 Task: Look for space in Wiesbaden, Germany from 24th August, 2023 to 10th September, 2023 for 6 adults, 2 children in price range Rs.12000 to Rs.15000. Place can be entire place or shared room with 6 bedrooms having 6 beds and 6 bathrooms. Property type can be house, flat, guest house. Amenities needed are: wifi, TV, free parkinig on premises, gym, breakfast. Booking option can be shelf check-in. Required host language is English.
Action: Mouse moved to (604, 124)
Screenshot: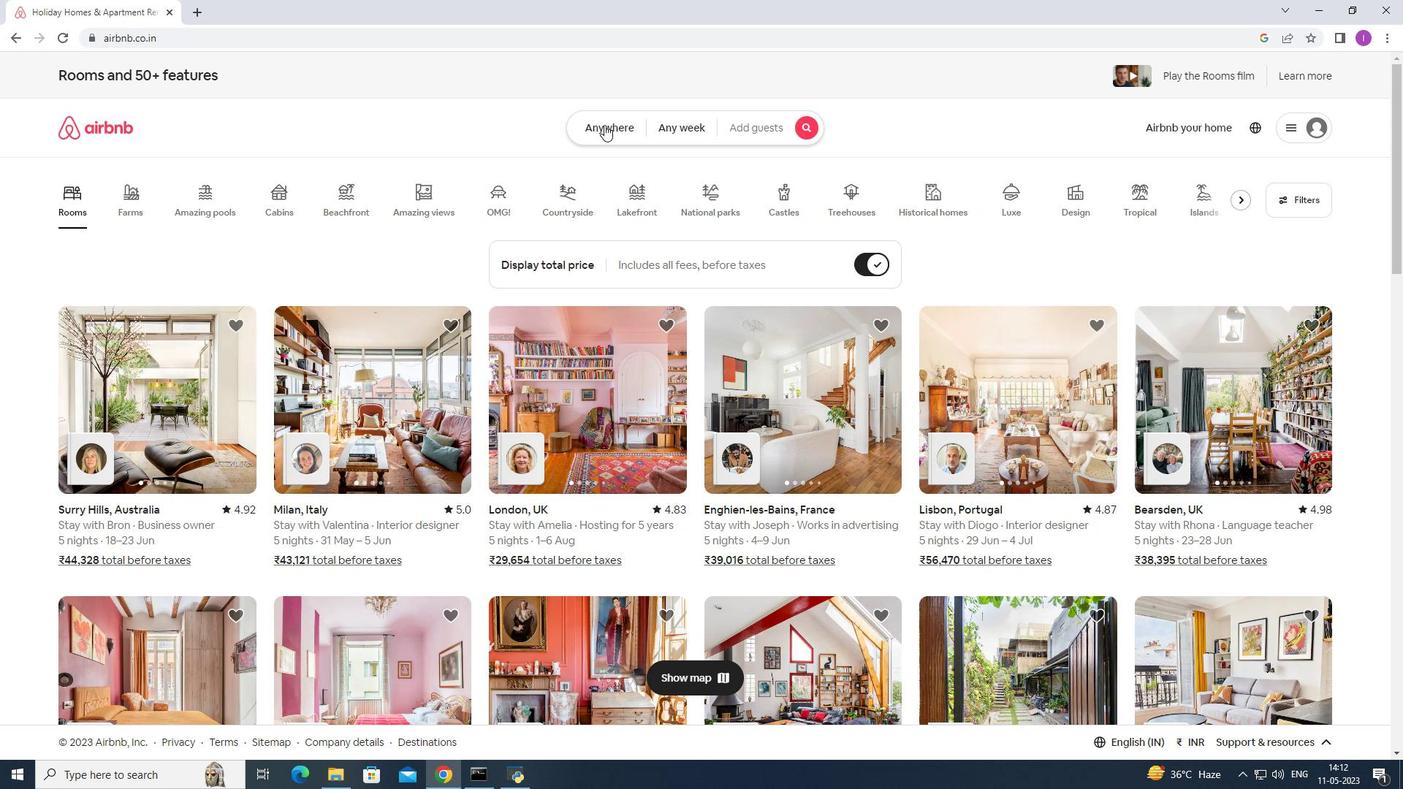 
Action: Mouse pressed left at (604, 124)
Screenshot: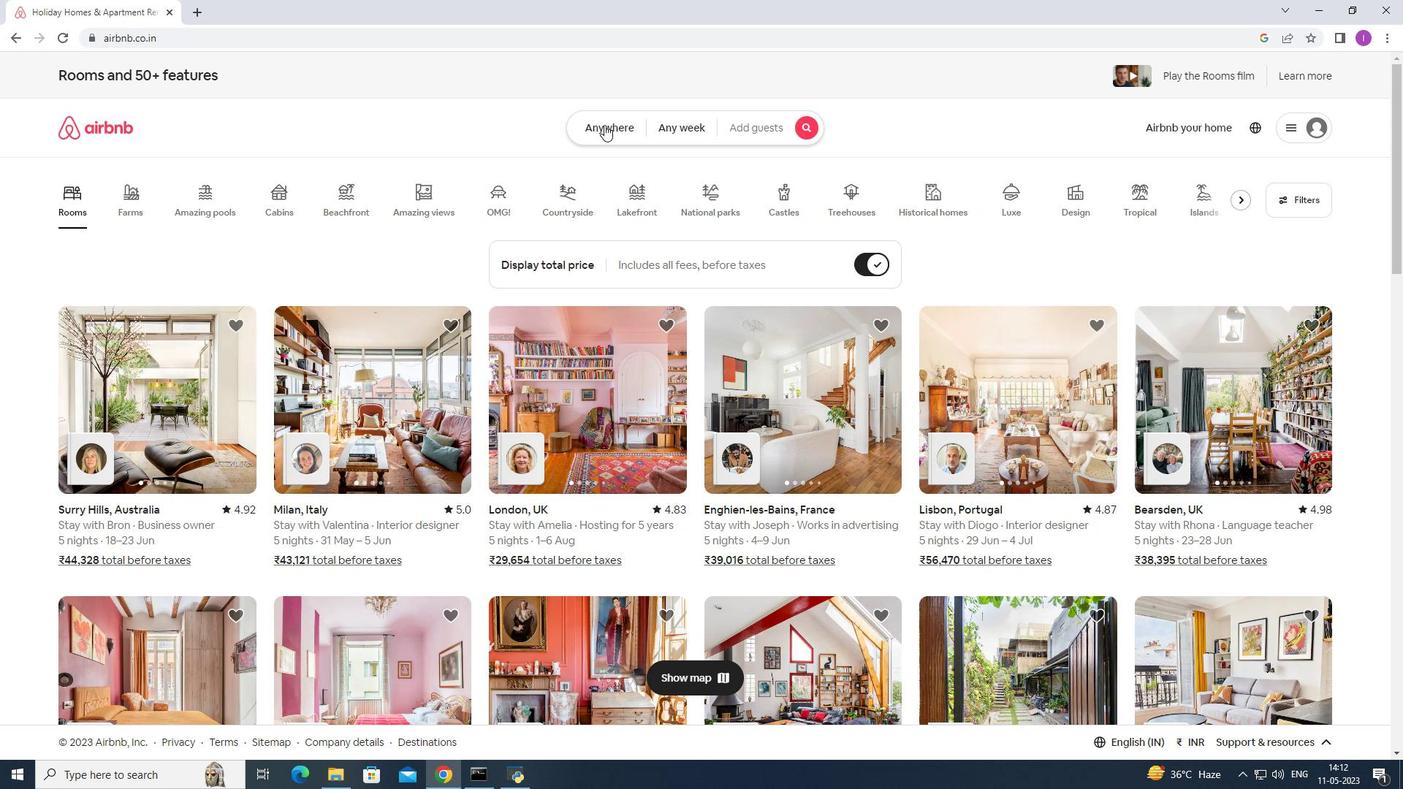 
Action: Mouse moved to (483, 189)
Screenshot: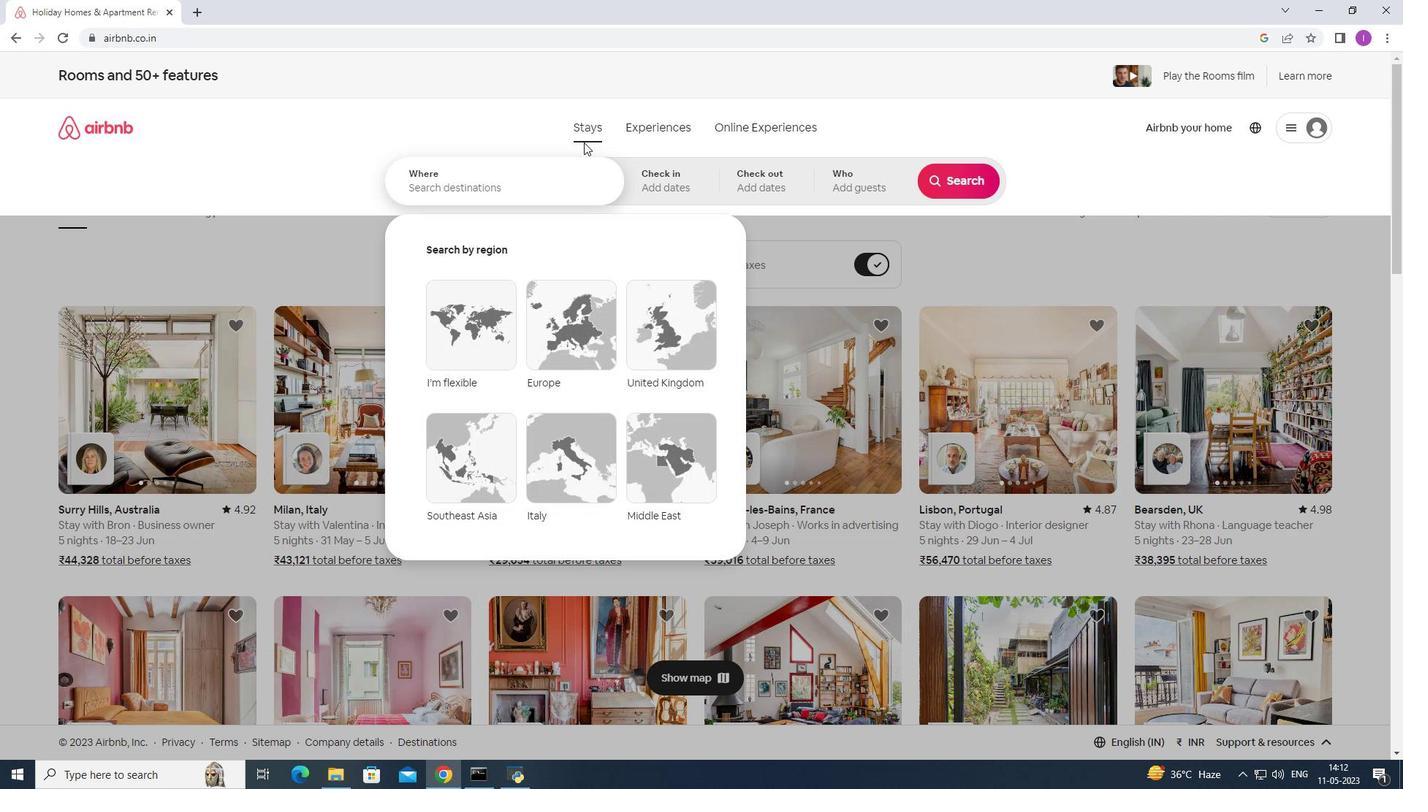 
Action: Mouse pressed left at (483, 189)
Screenshot: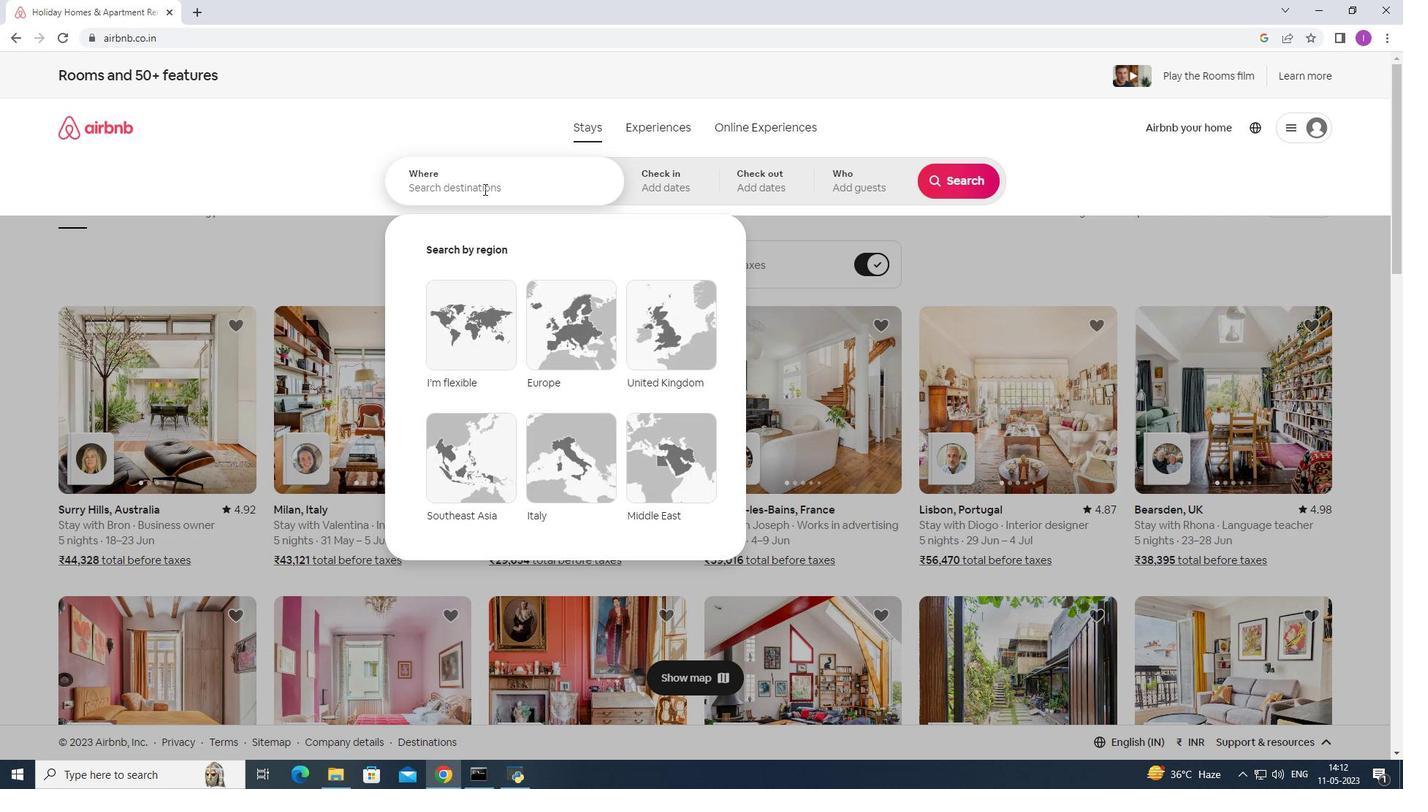 
Action: Mouse moved to (485, 198)
Screenshot: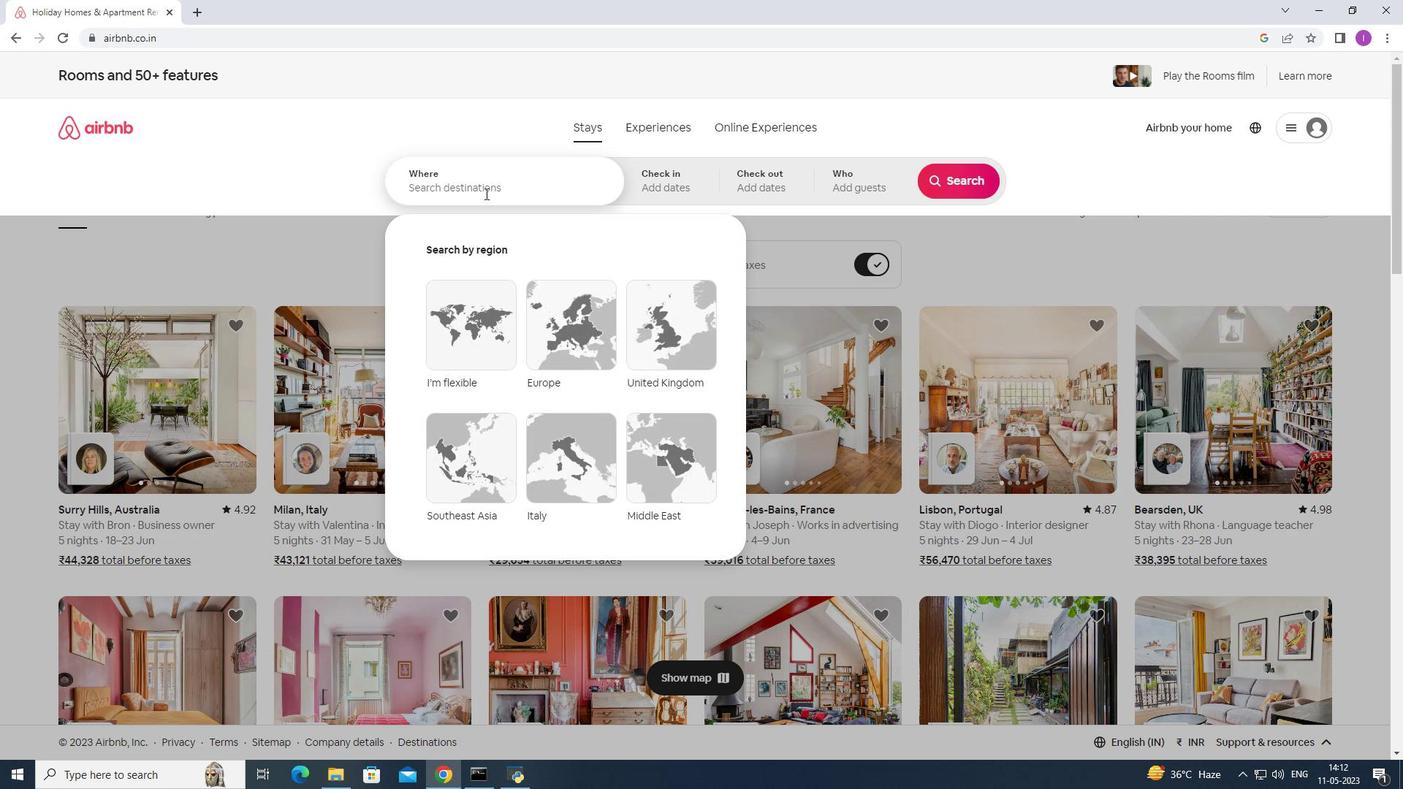 
Action: Key pressed <Key.shift>Wiesbaden,<Key.shift><Key.shift><Key.shift><Key.shift><Key.shift><Key.shift><Key.shift><Key.shift><Key.shift><Key.shift><Key.shift><Key.shift><Key.shift><Key.shift><Key.shift><Key.shift>Germany
Screenshot: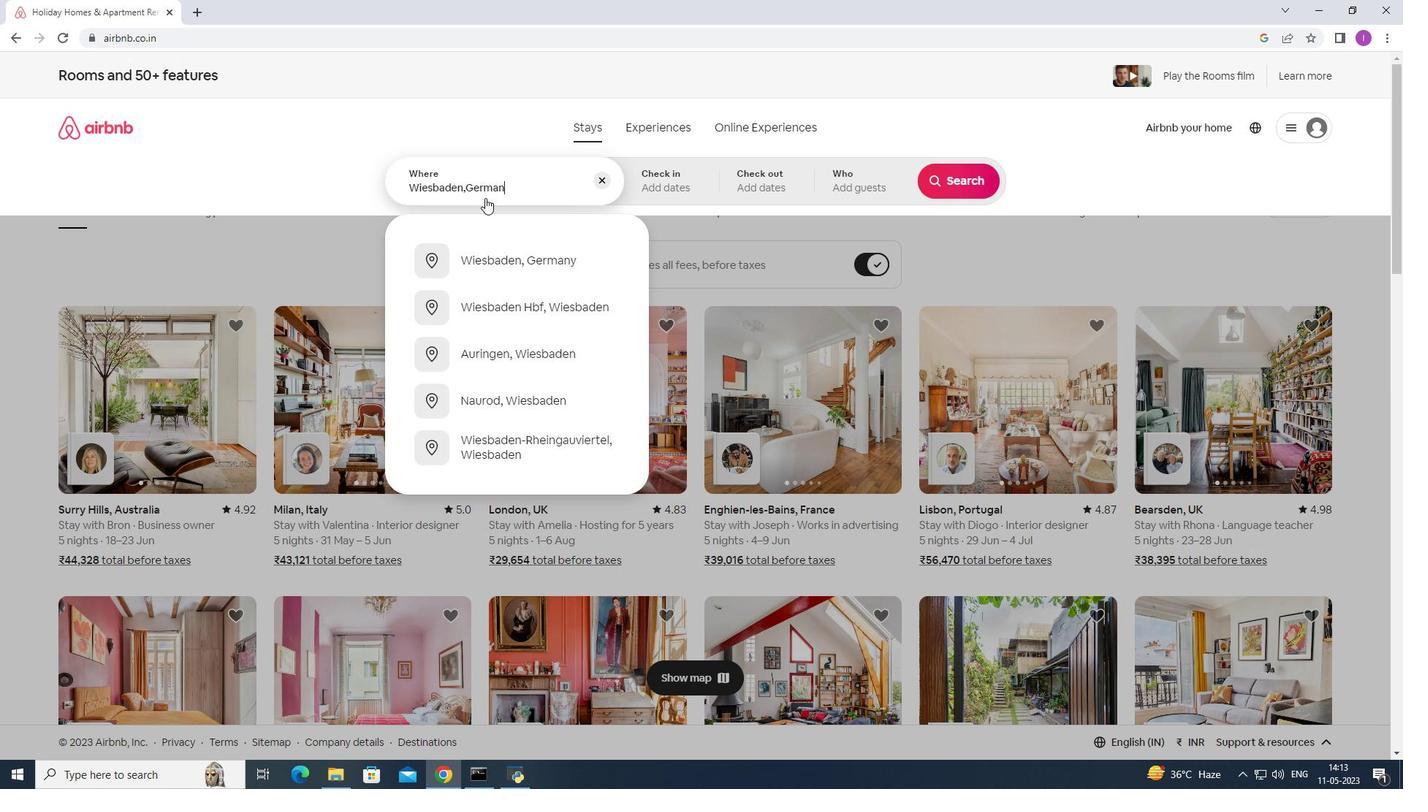 
Action: Mouse moved to (517, 257)
Screenshot: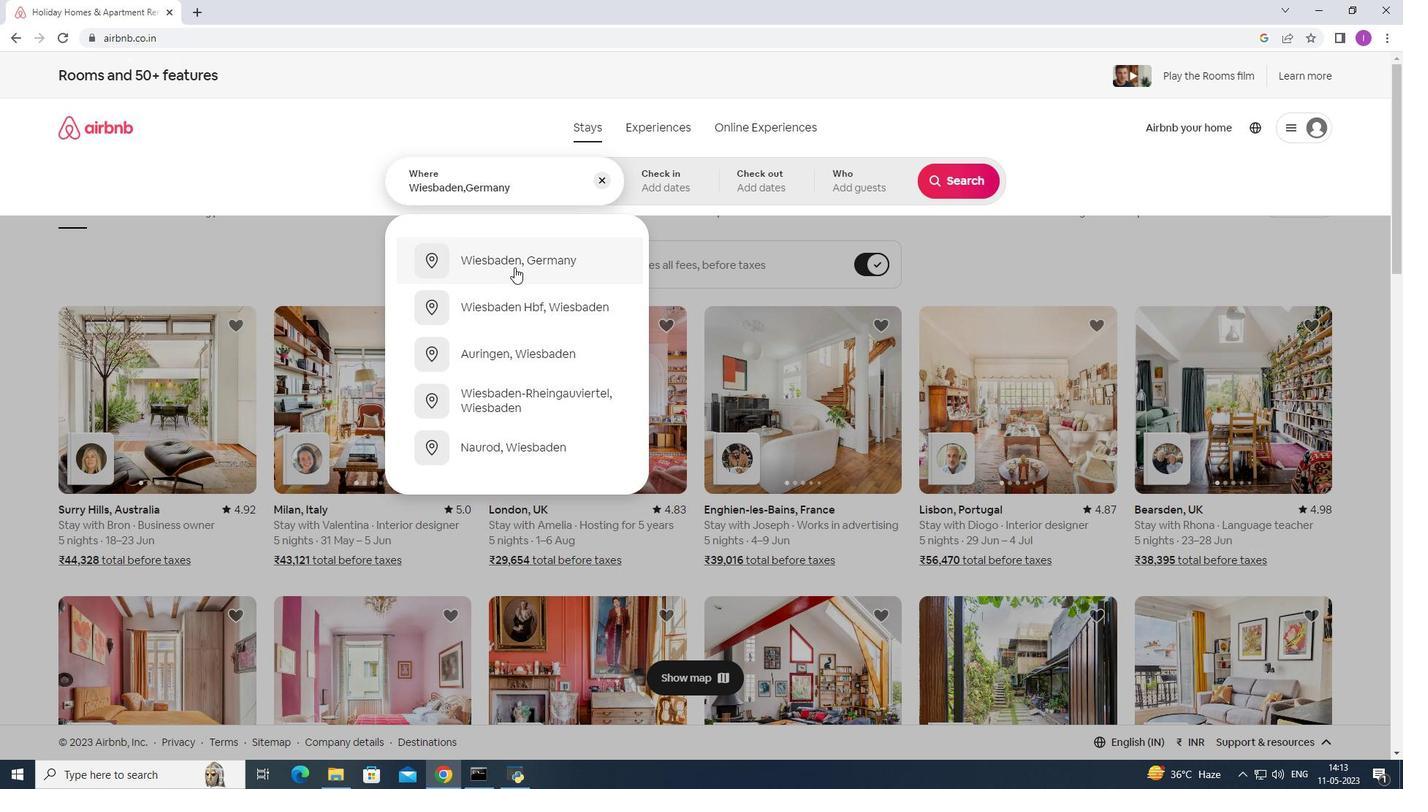 
Action: Mouse pressed left at (517, 257)
Screenshot: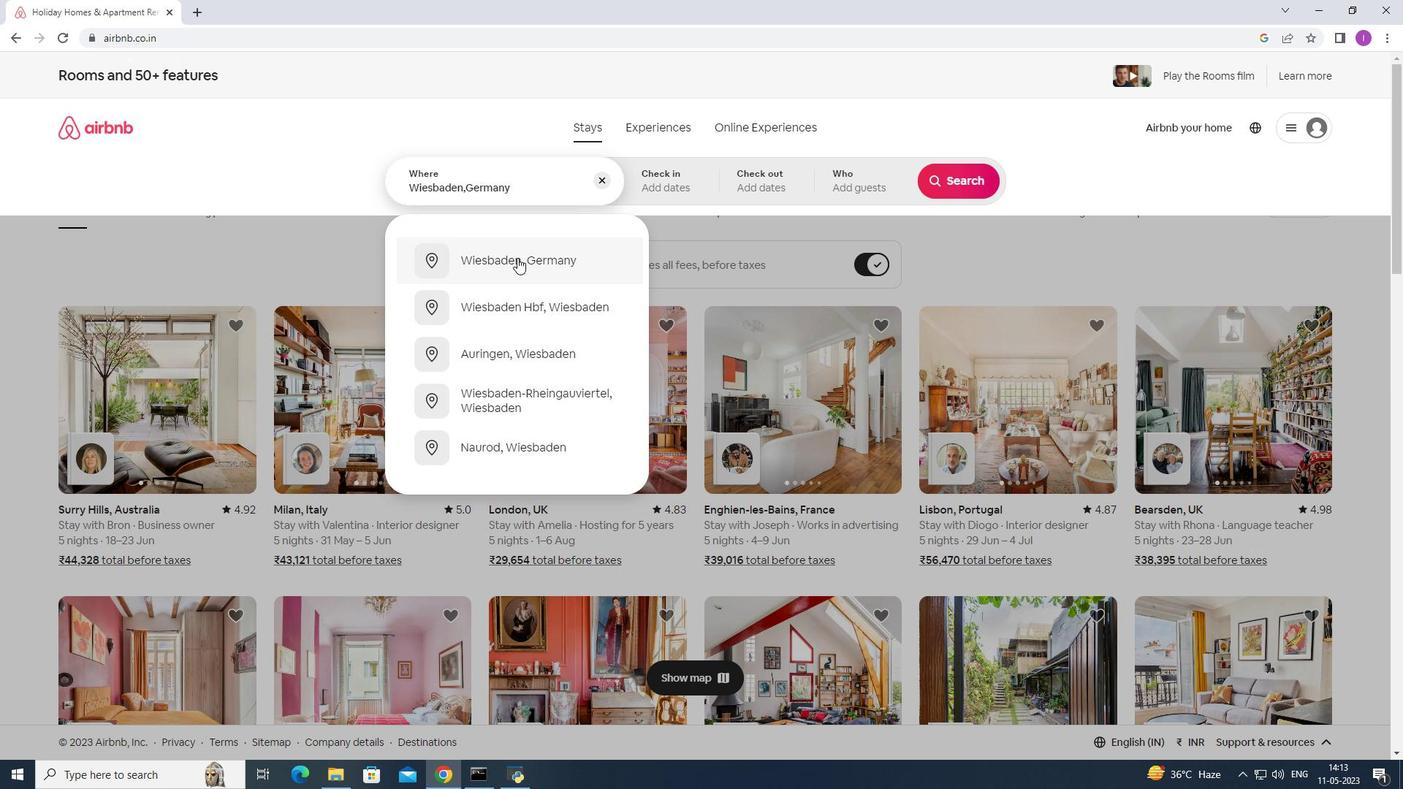 
Action: Mouse moved to (955, 296)
Screenshot: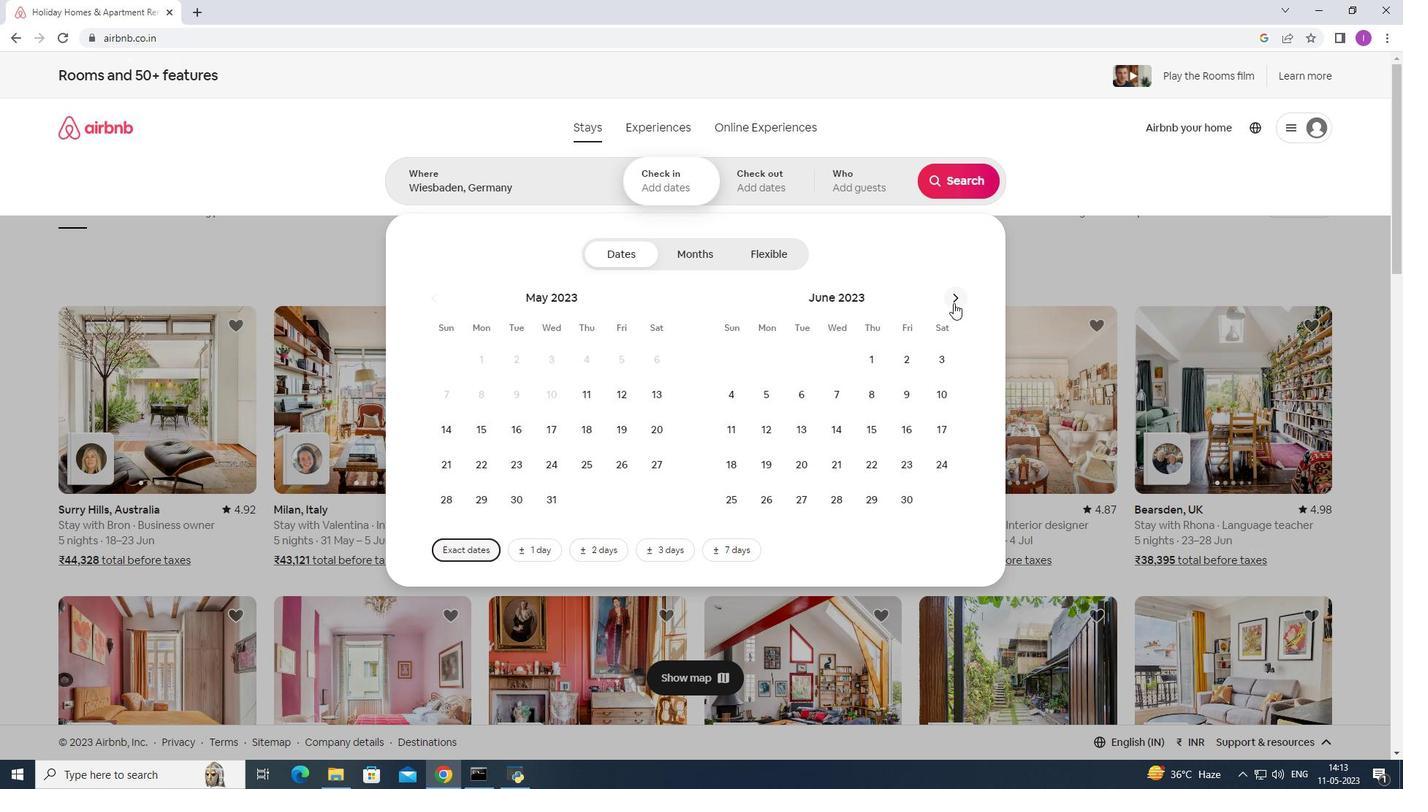 
Action: Mouse pressed left at (955, 296)
Screenshot: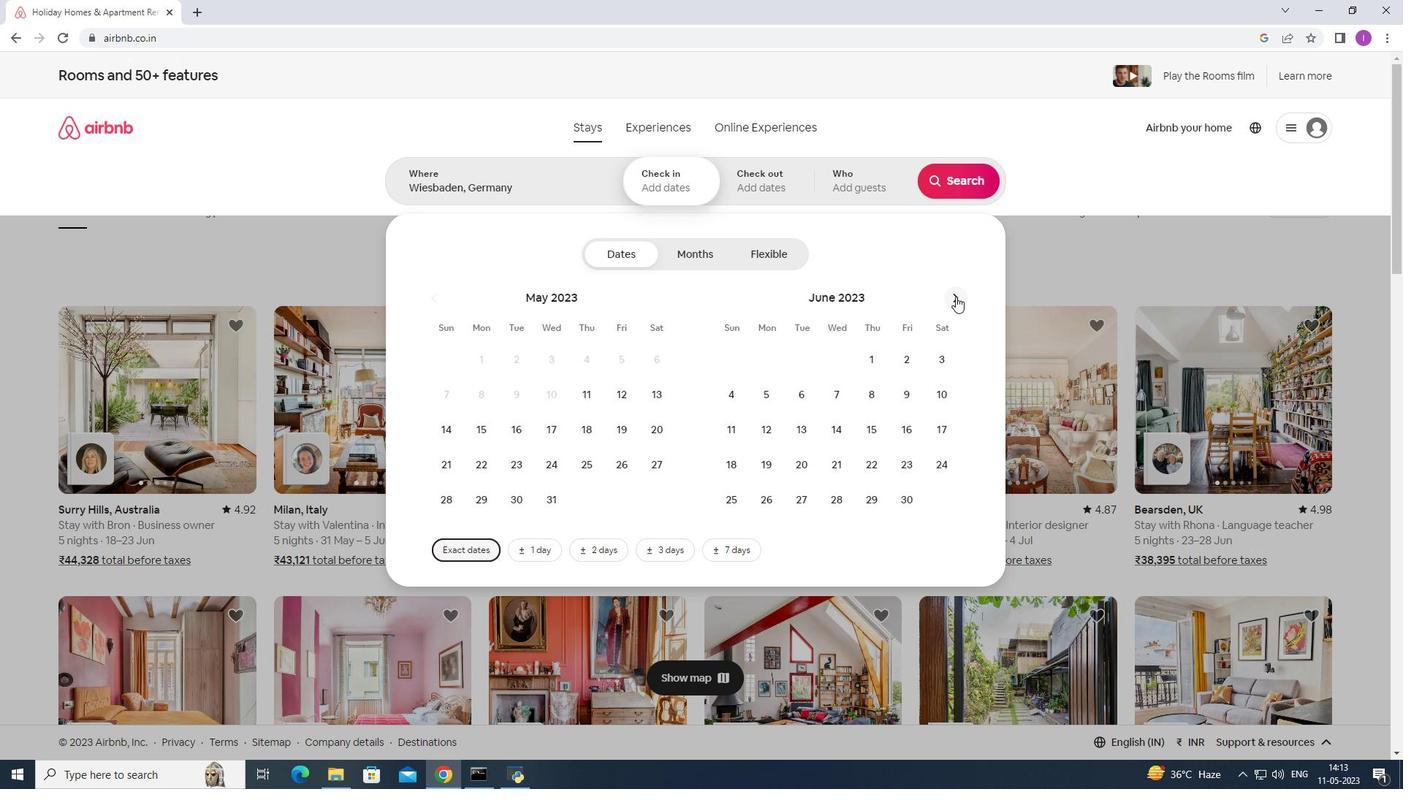 
Action: Mouse moved to (960, 295)
Screenshot: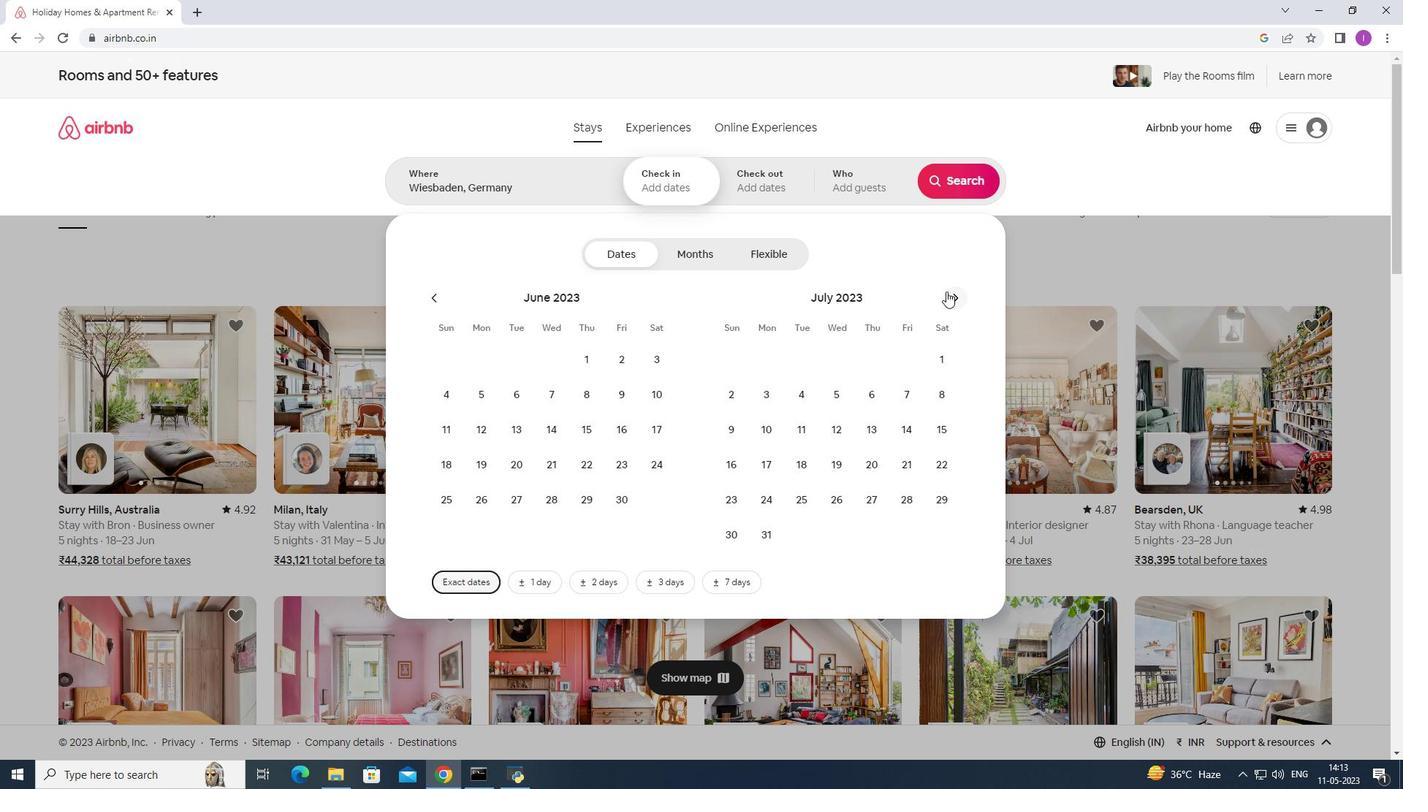 
Action: Mouse pressed left at (960, 295)
Screenshot: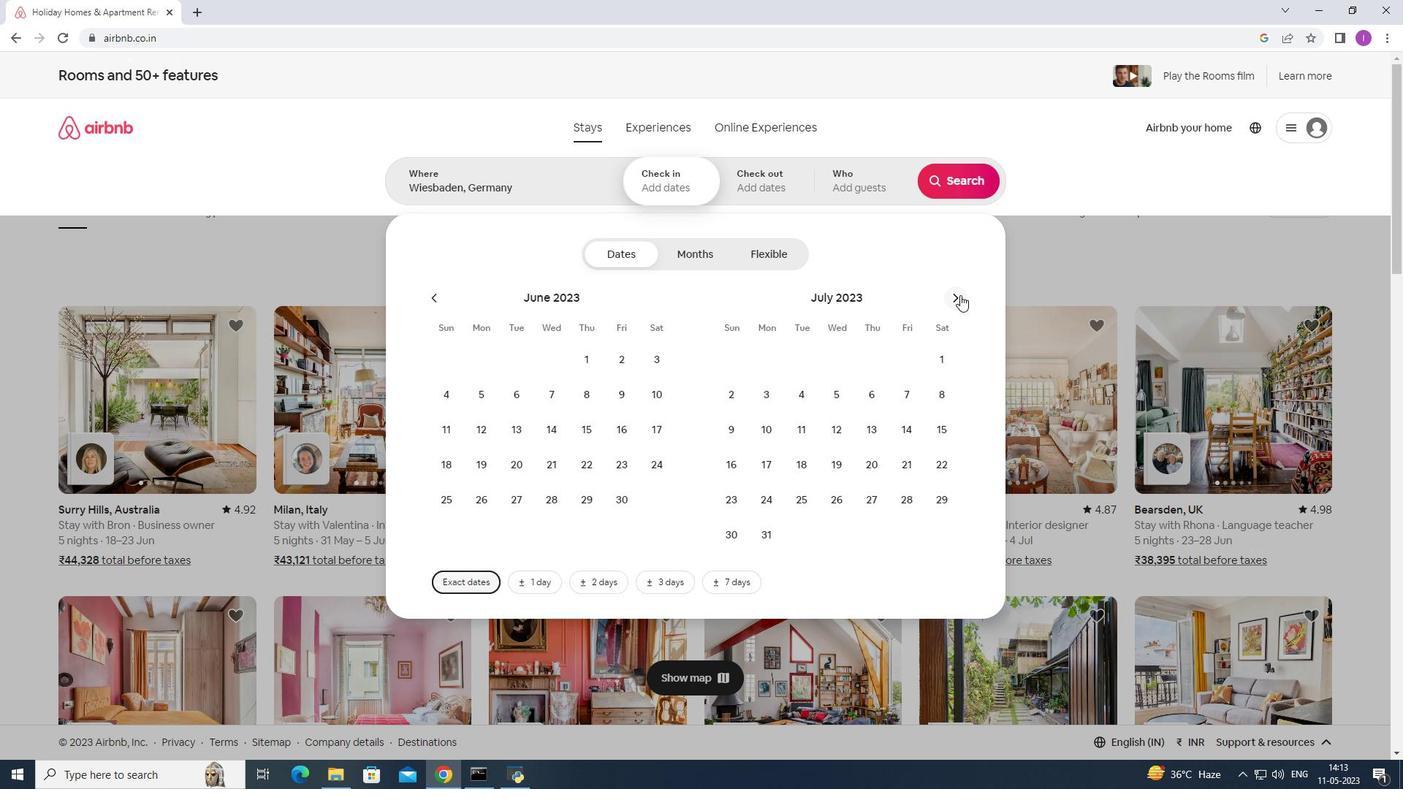 
Action: Mouse moved to (960, 297)
Screenshot: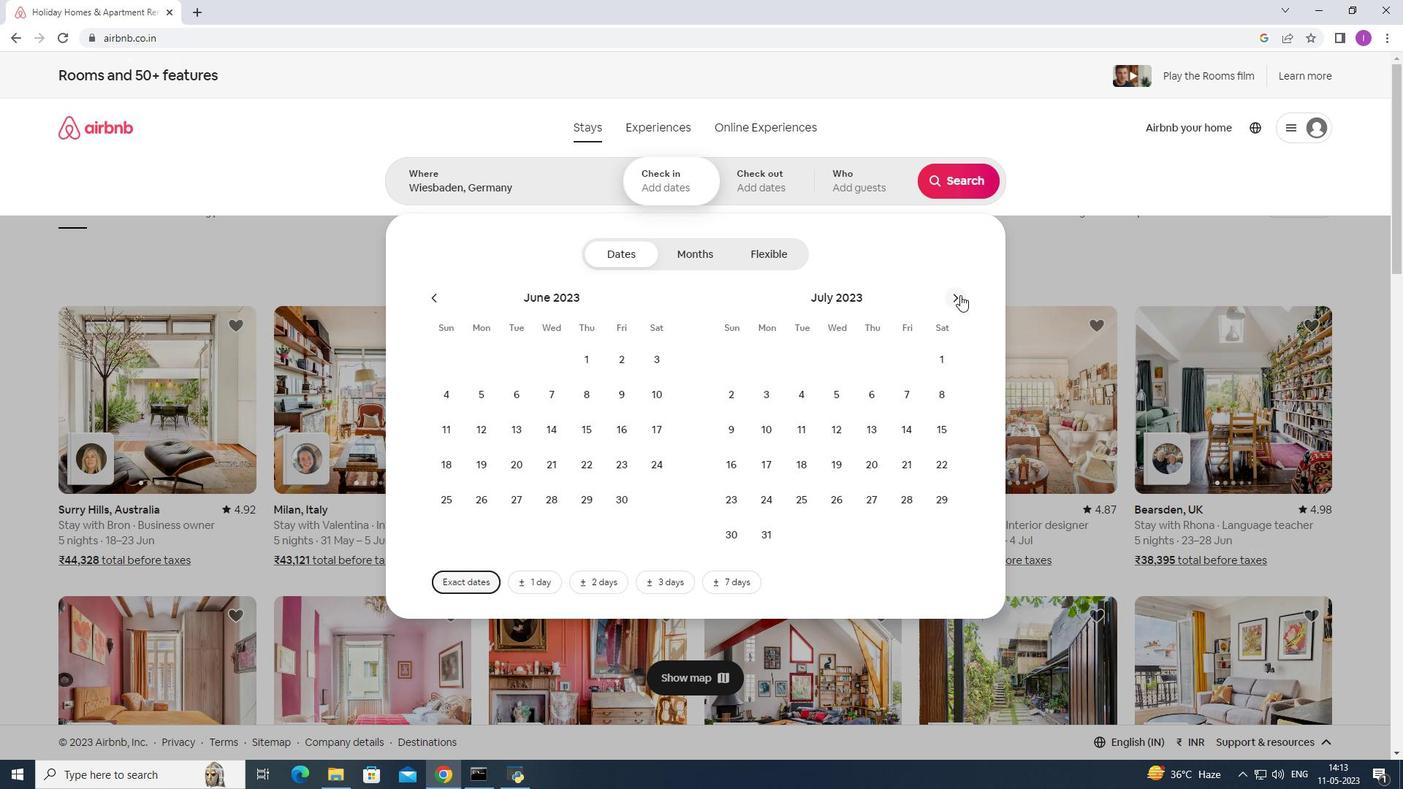 
Action: Mouse pressed left at (960, 297)
Screenshot: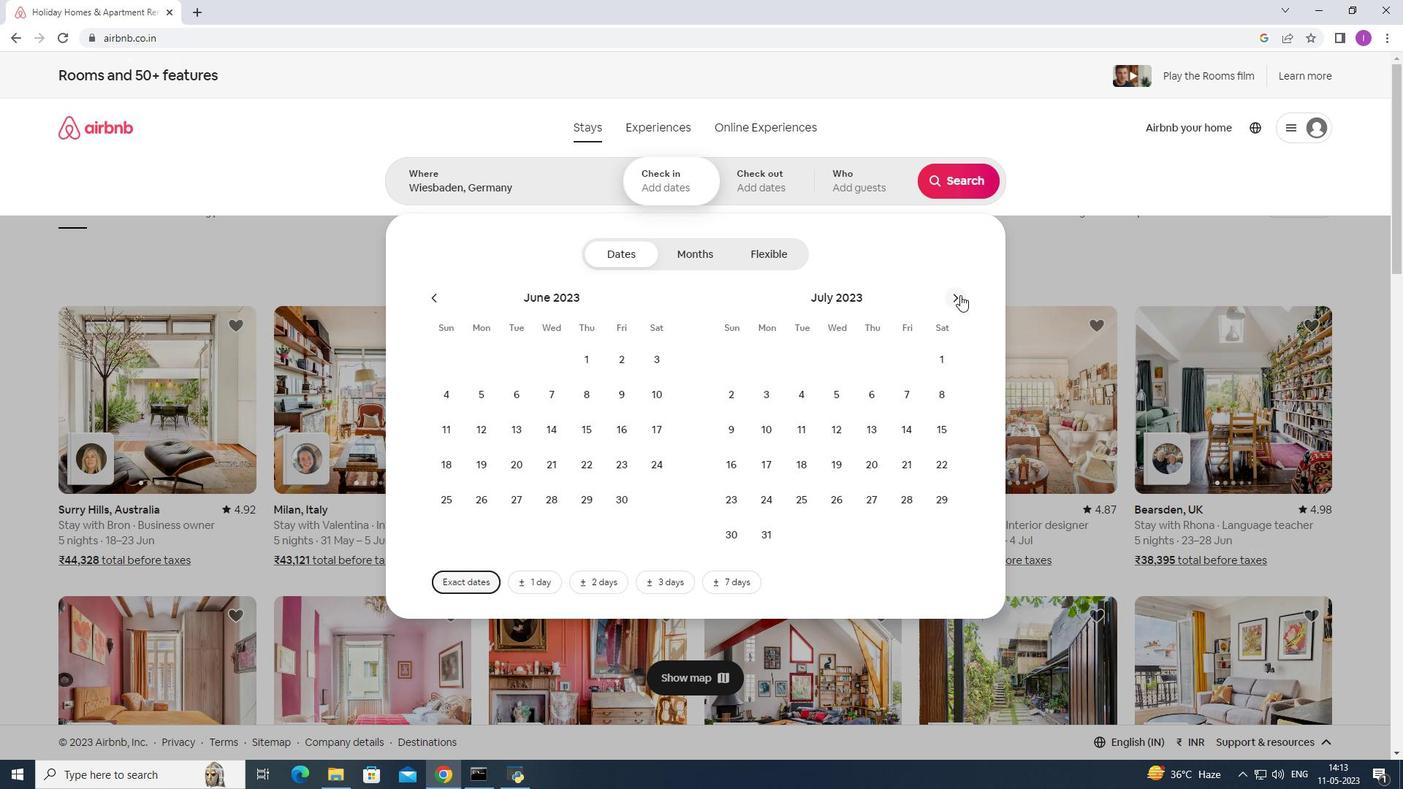 
Action: Mouse moved to (586, 468)
Screenshot: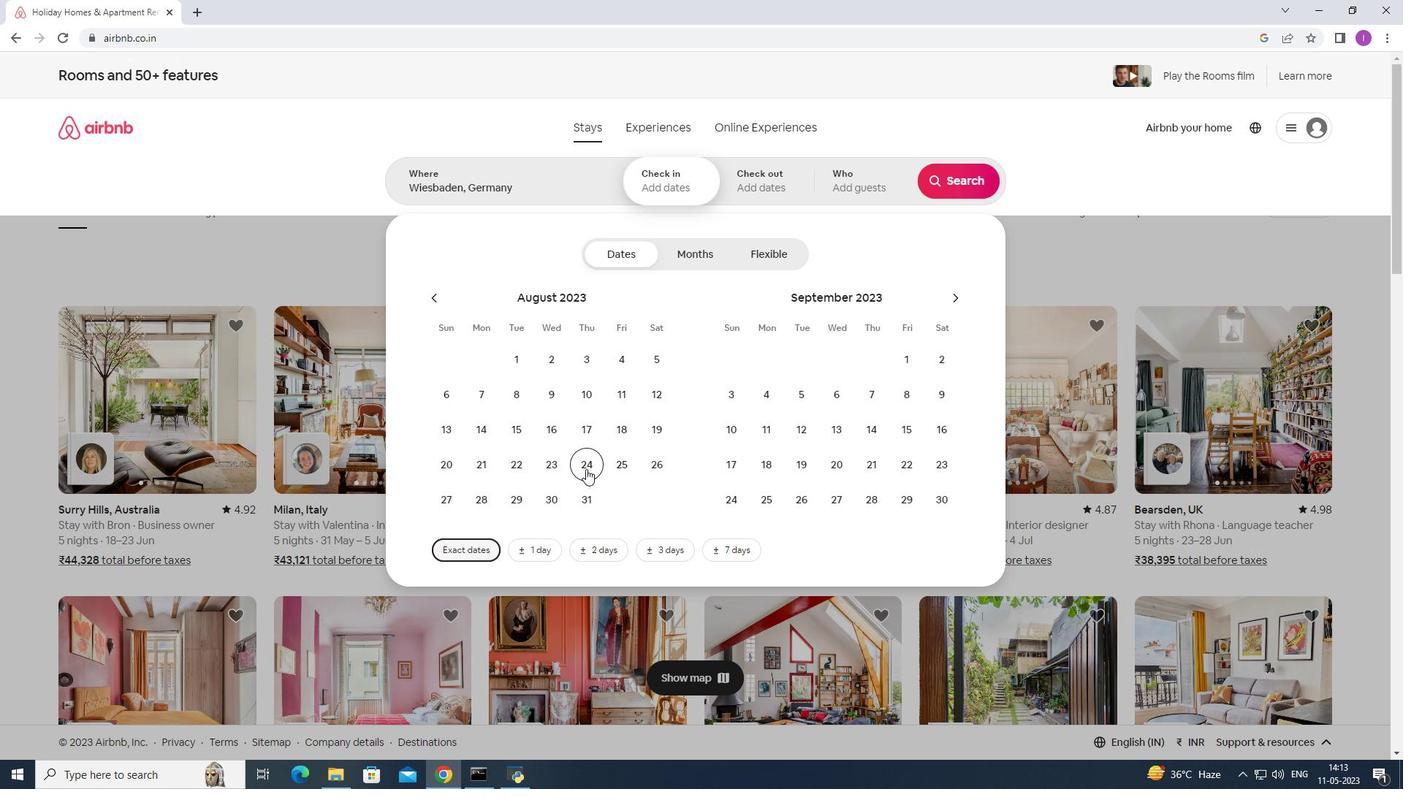 
Action: Mouse pressed left at (586, 468)
Screenshot: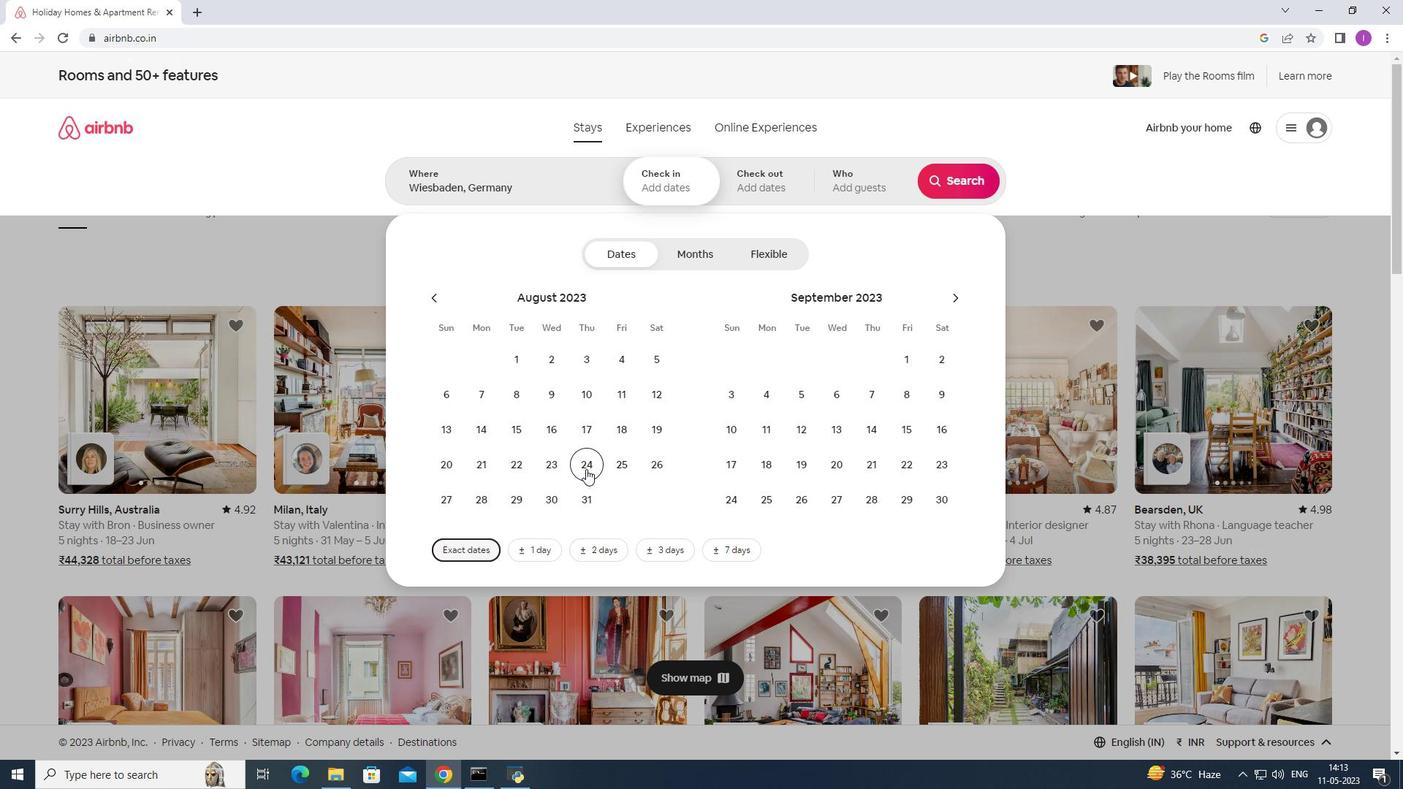 
Action: Mouse moved to (728, 431)
Screenshot: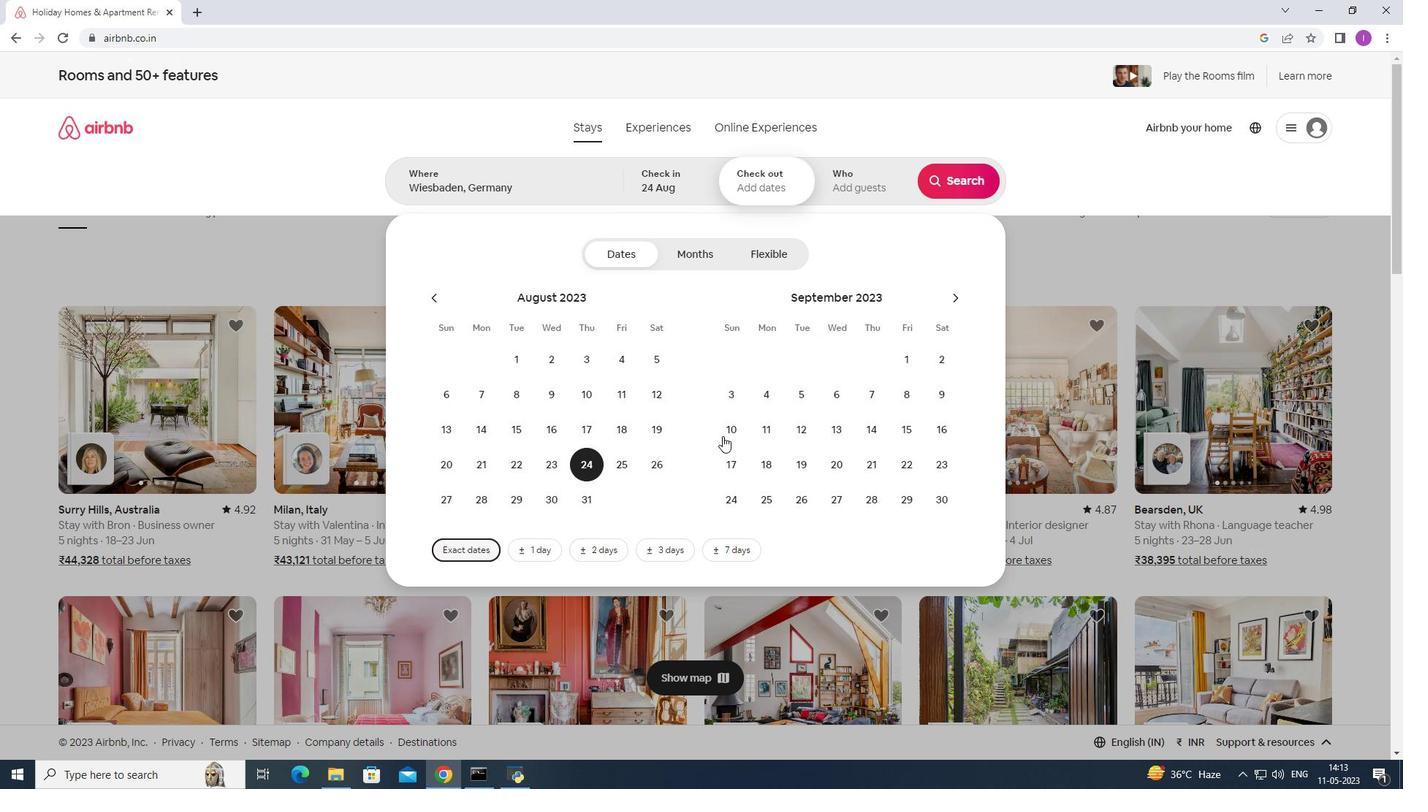 
Action: Mouse pressed left at (728, 431)
Screenshot: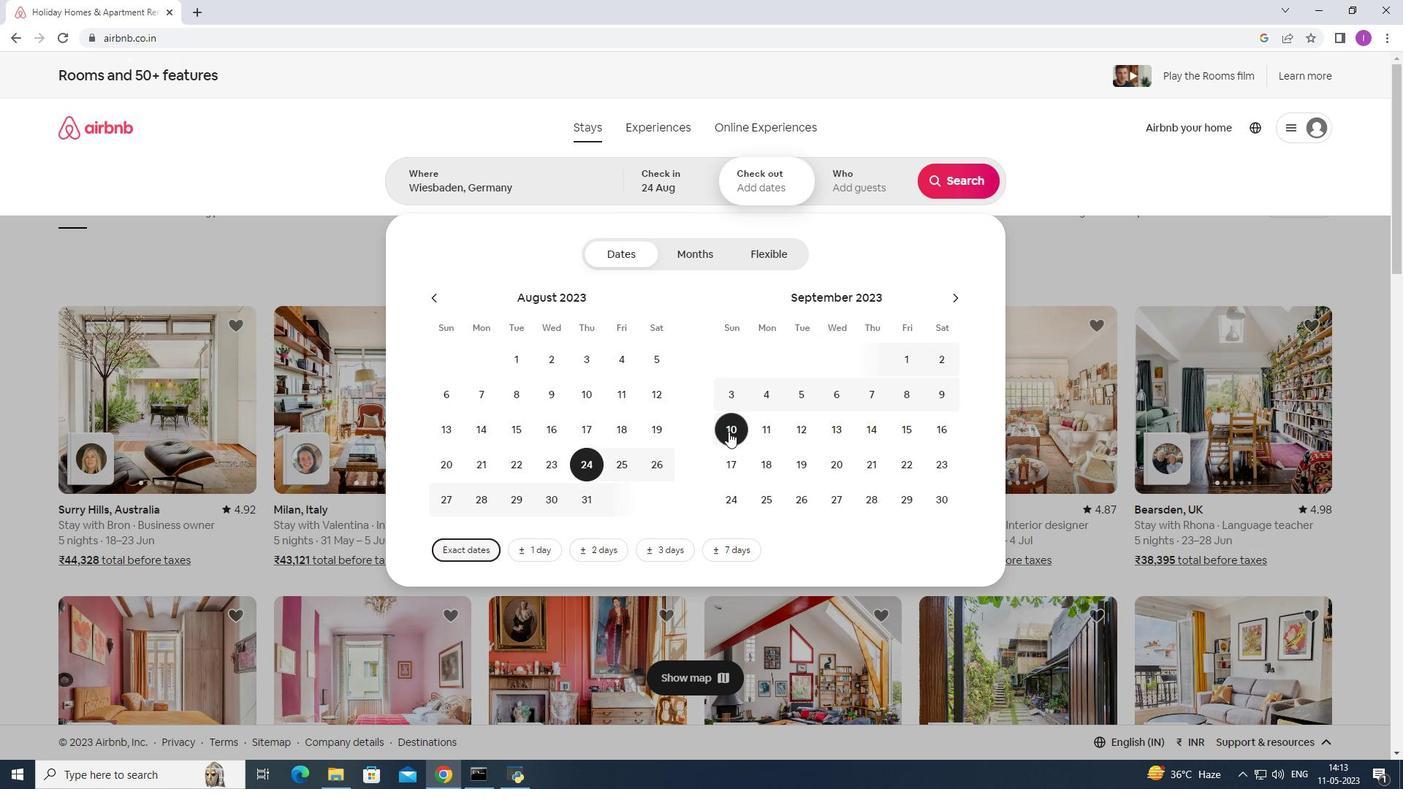 
Action: Mouse moved to (835, 192)
Screenshot: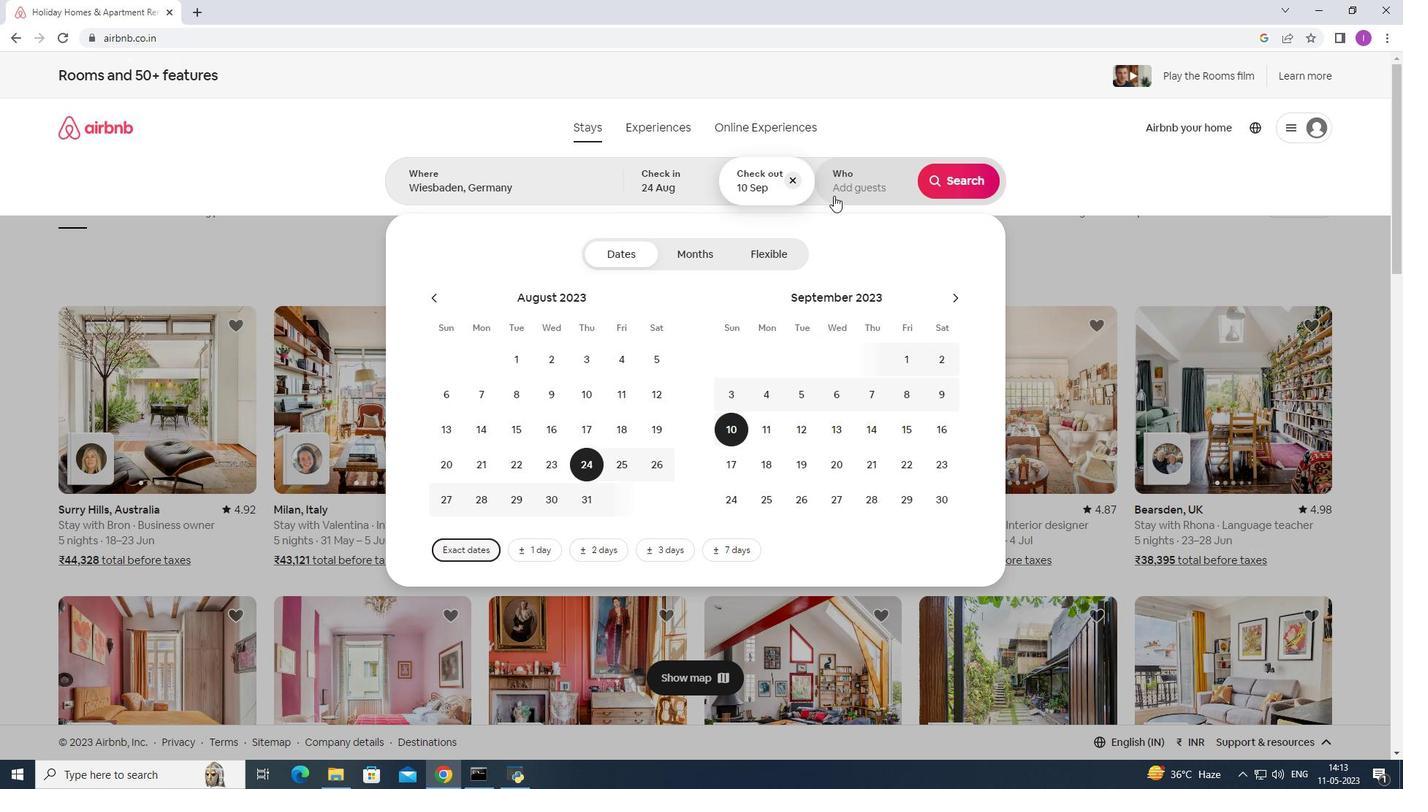 
Action: Mouse pressed left at (835, 192)
Screenshot: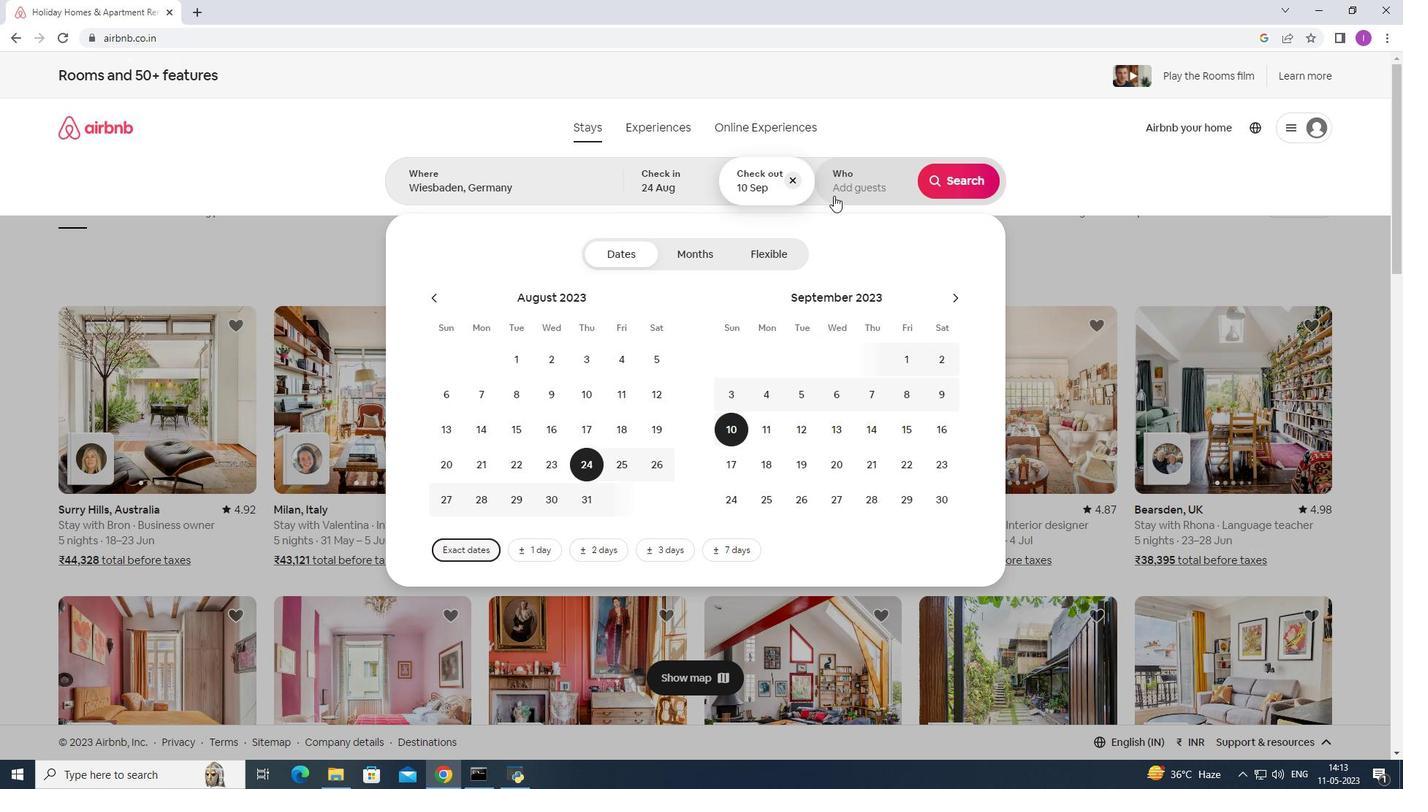 
Action: Mouse moved to (966, 252)
Screenshot: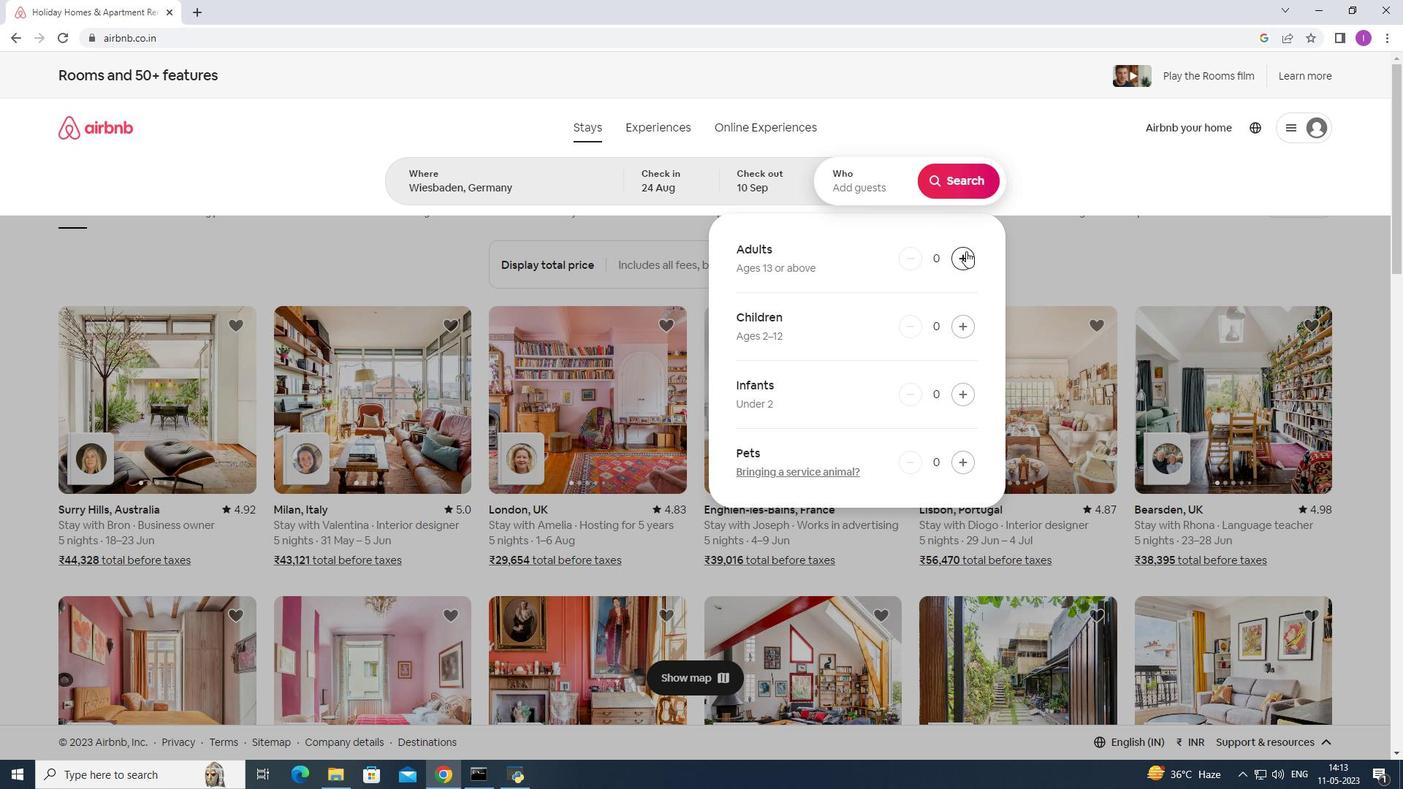 
Action: Mouse pressed left at (966, 252)
Screenshot: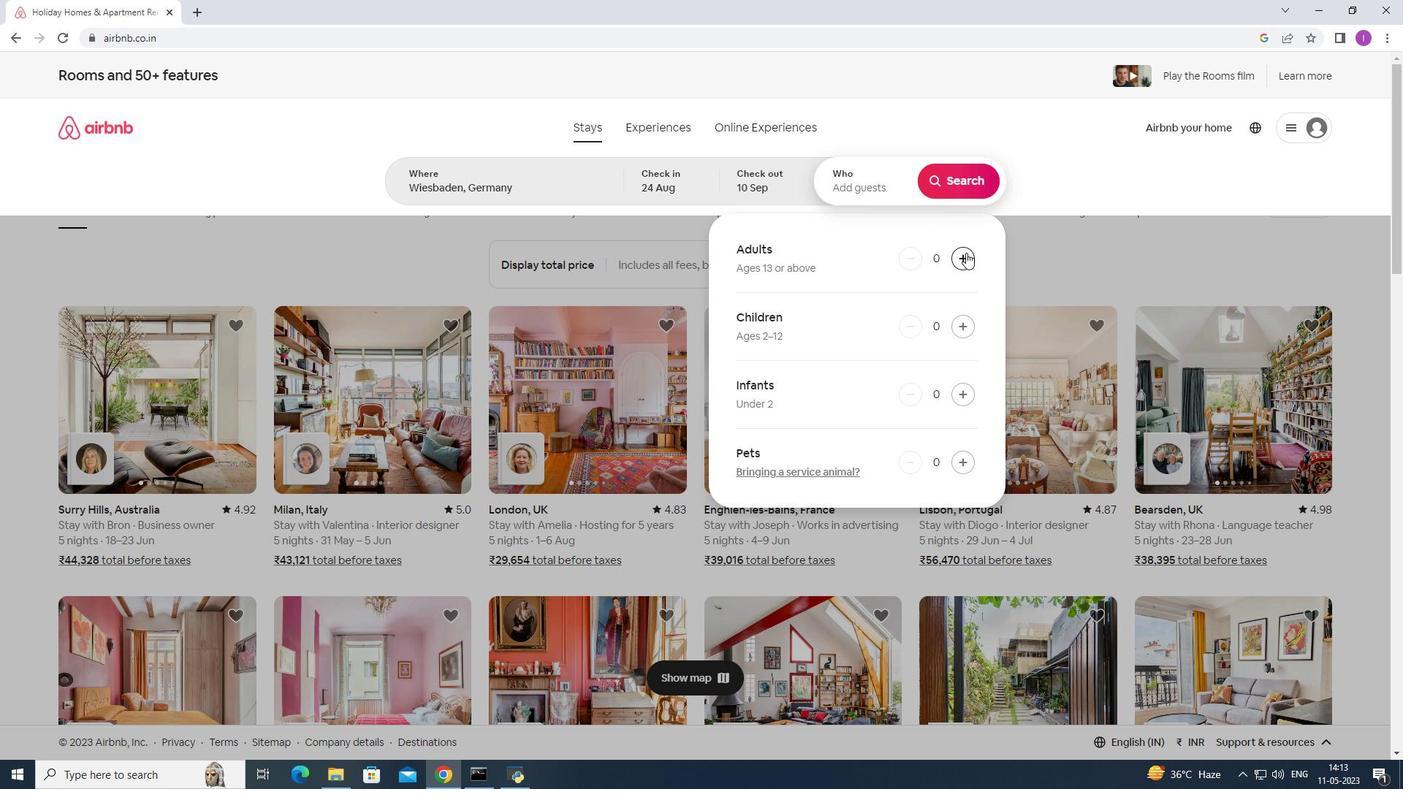 
Action: Mouse pressed left at (966, 252)
Screenshot: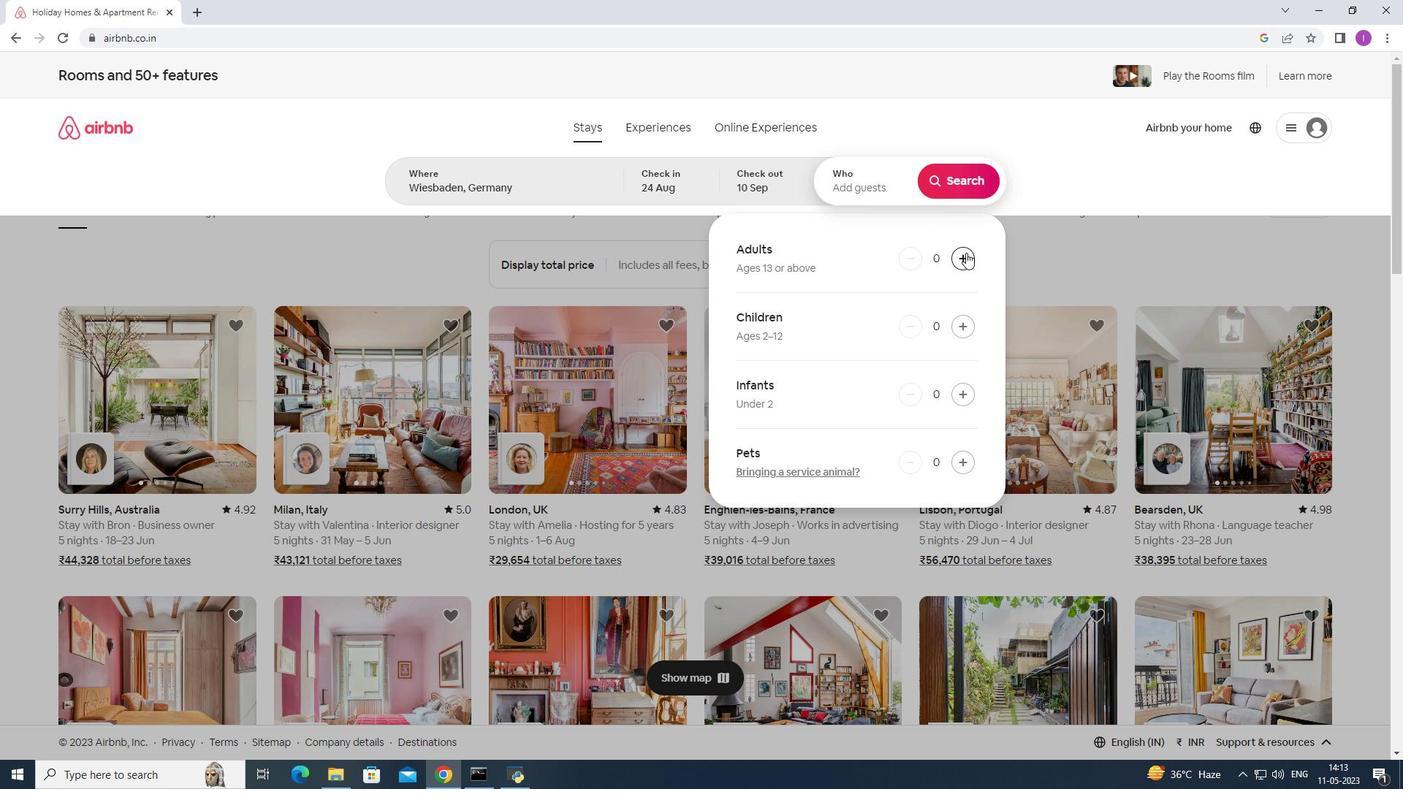 
Action: Mouse pressed left at (966, 252)
Screenshot: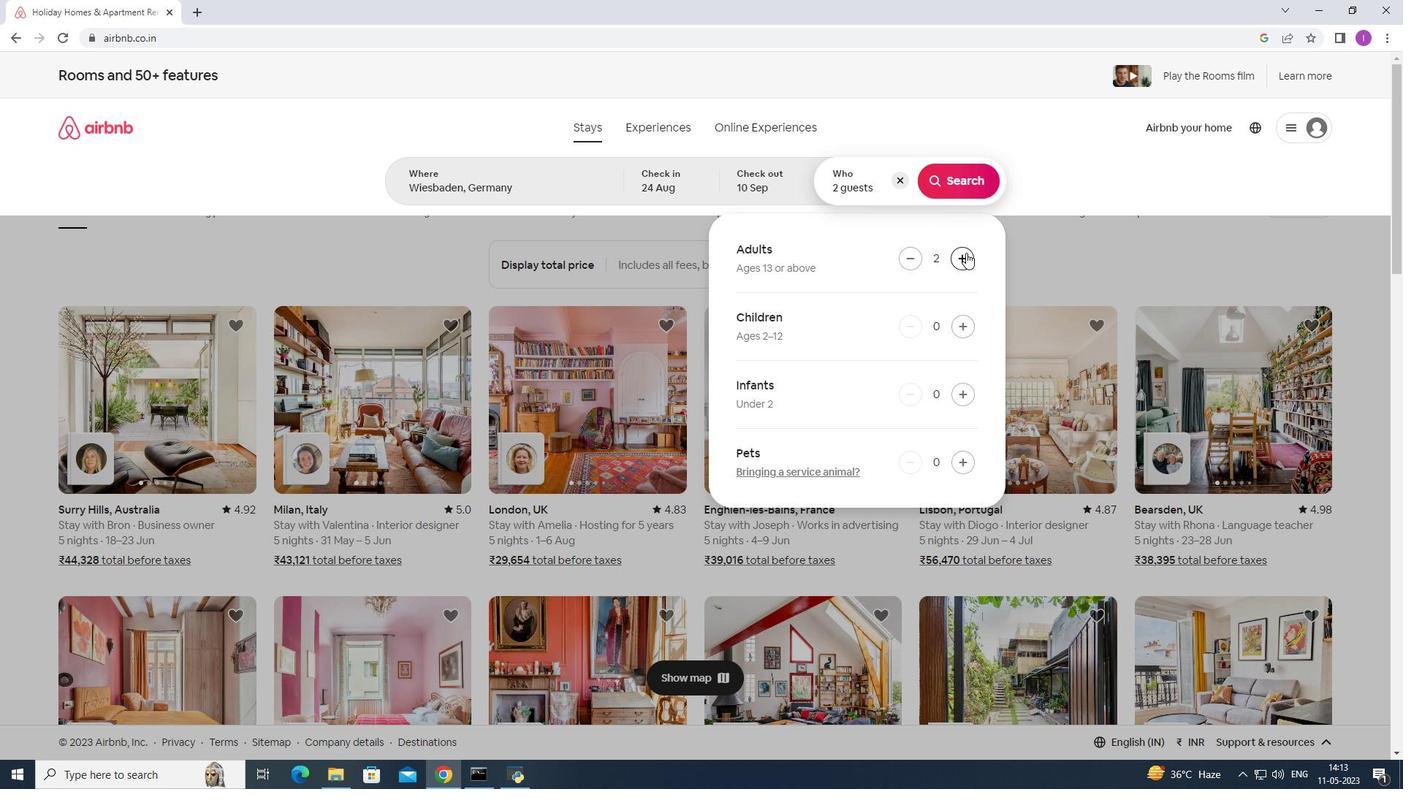 
Action: Mouse moved to (965, 261)
Screenshot: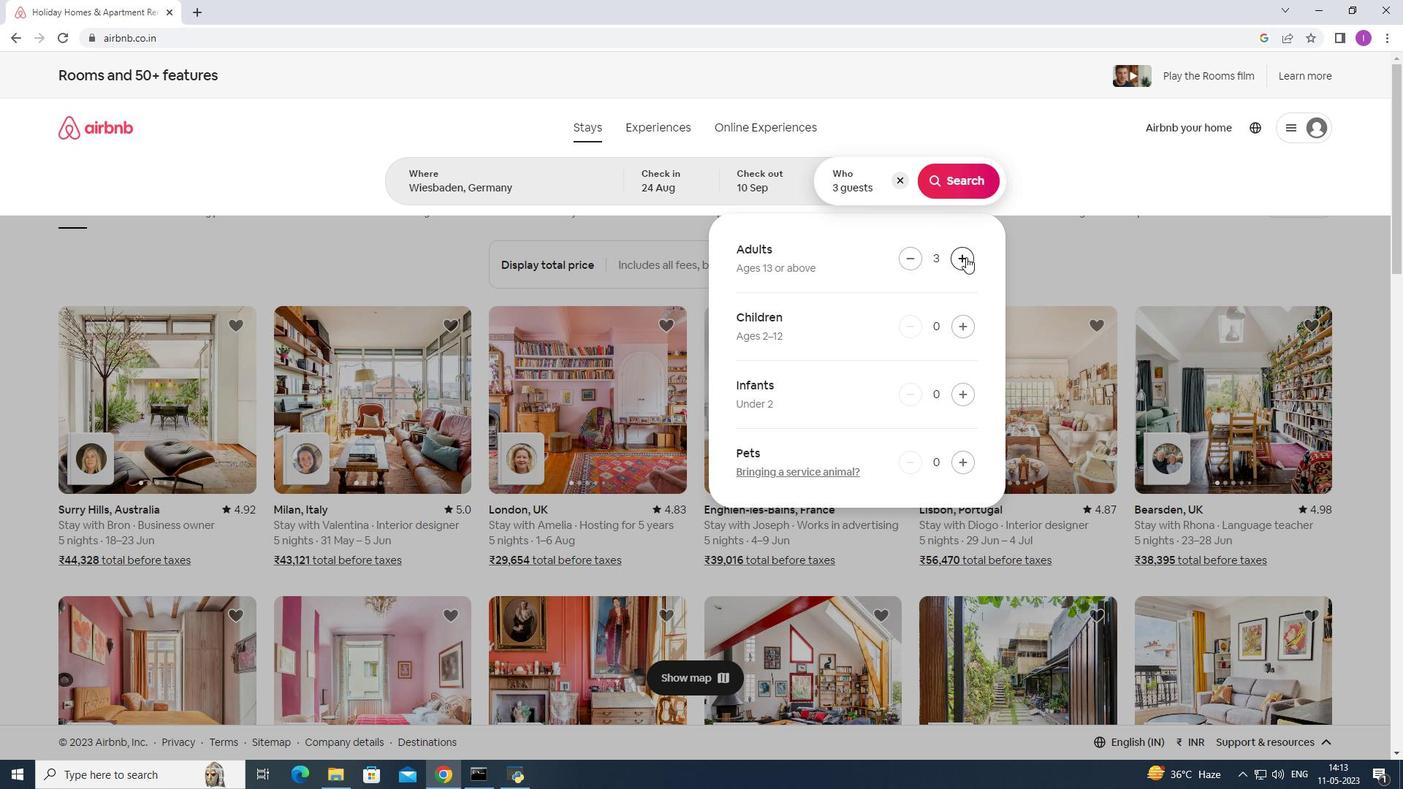 
Action: Mouse pressed left at (965, 261)
Screenshot: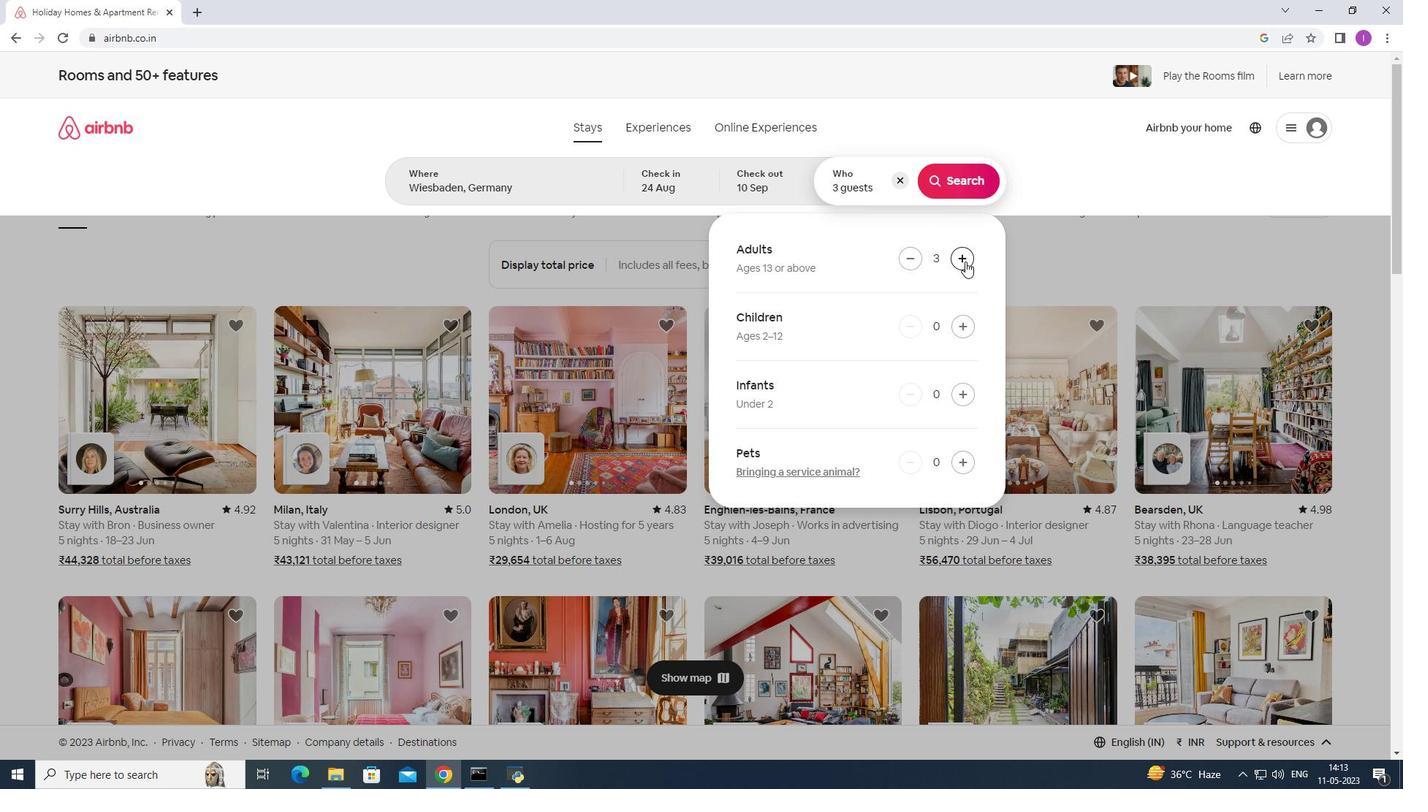 
Action: Mouse pressed left at (965, 261)
Screenshot: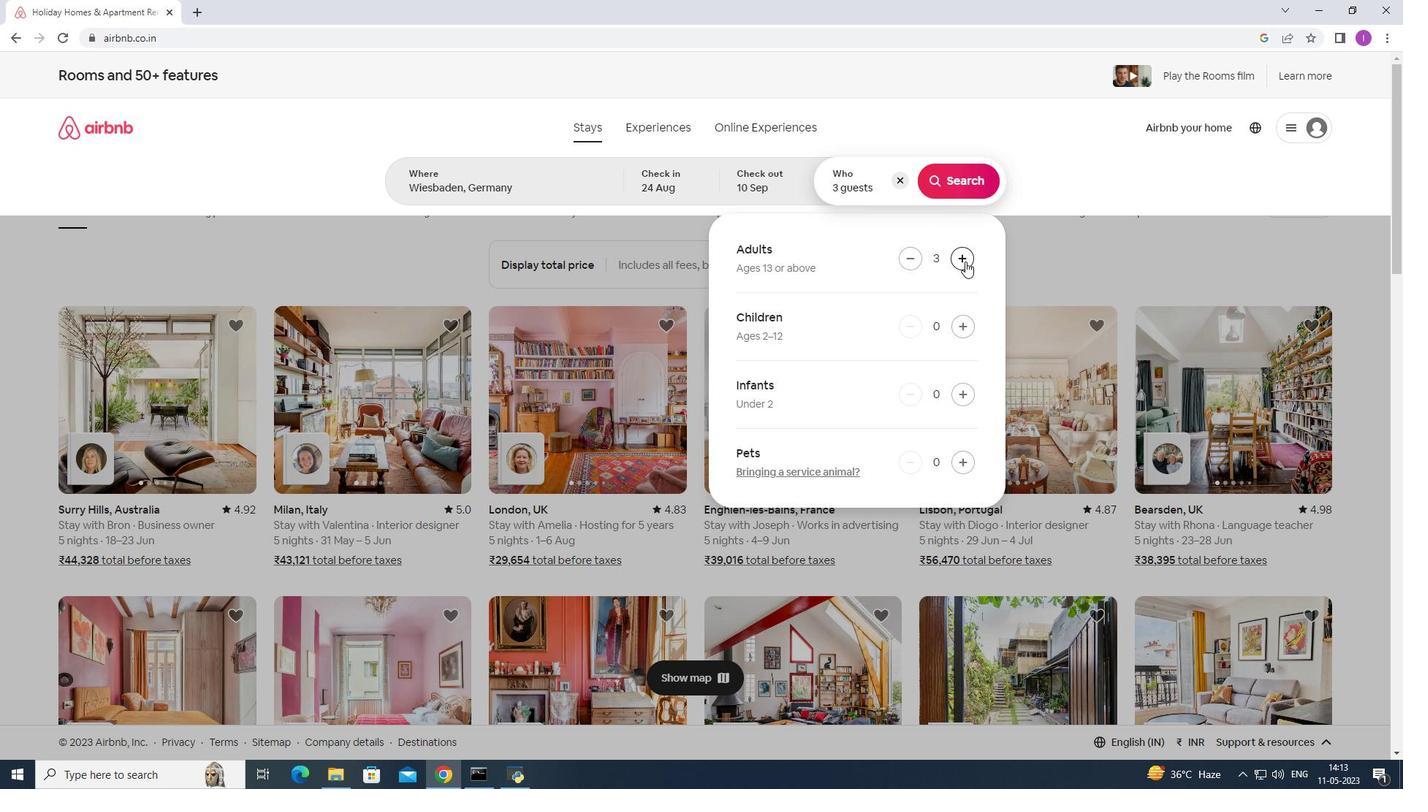 
Action: Mouse pressed left at (965, 261)
Screenshot: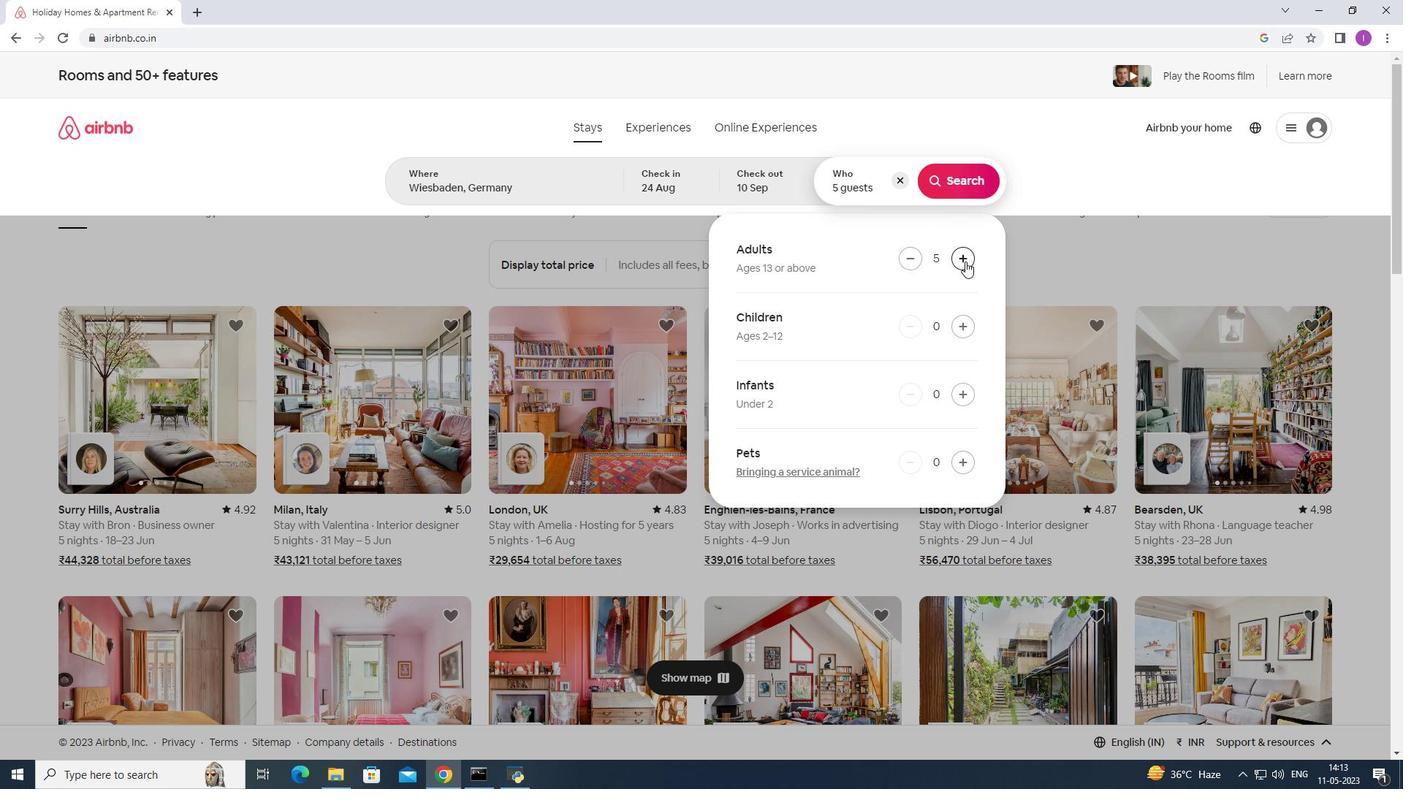 
Action: Mouse moved to (955, 326)
Screenshot: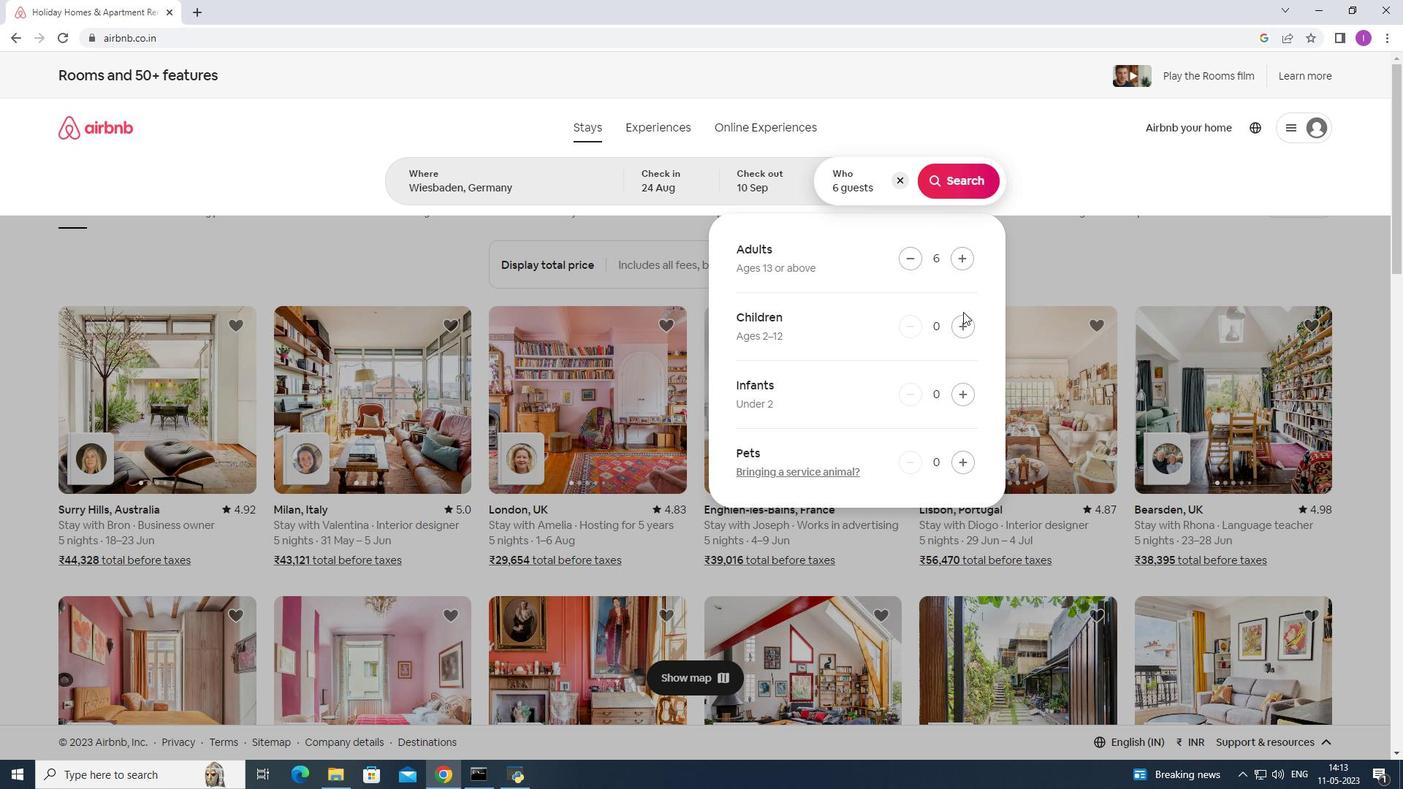 
Action: Mouse pressed left at (955, 326)
Screenshot: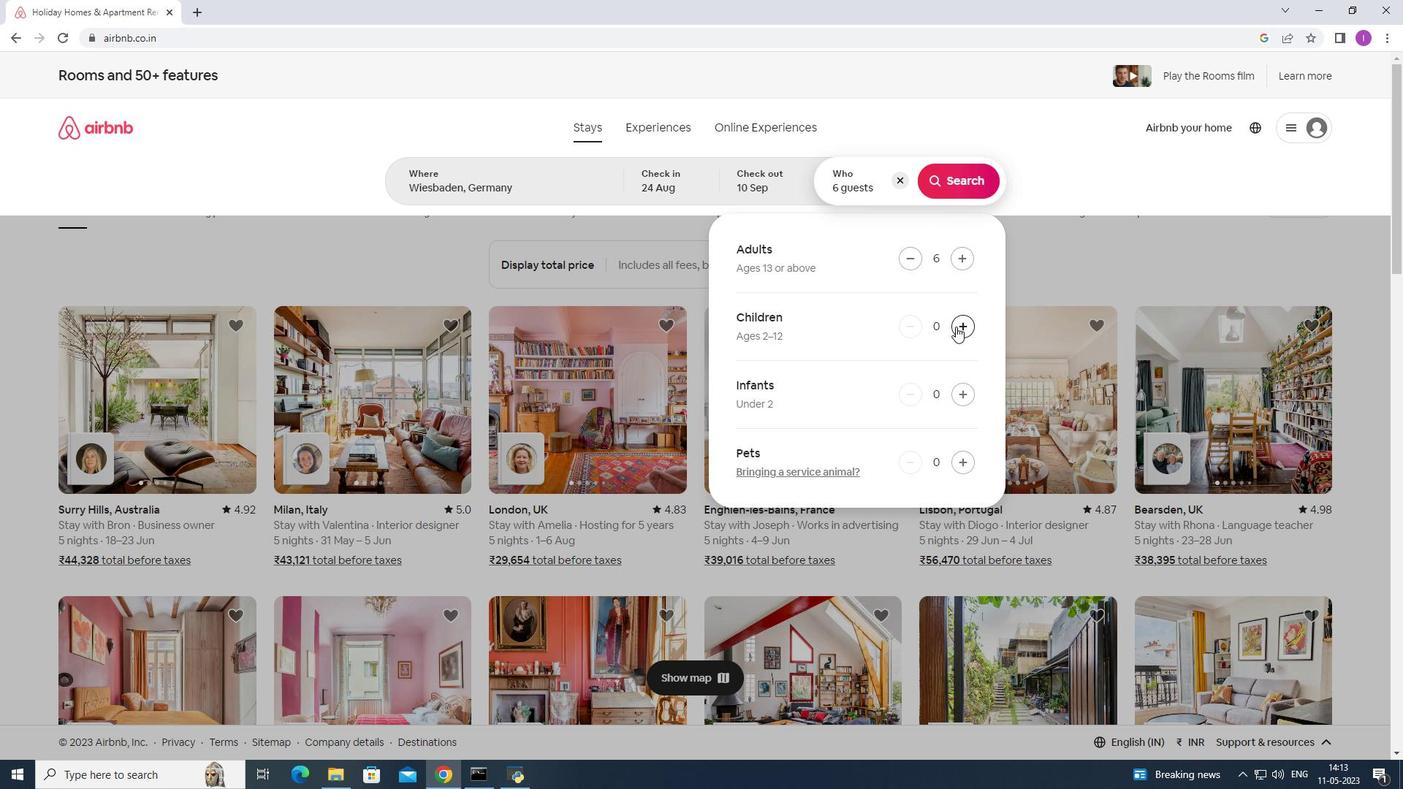 
Action: Mouse pressed left at (955, 326)
Screenshot: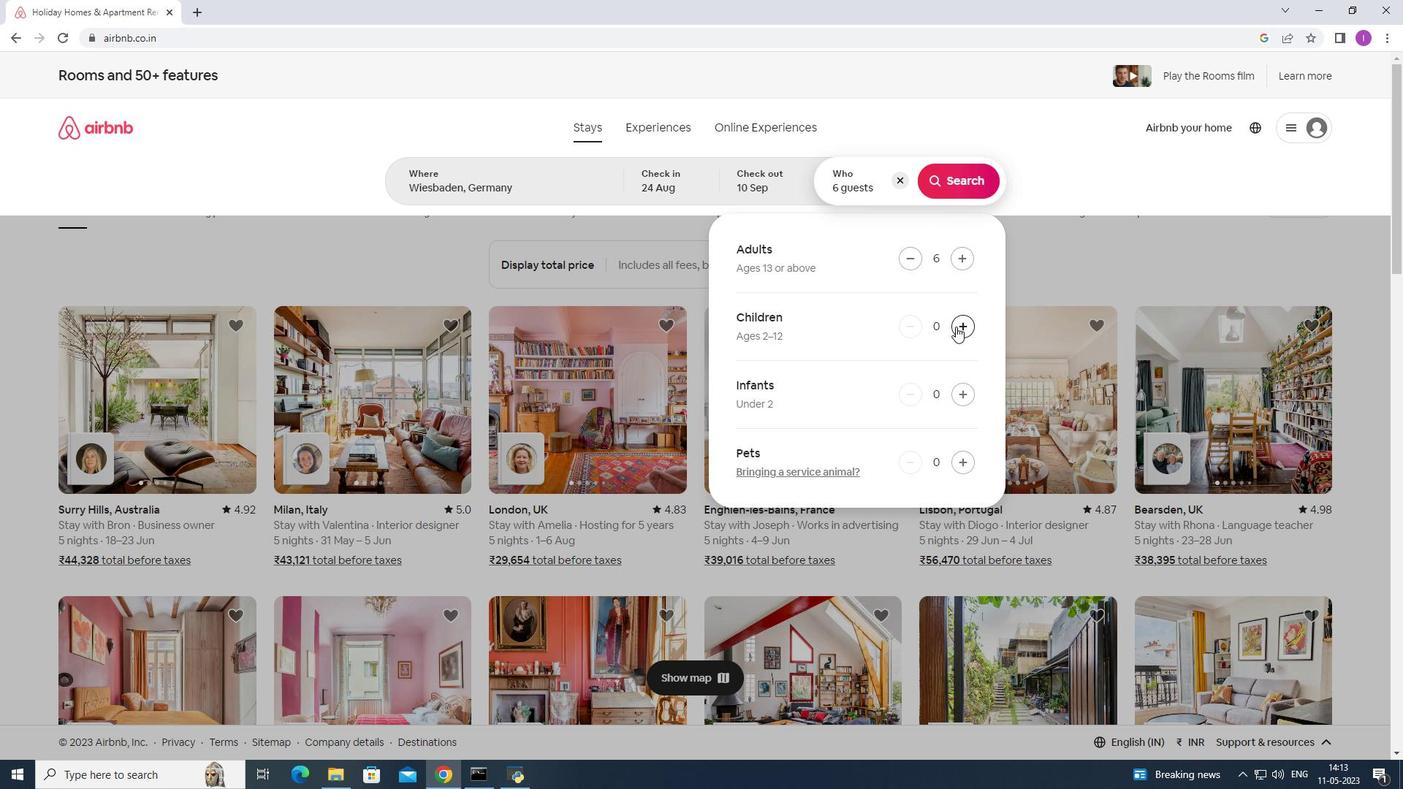 
Action: Mouse moved to (953, 186)
Screenshot: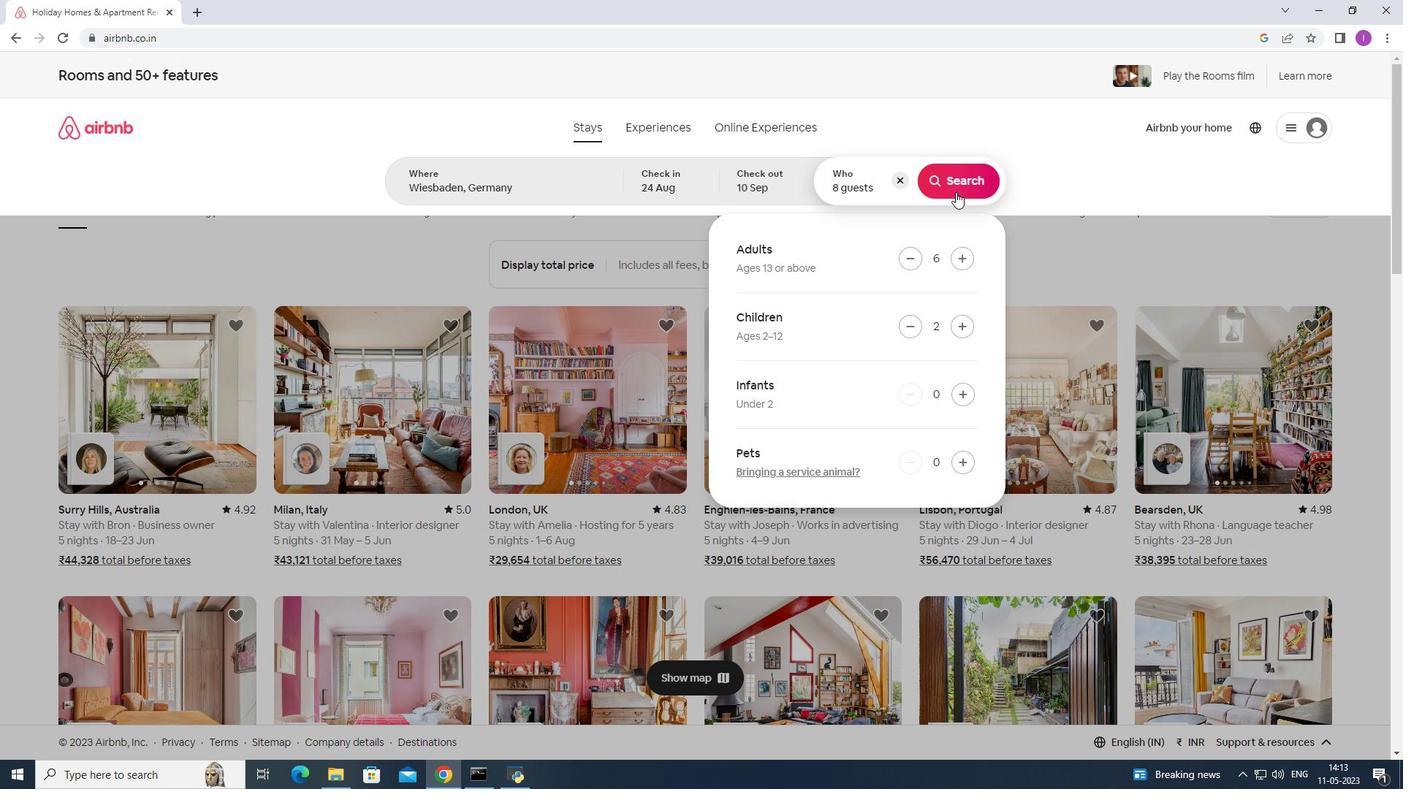 
Action: Mouse pressed left at (953, 186)
Screenshot: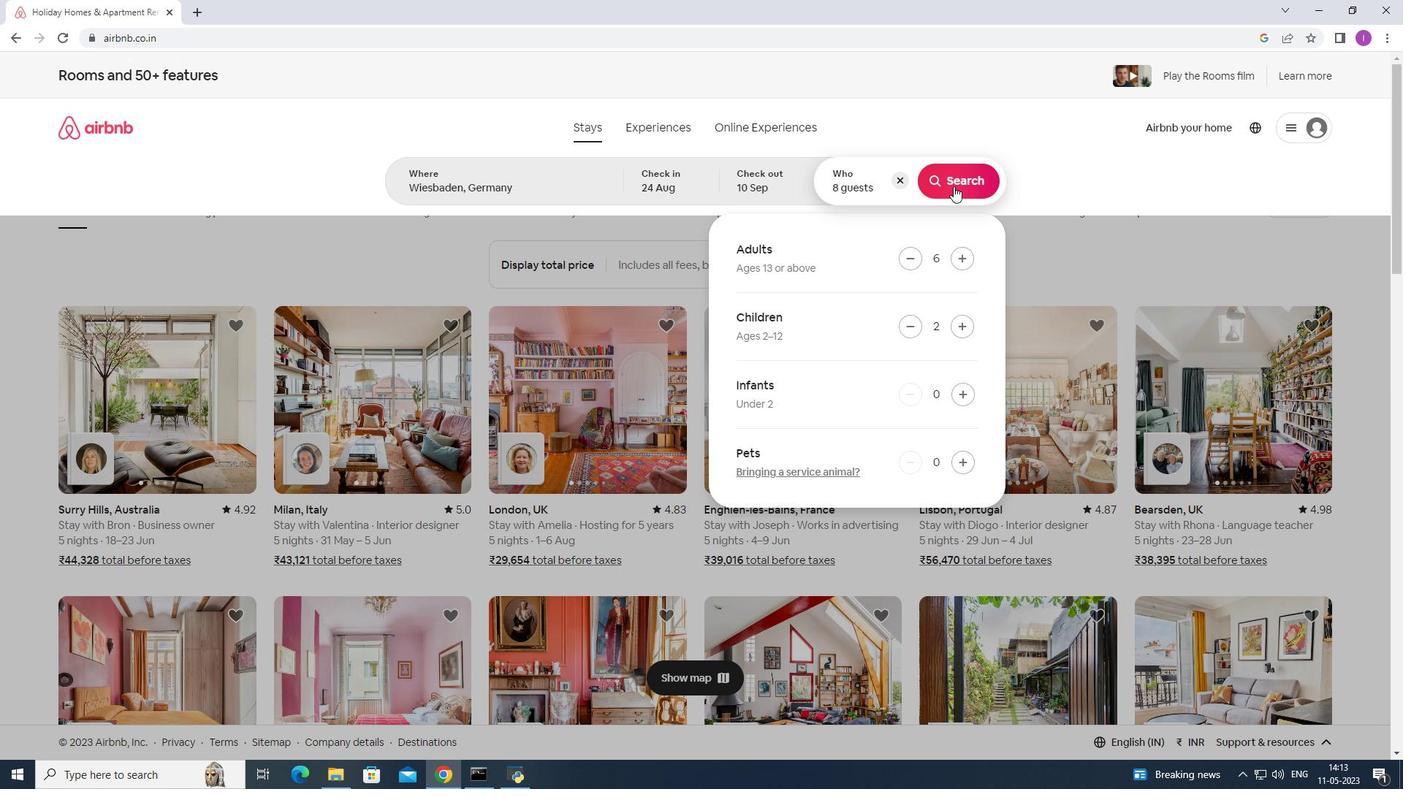
Action: Mouse moved to (1337, 131)
Screenshot: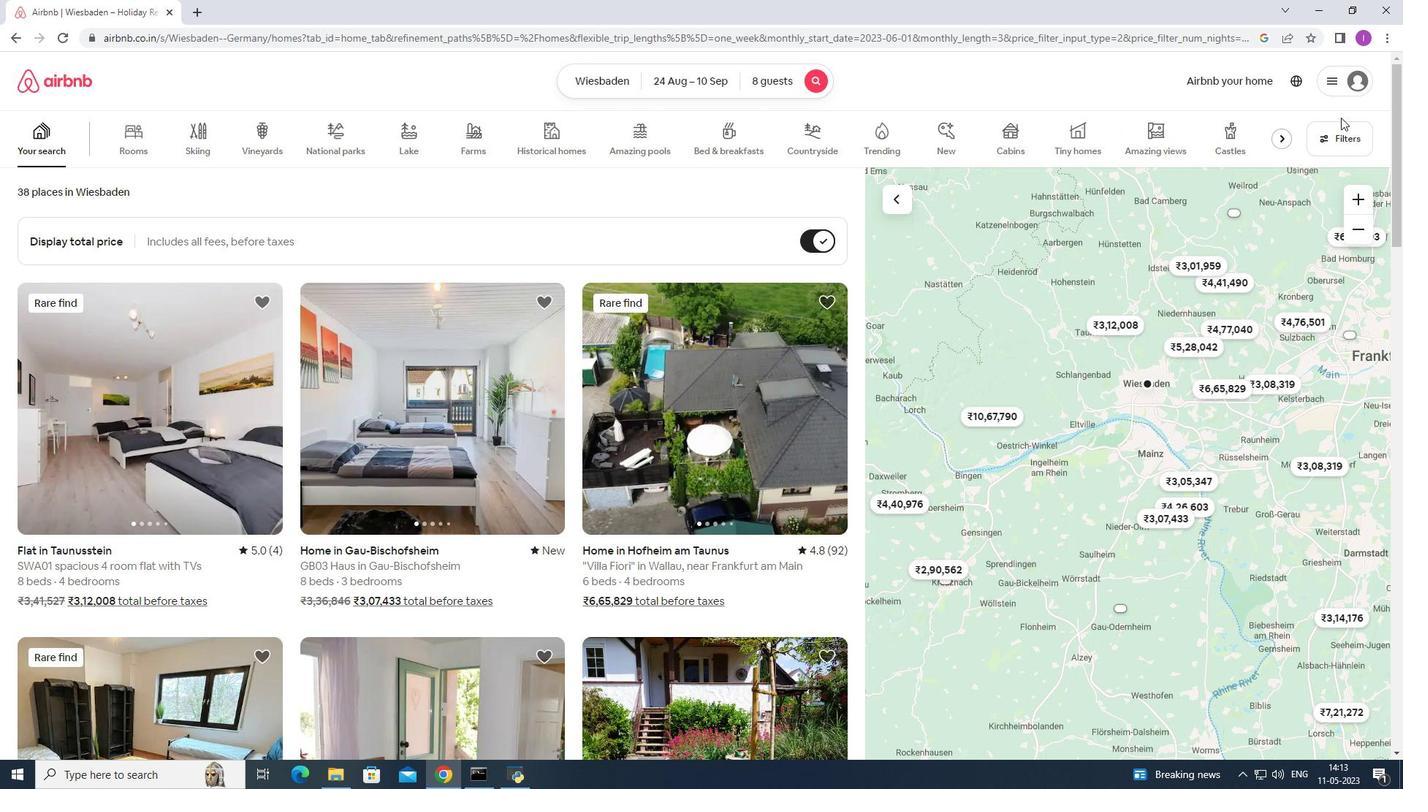 
Action: Mouse pressed left at (1337, 131)
Screenshot: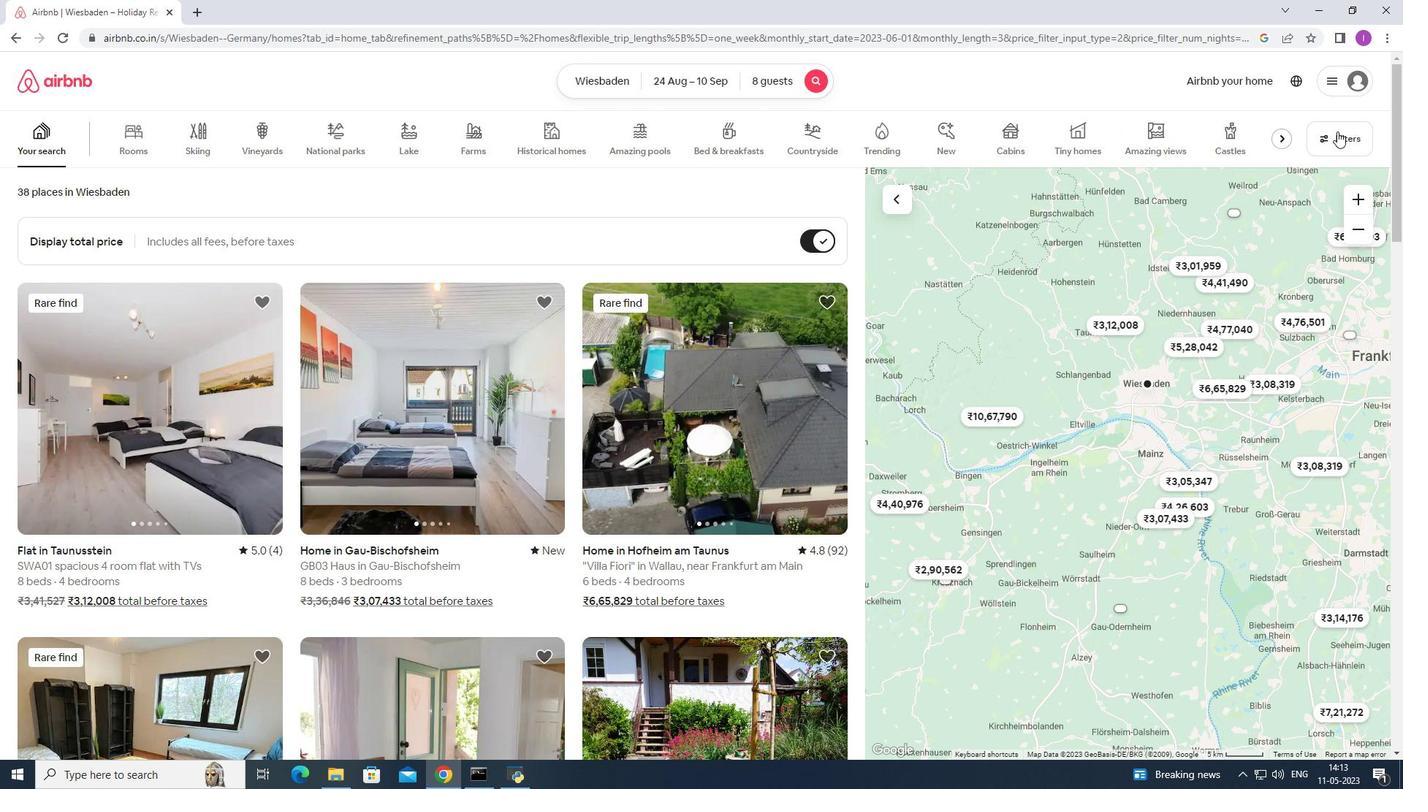 
Action: Mouse moved to (803, 497)
Screenshot: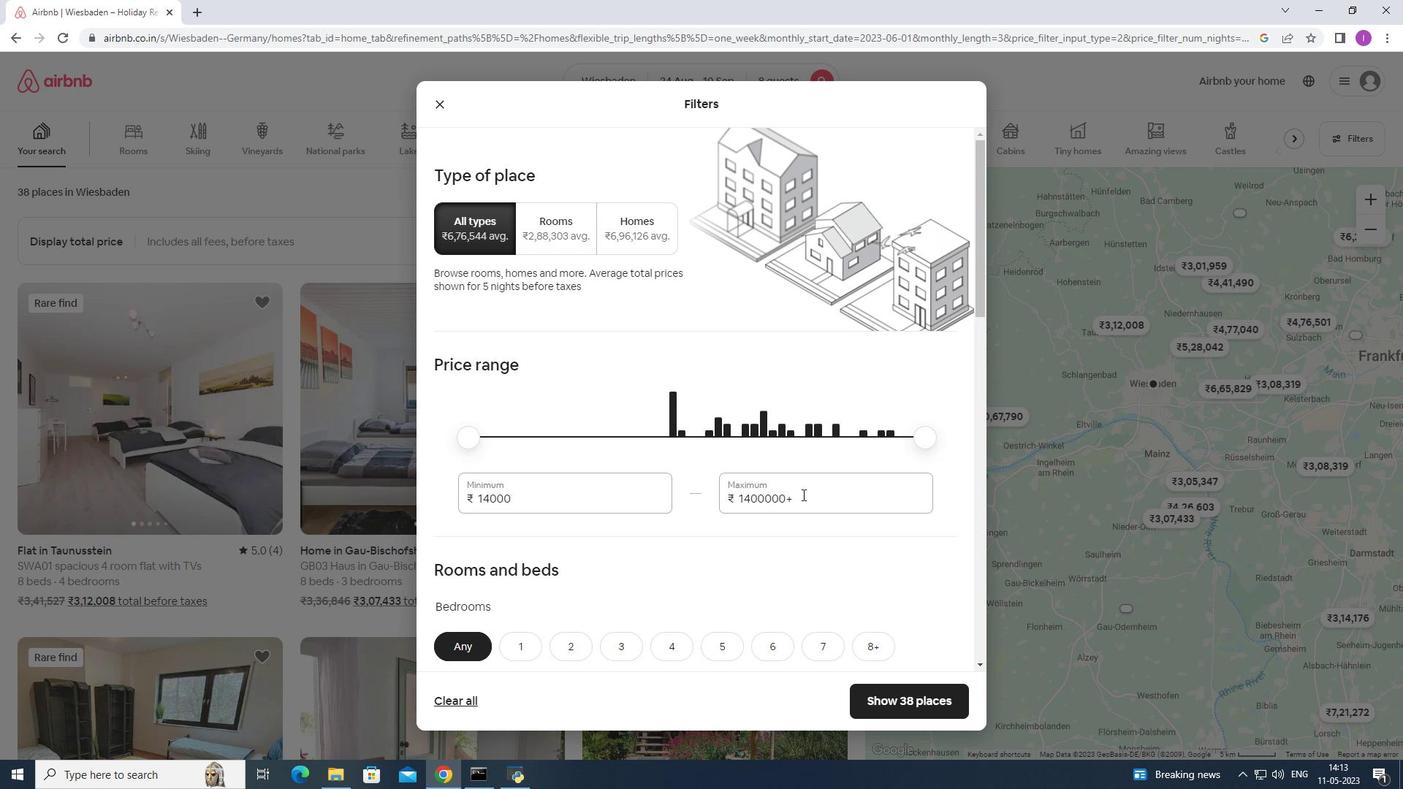 
Action: Mouse pressed left at (803, 497)
Screenshot: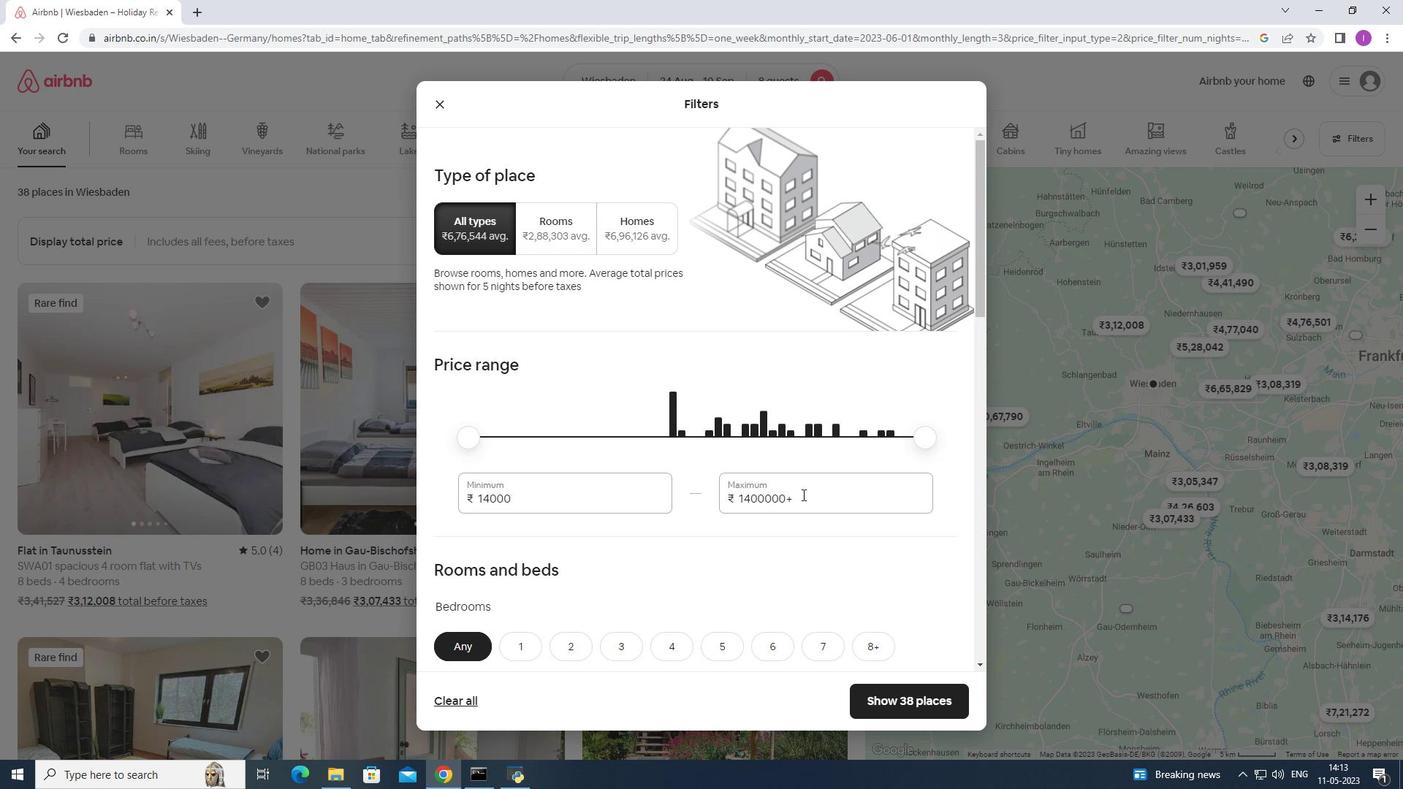 
Action: Mouse moved to (720, 492)
Screenshot: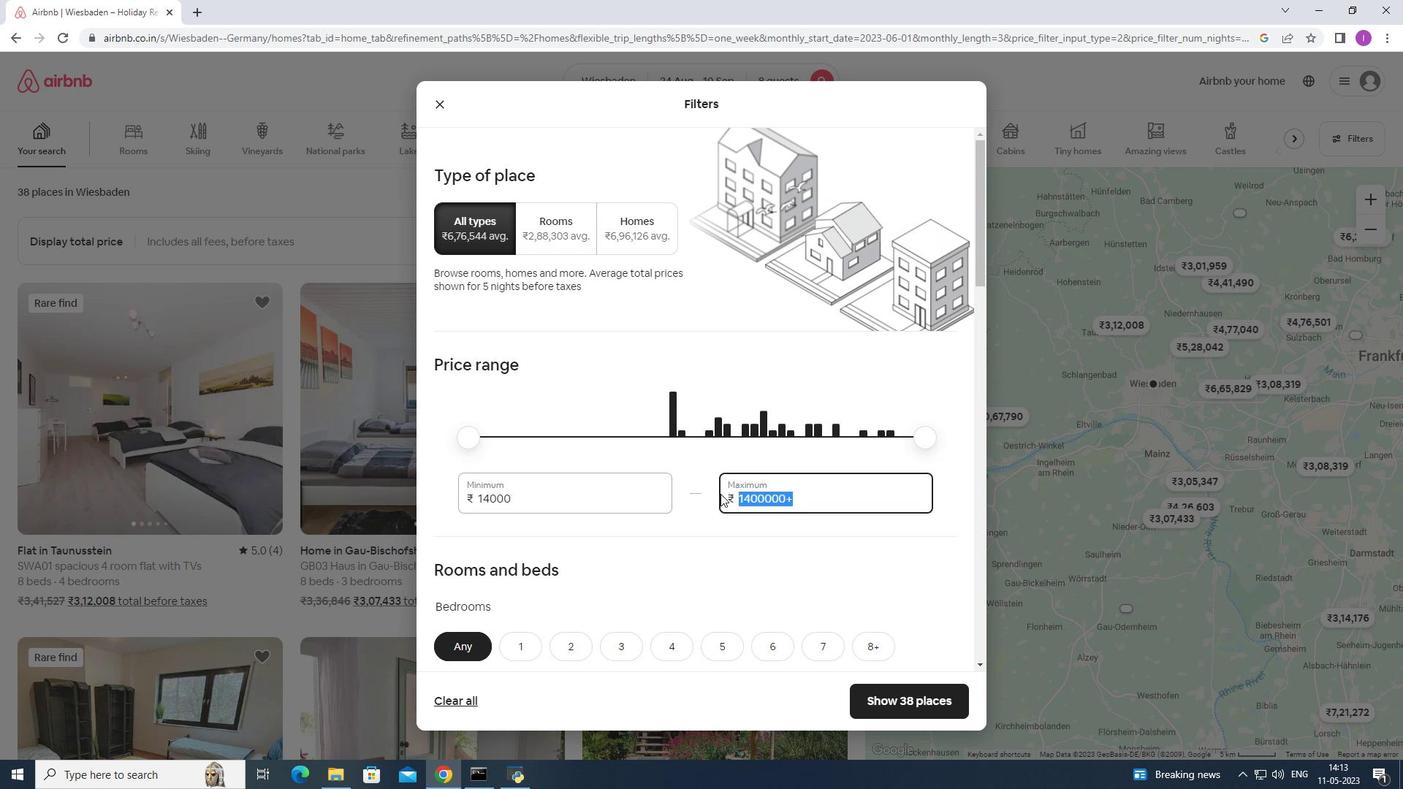 
Action: Key pressed 150
Screenshot: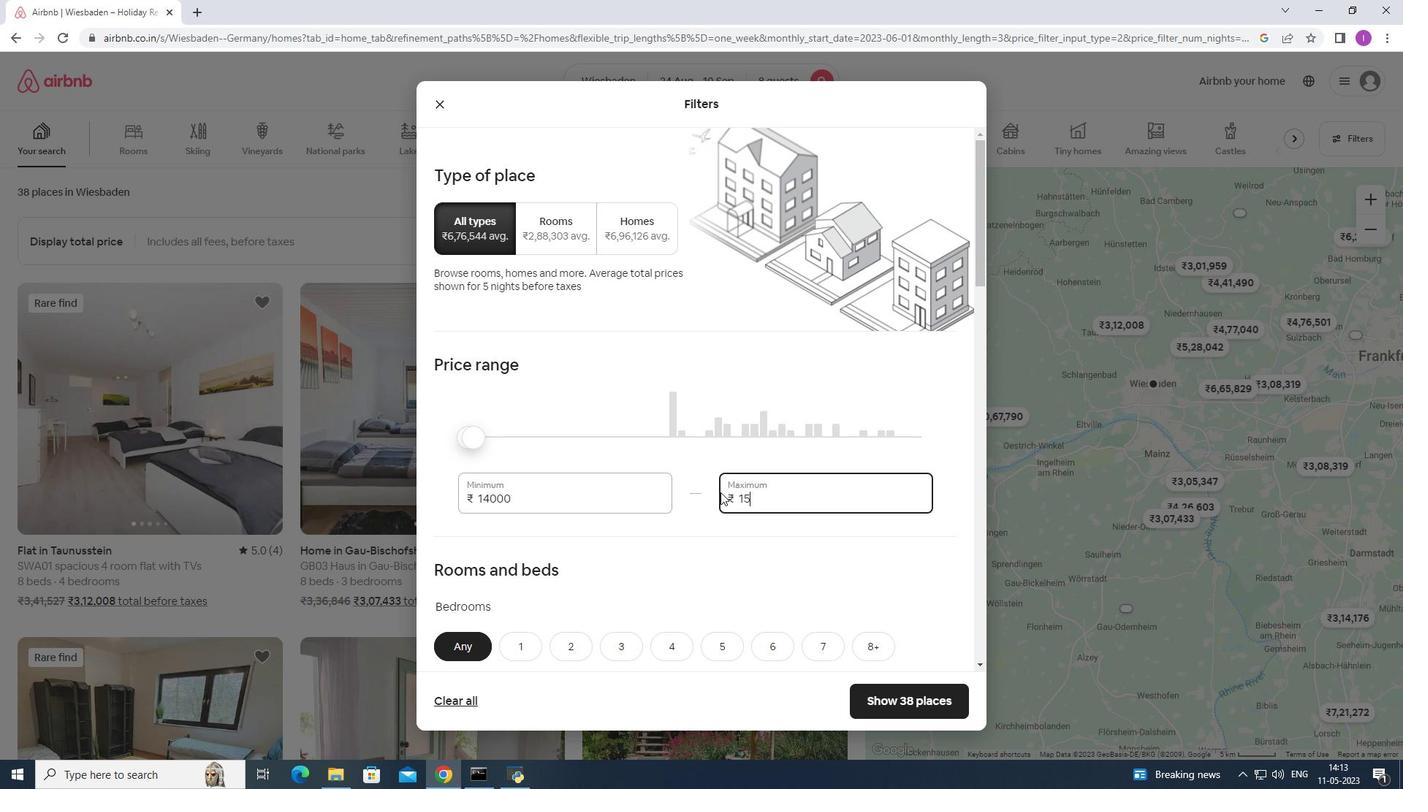 
Action: Mouse moved to (720, 490)
Screenshot: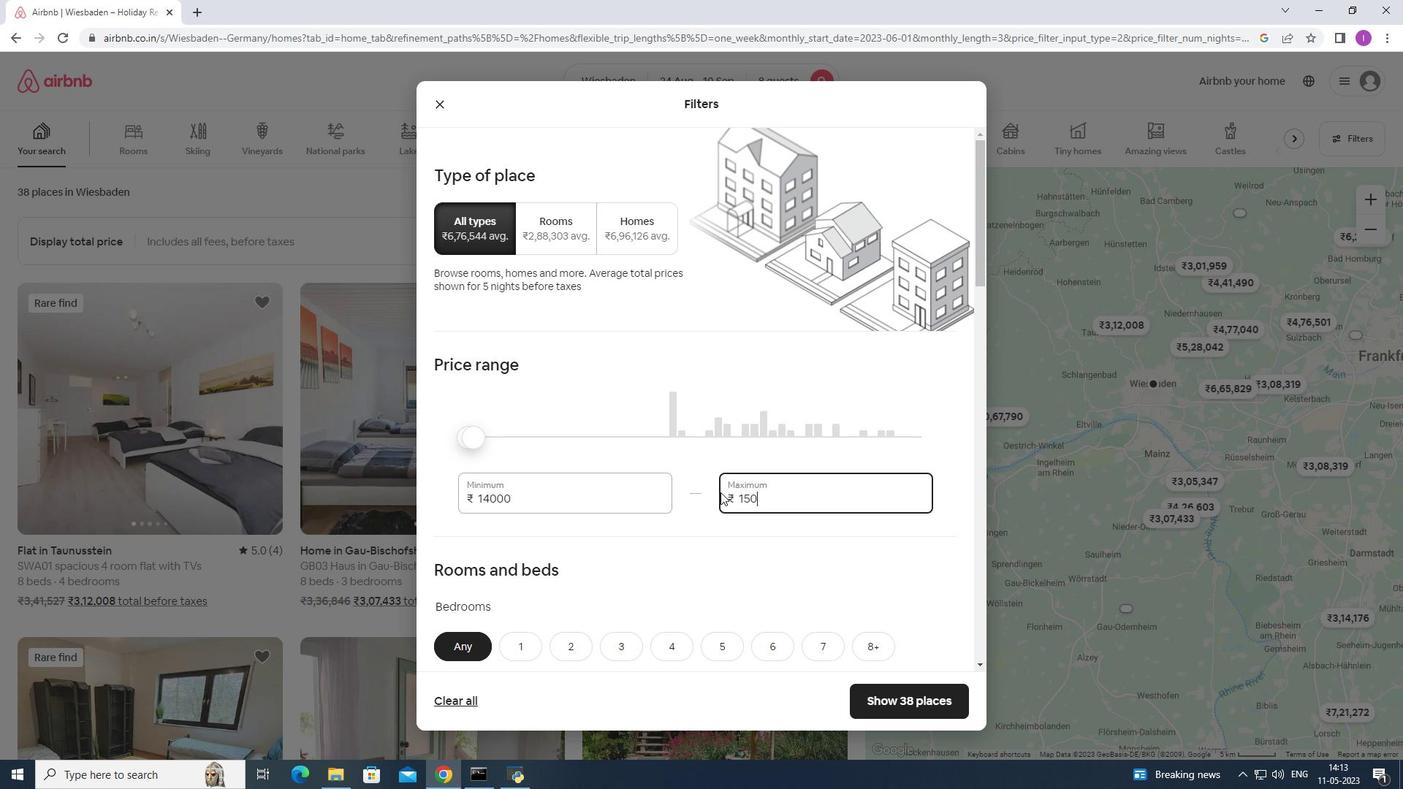 
Action: Key pressed 00
Screenshot: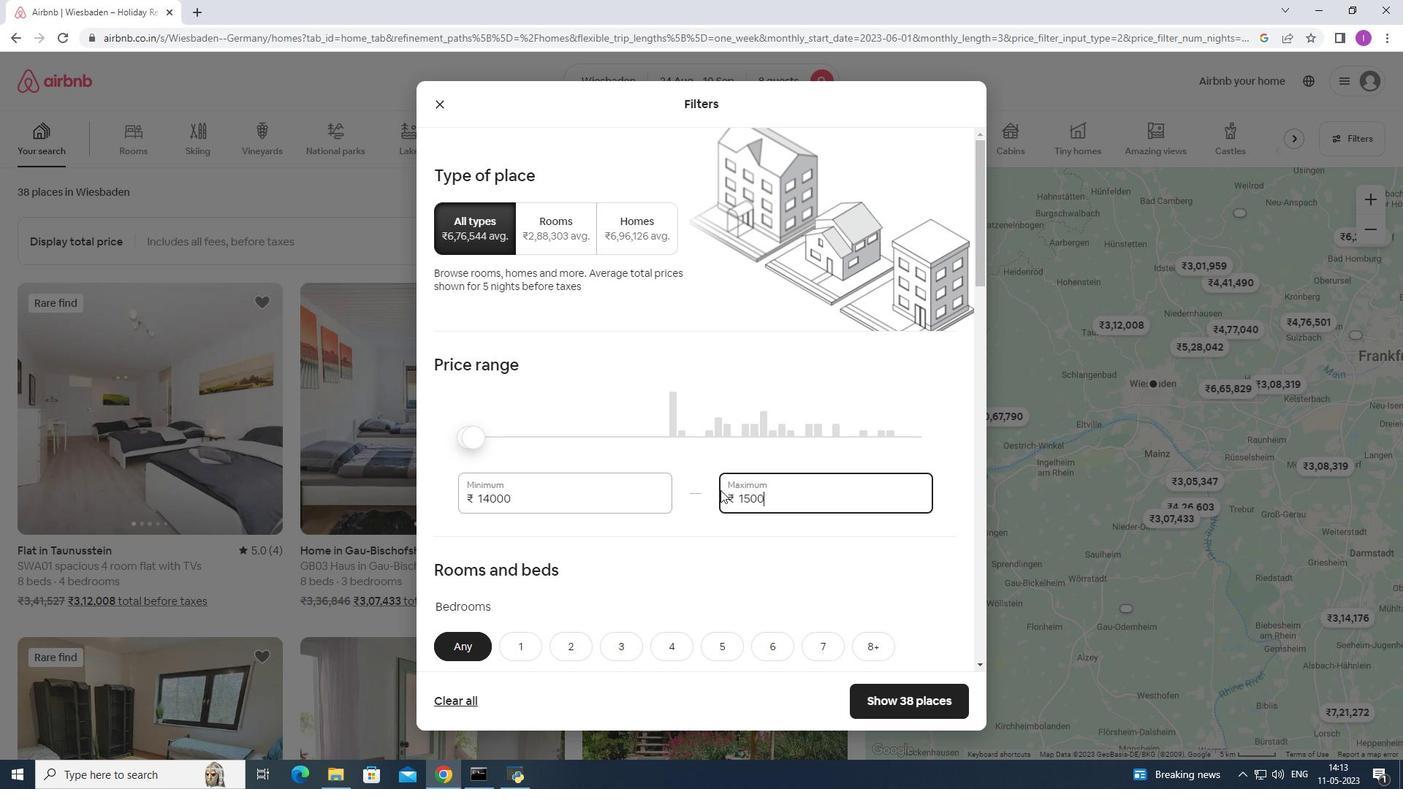 
Action: Mouse moved to (520, 503)
Screenshot: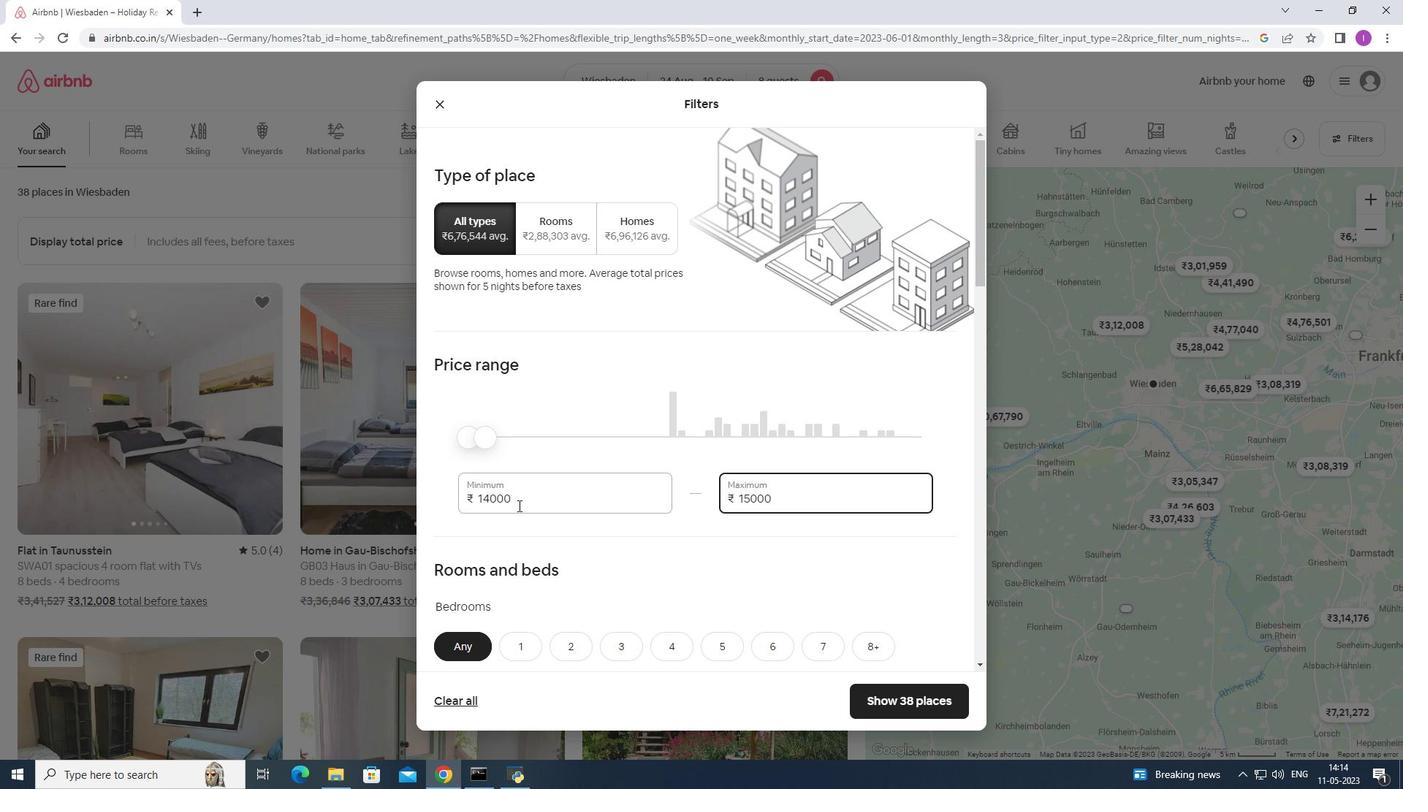 
Action: Mouse pressed left at (520, 503)
Screenshot: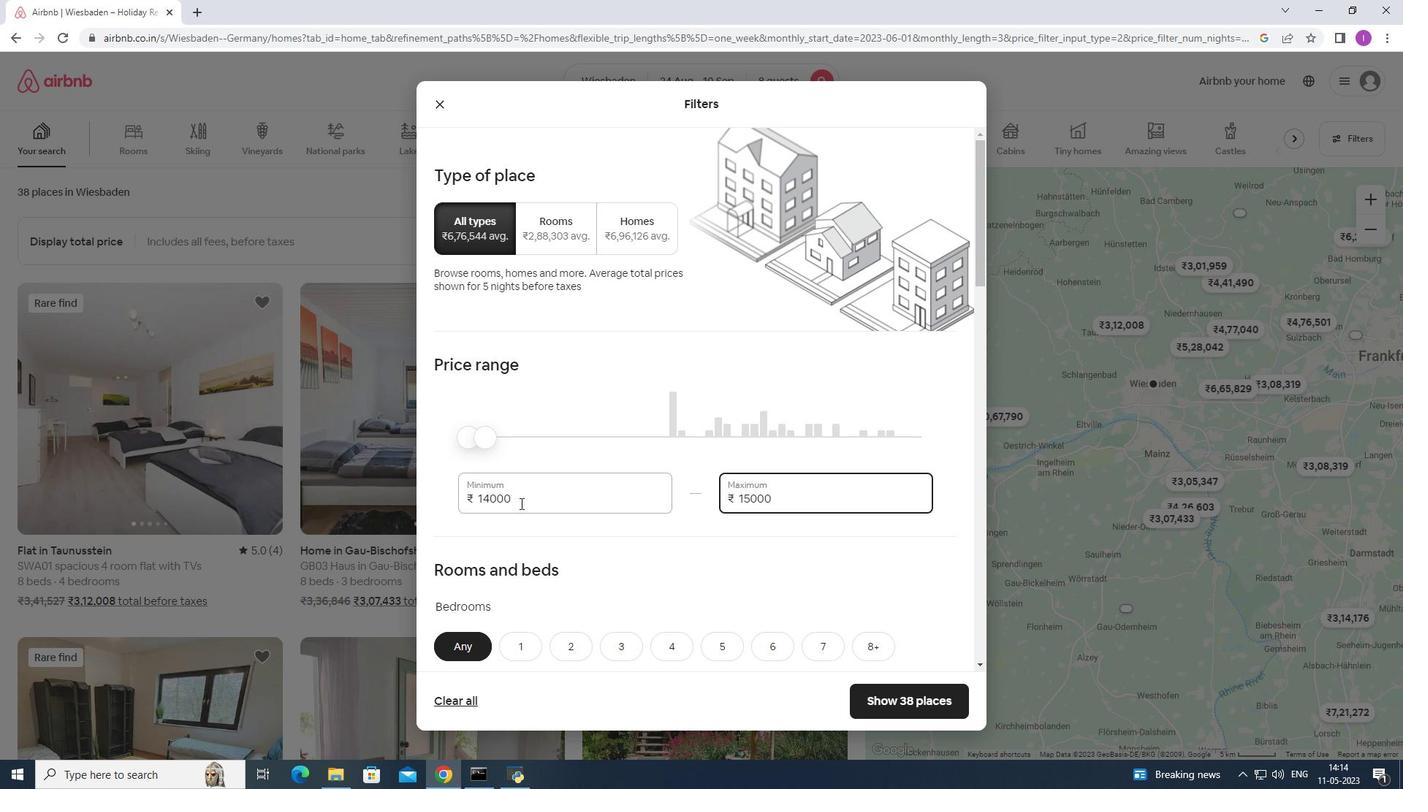 
Action: Mouse moved to (472, 494)
Screenshot: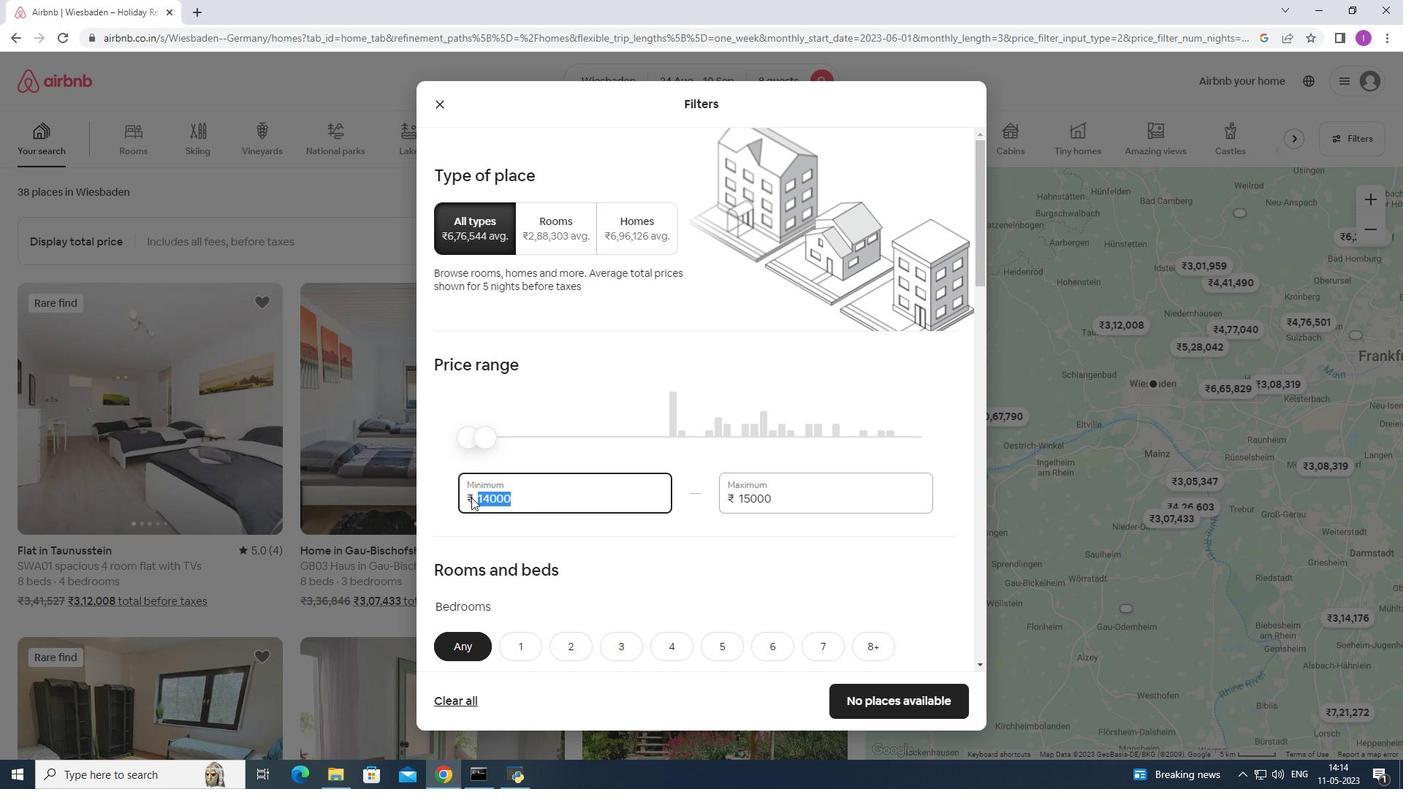 
Action: Key pressed 12
Screenshot: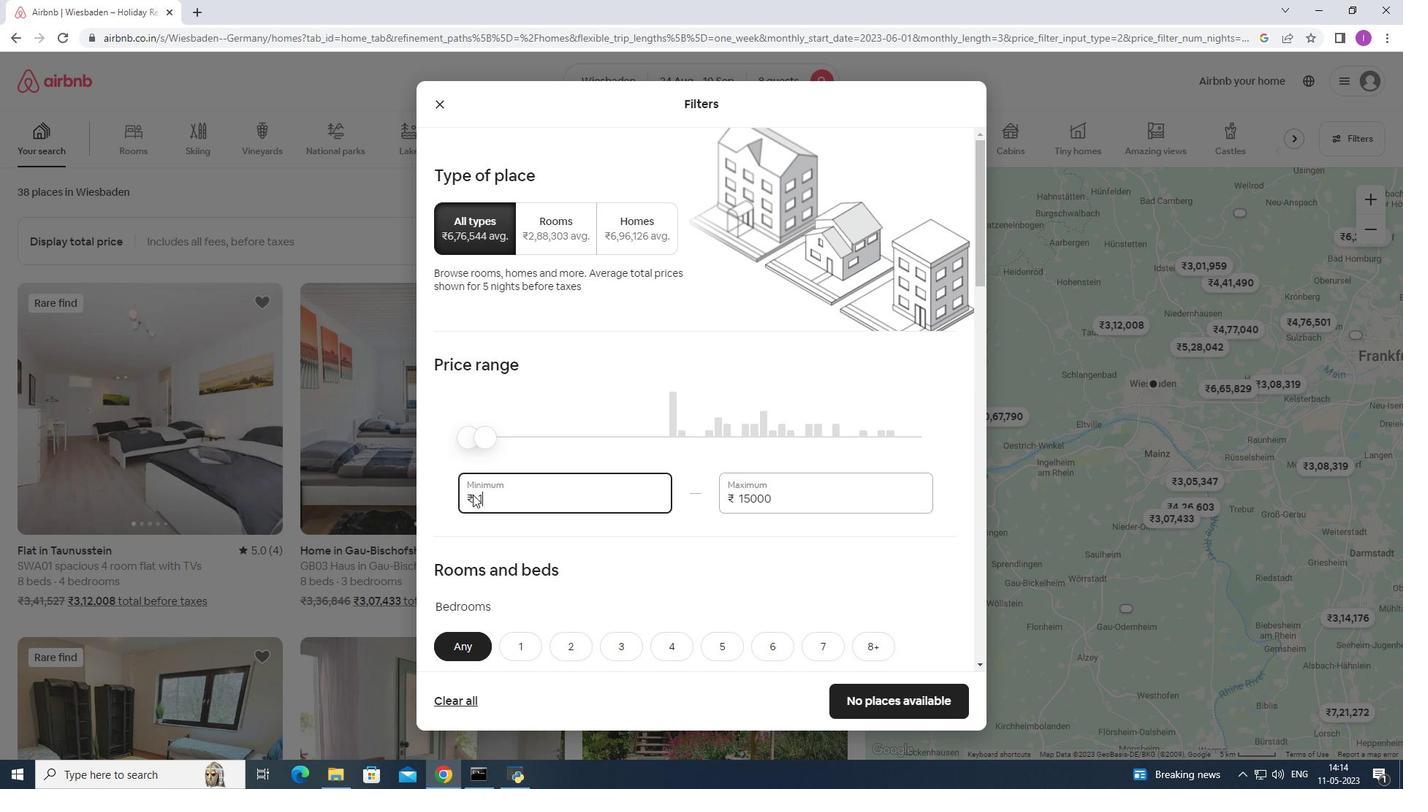 
Action: Mouse moved to (472, 491)
Screenshot: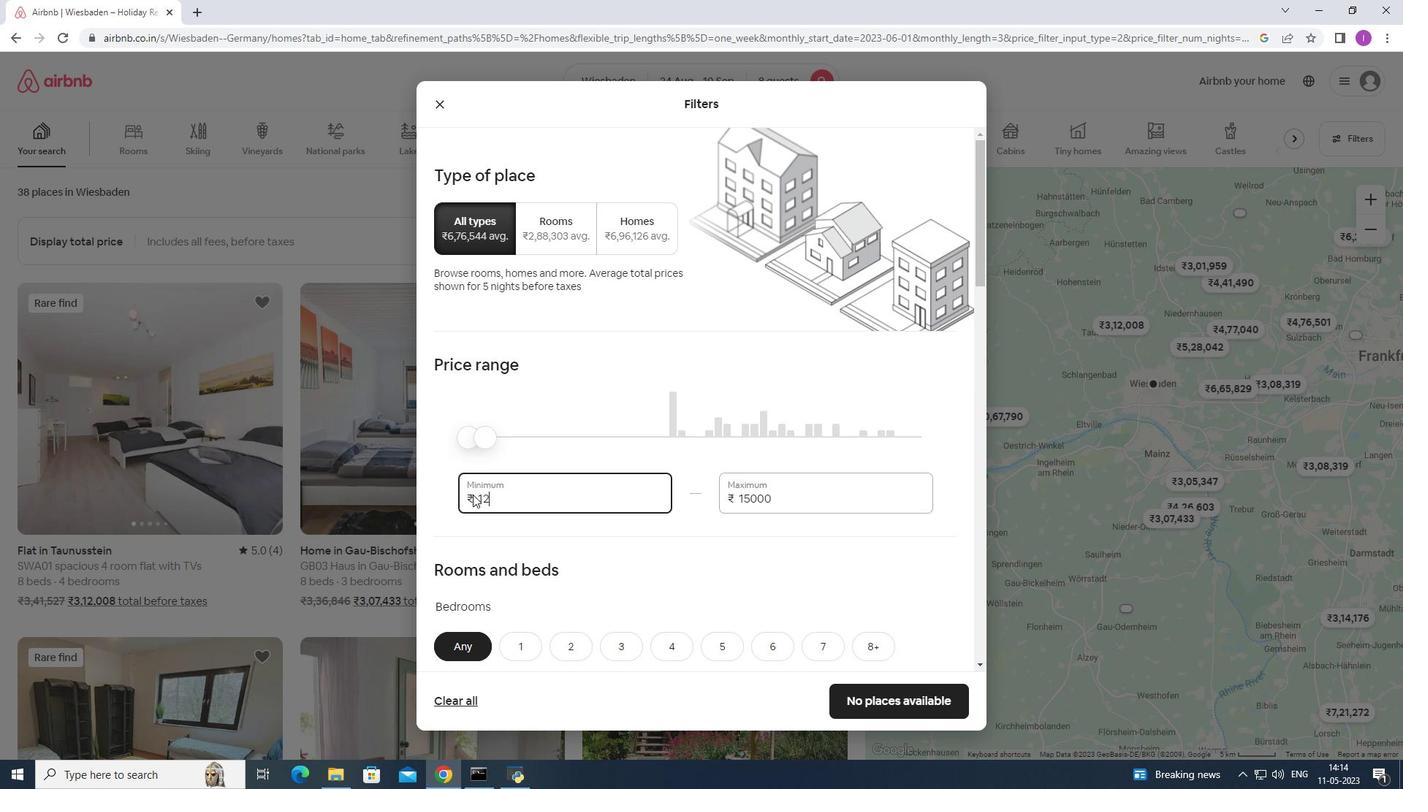 
Action: Key pressed 000
Screenshot: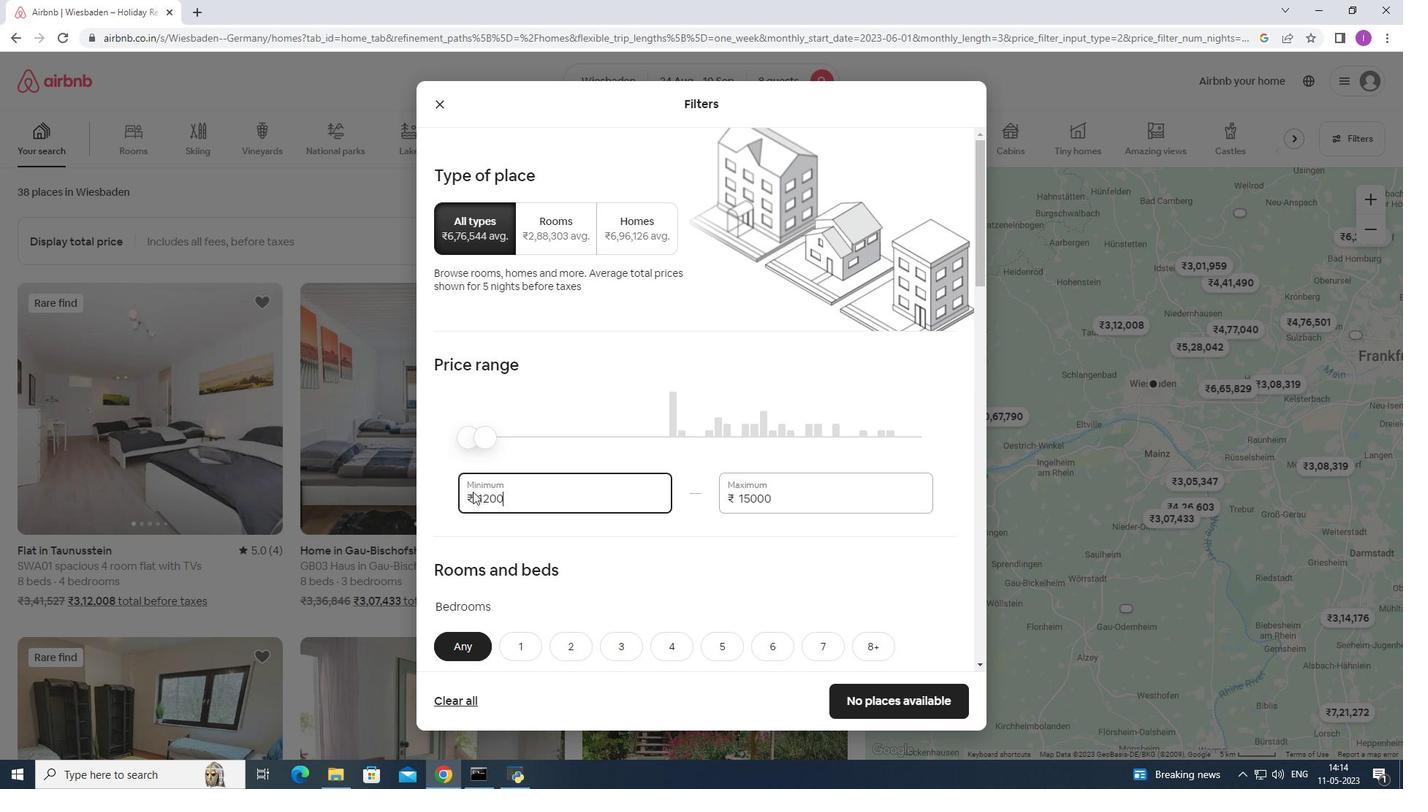 
Action: Mouse moved to (659, 546)
Screenshot: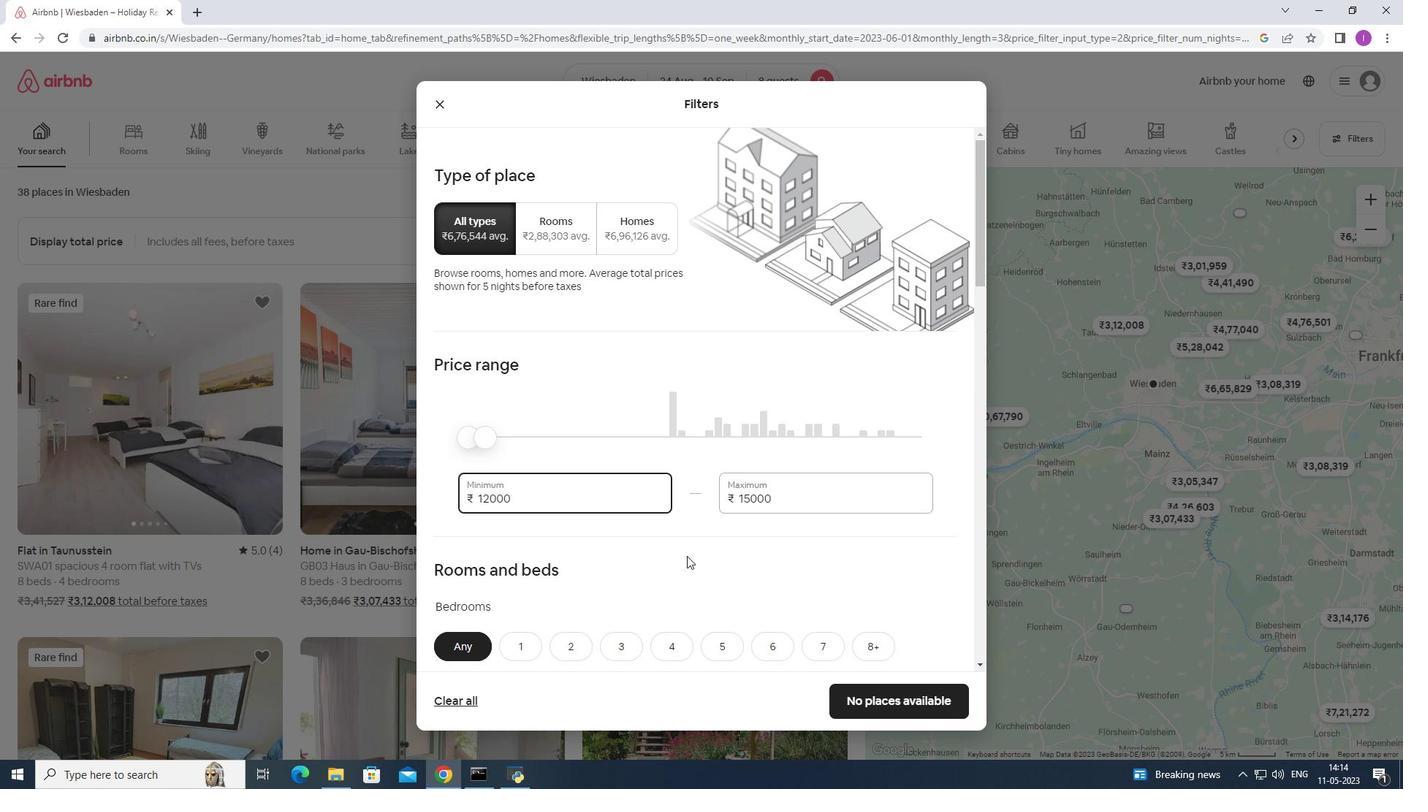 
Action: Mouse scrolled (659, 545) with delta (0, 0)
Screenshot: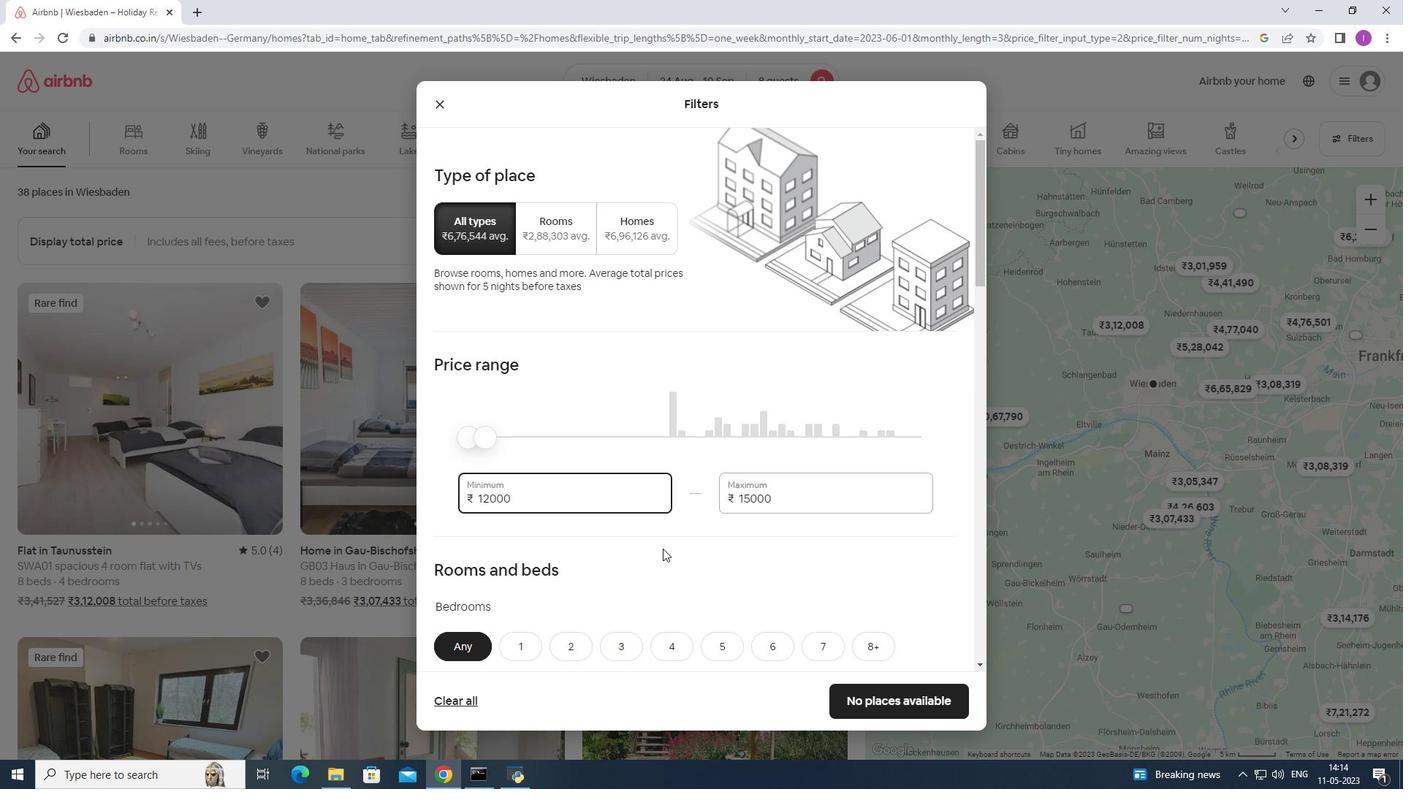 
Action: Mouse scrolled (659, 545) with delta (0, 0)
Screenshot: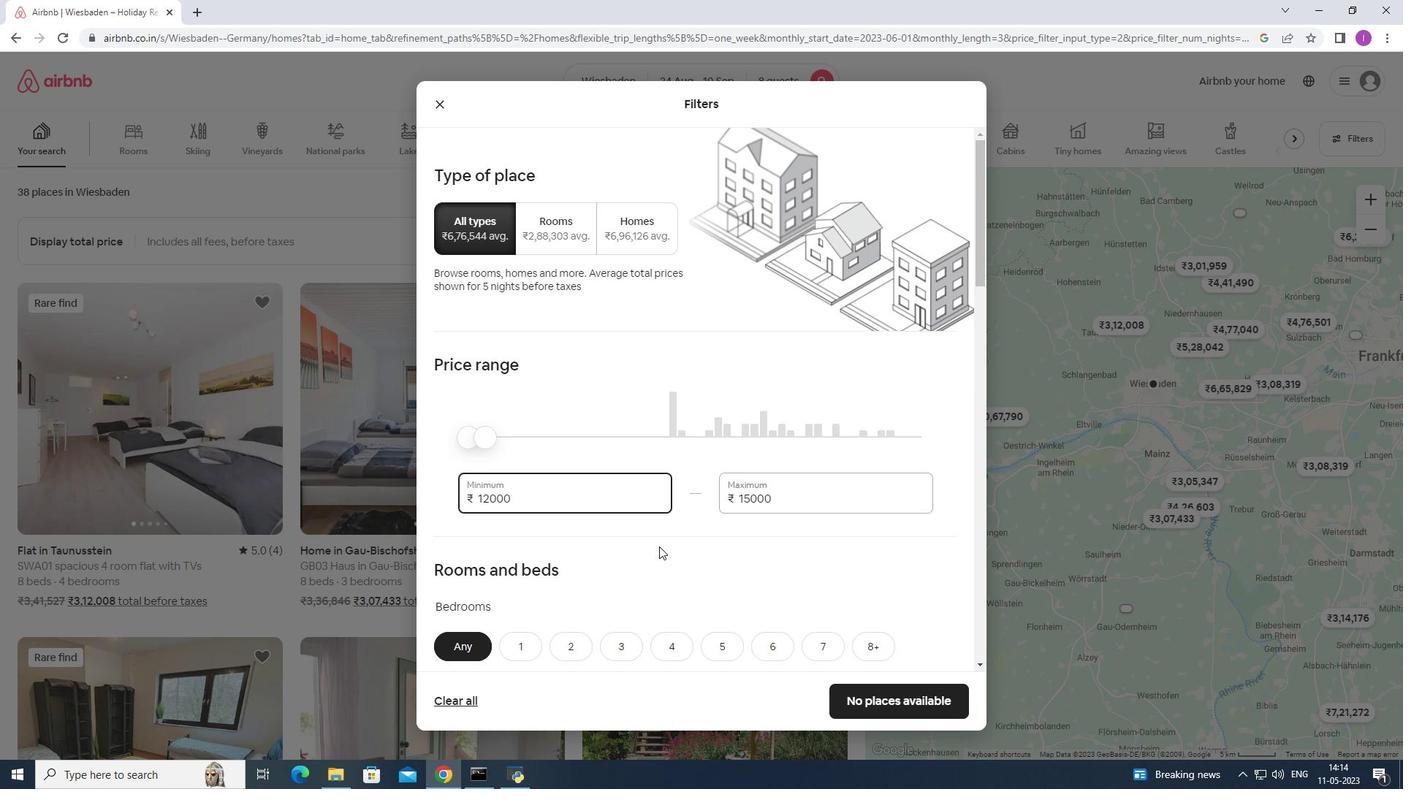 
Action: Mouse scrolled (659, 545) with delta (0, 0)
Screenshot: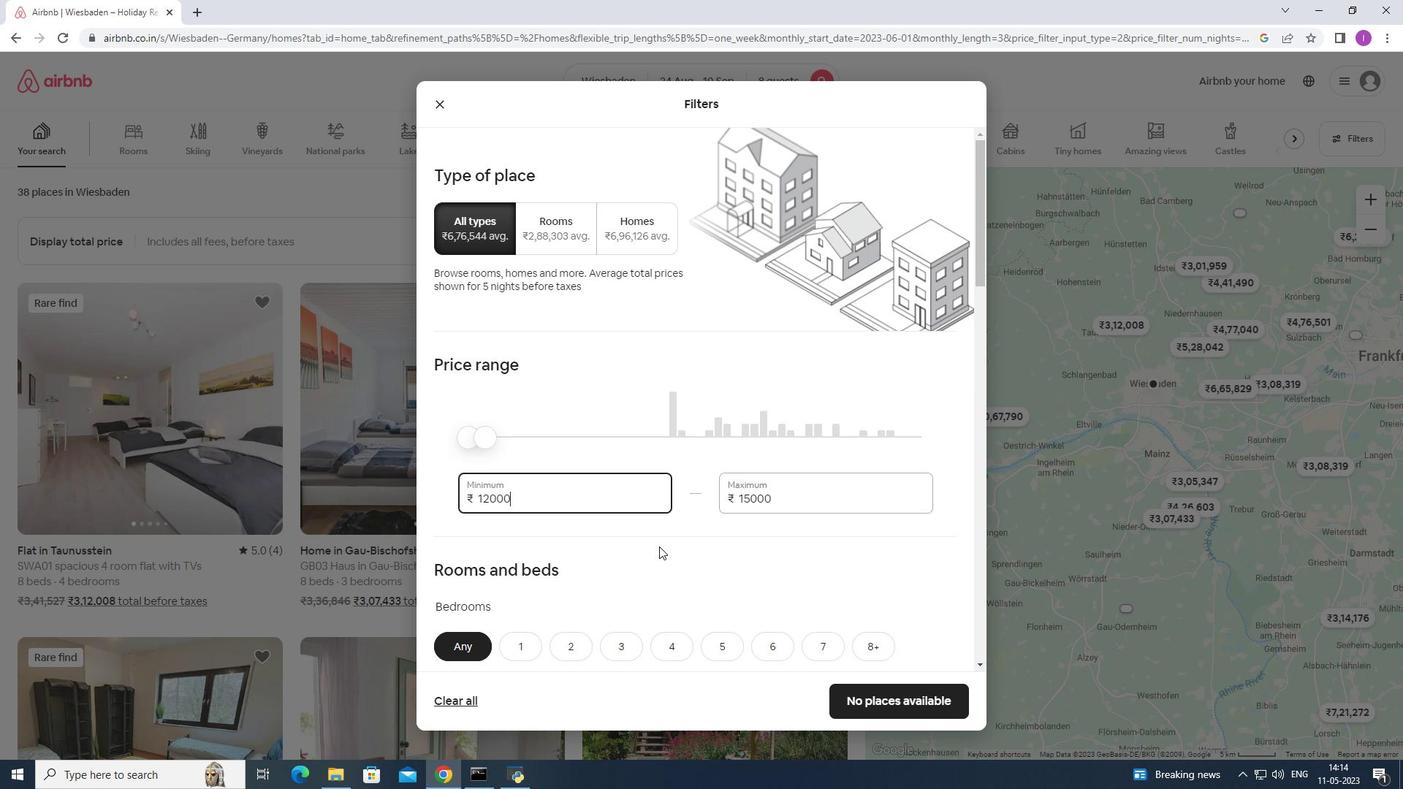 
Action: Mouse moved to (759, 461)
Screenshot: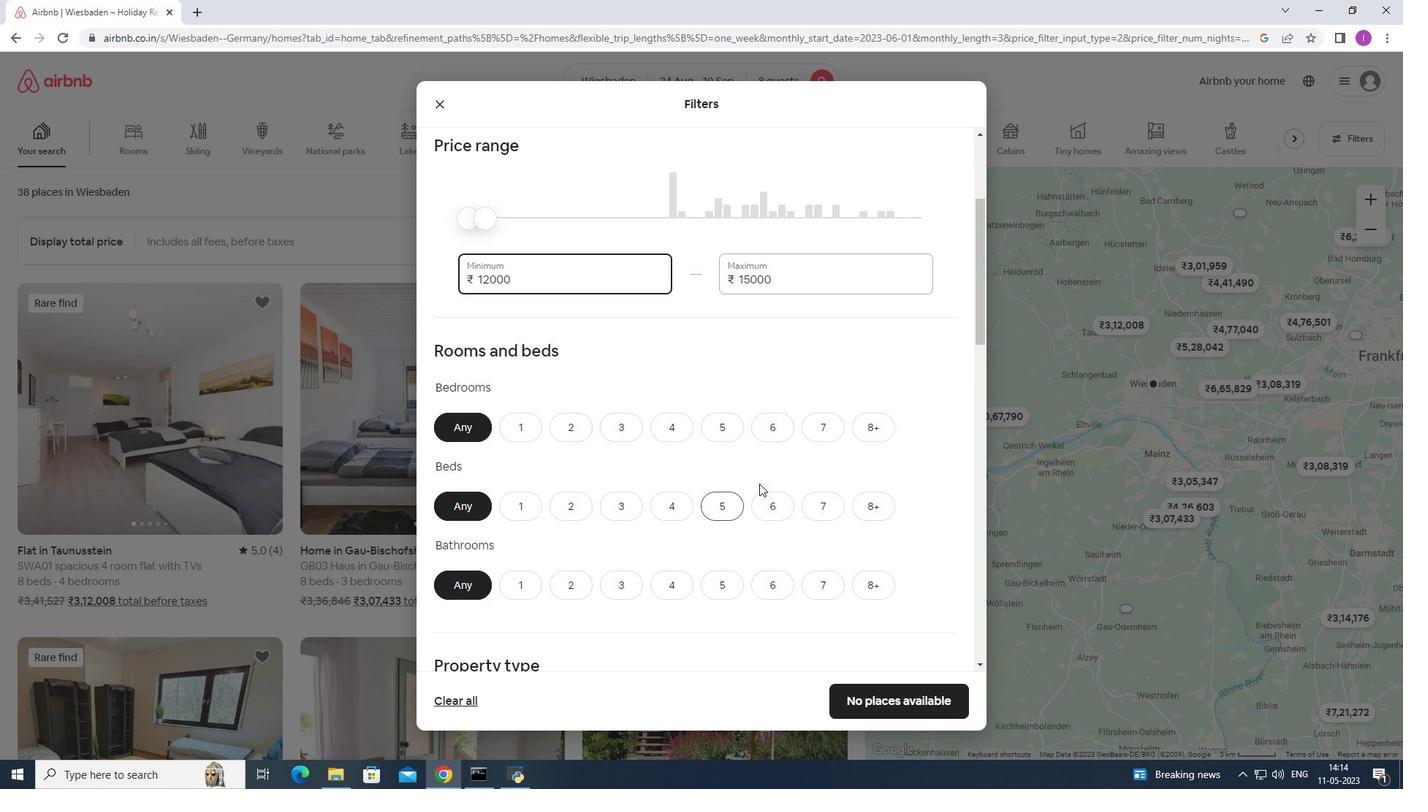 
Action: Mouse scrolled (759, 460) with delta (0, 0)
Screenshot: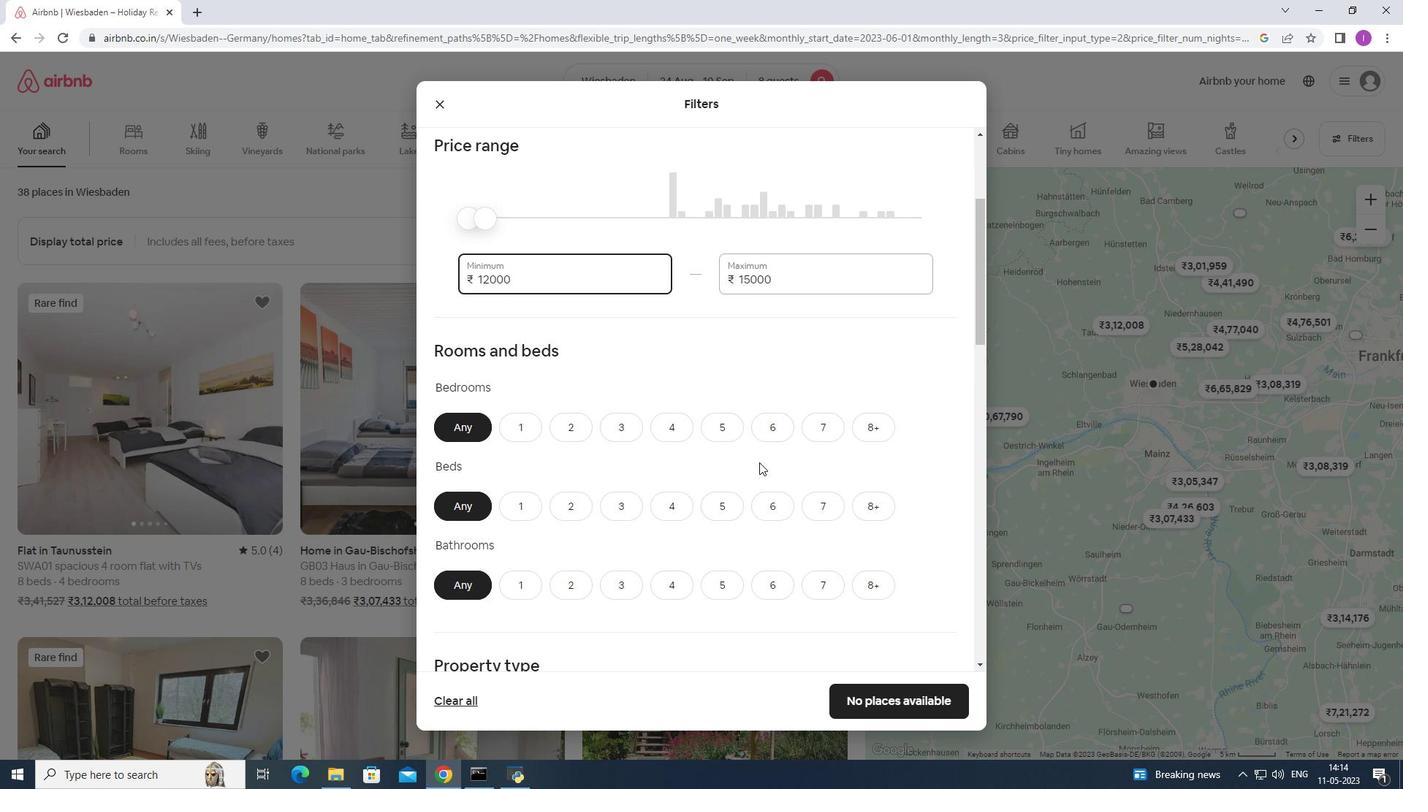 
Action: Mouse moved to (760, 352)
Screenshot: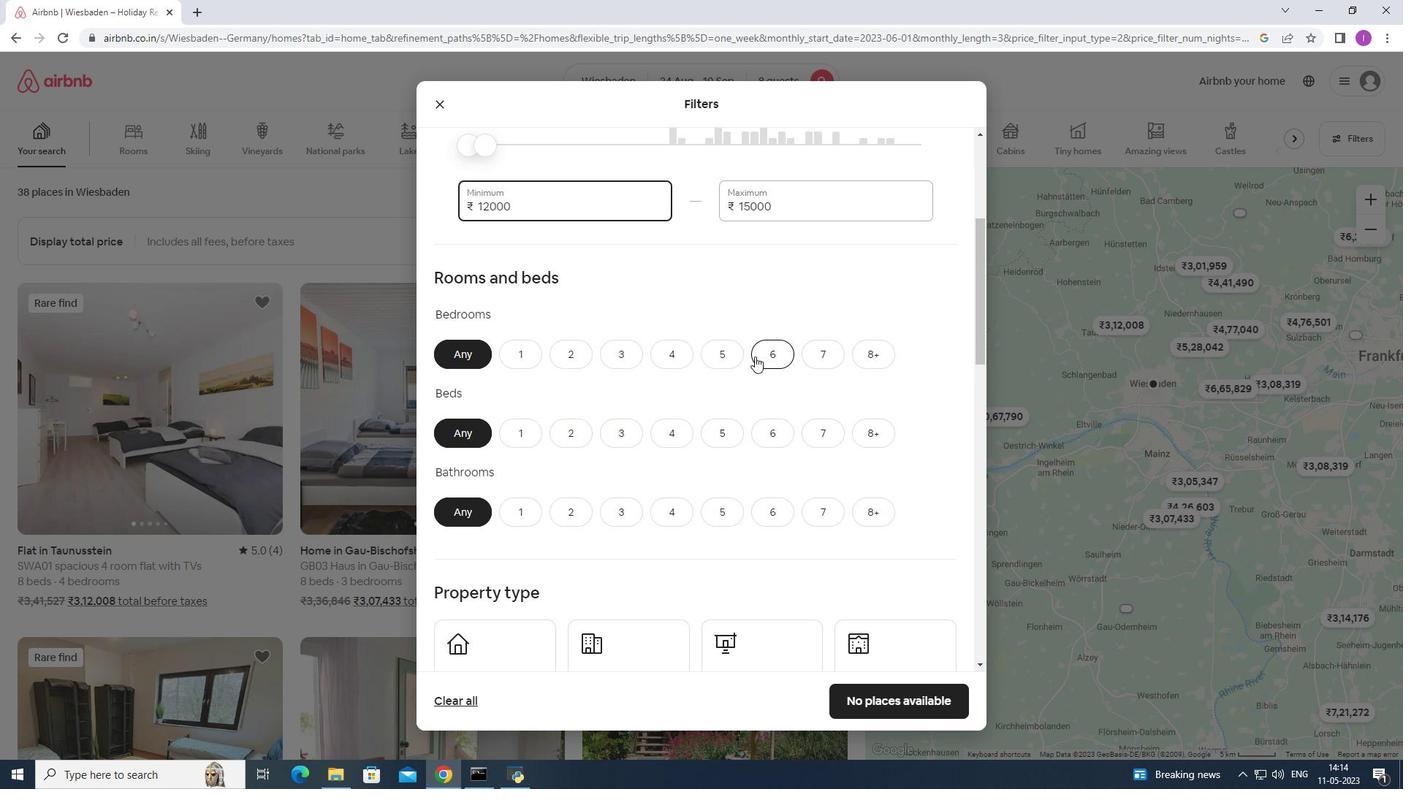 
Action: Mouse pressed left at (760, 352)
Screenshot: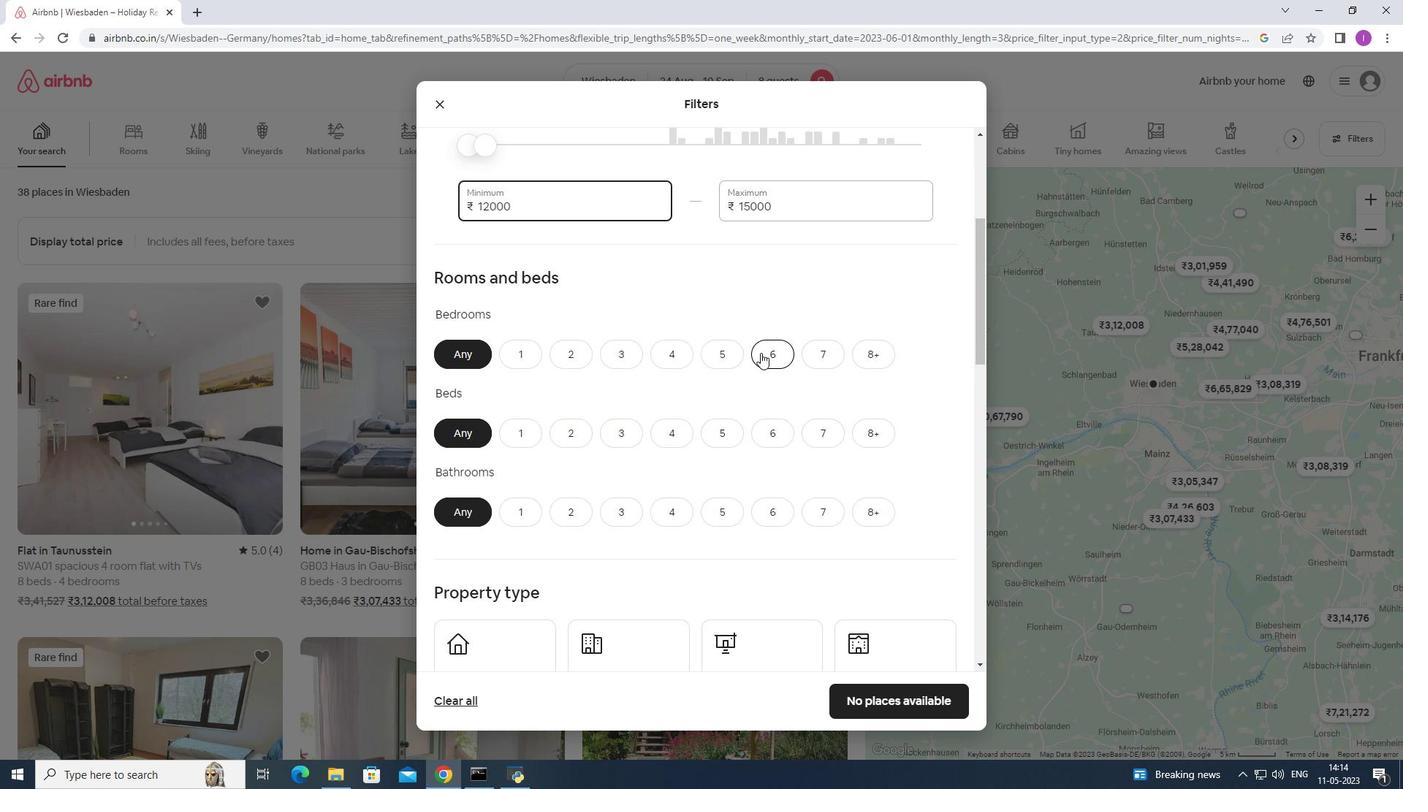 
Action: Mouse moved to (772, 434)
Screenshot: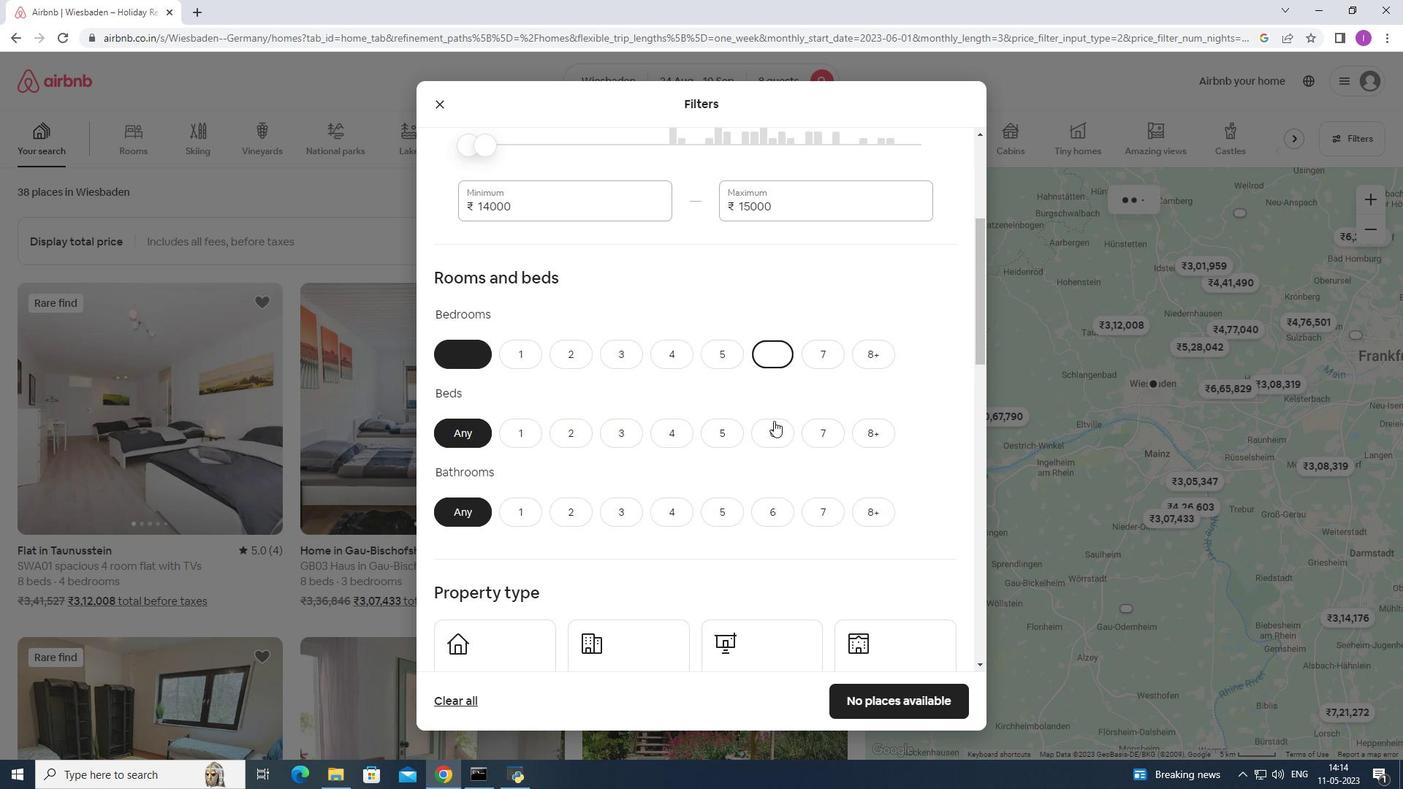 
Action: Mouse pressed left at (772, 434)
Screenshot: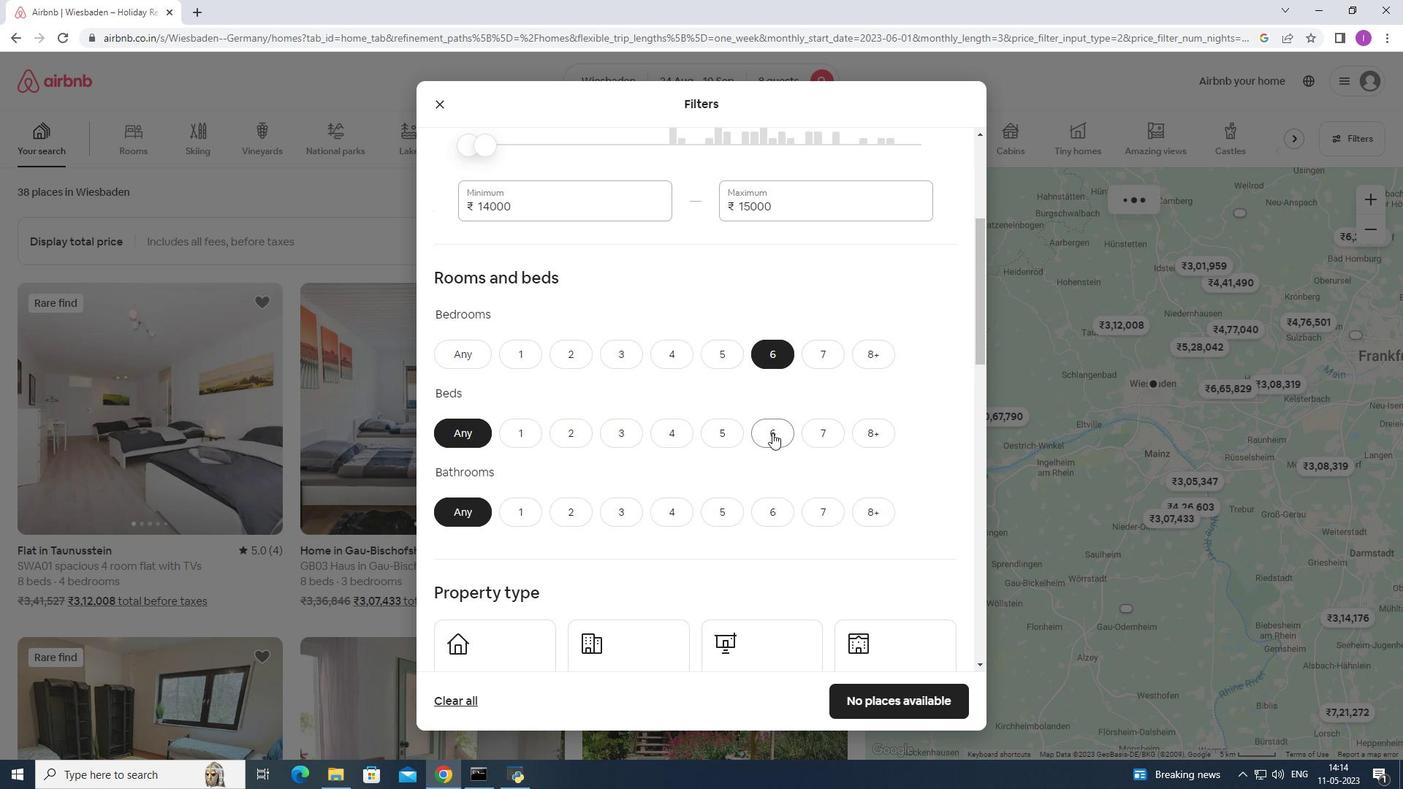 
Action: Mouse moved to (772, 510)
Screenshot: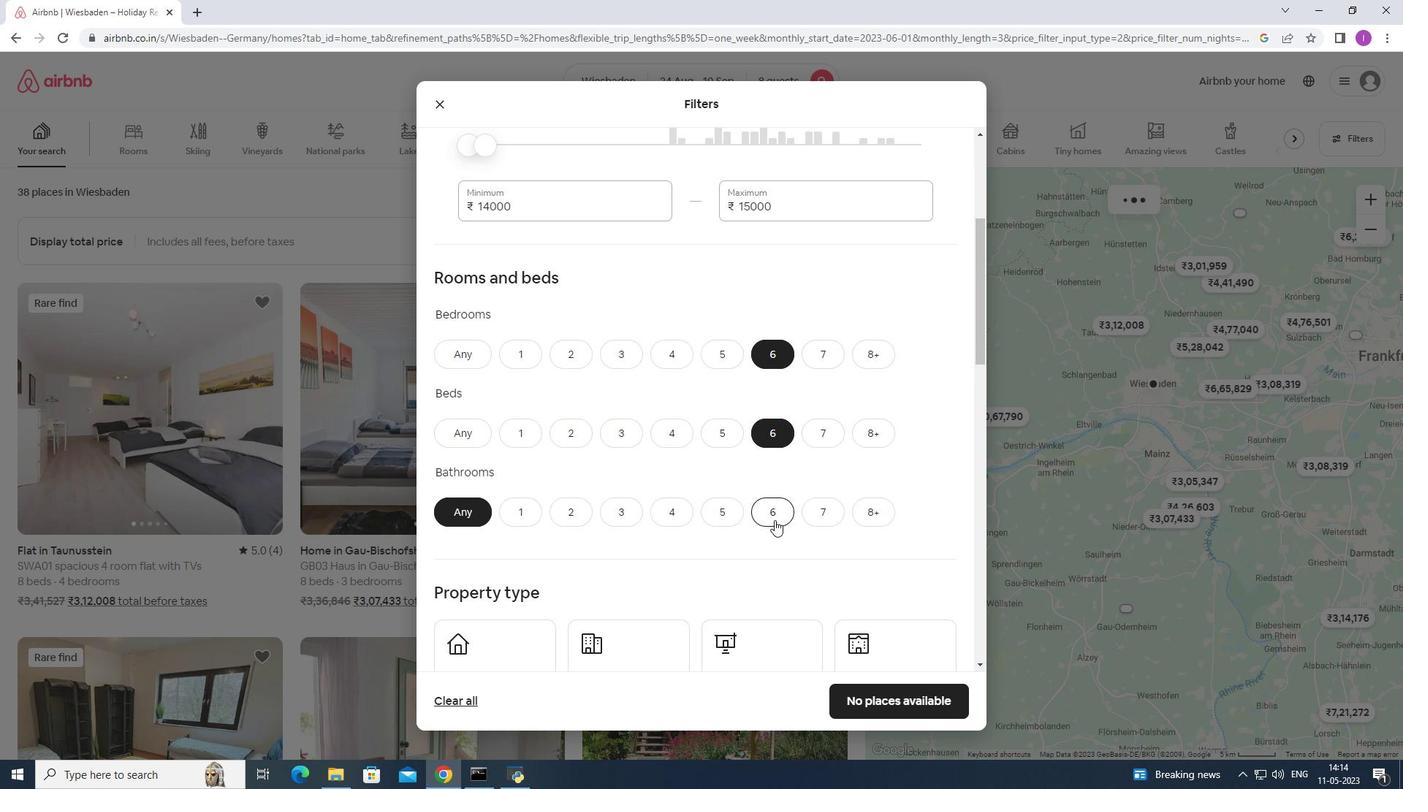 
Action: Mouse pressed left at (772, 510)
Screenshot: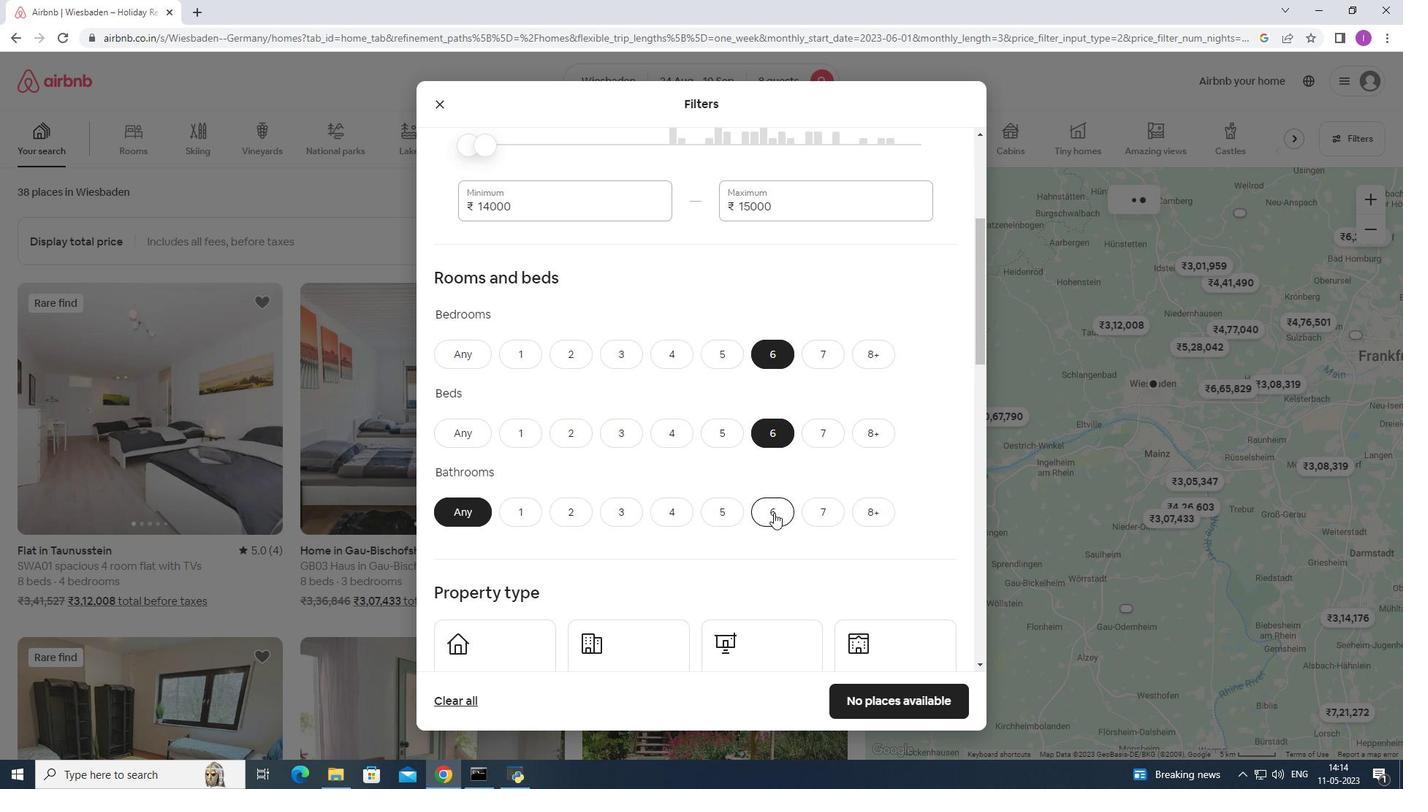 
Action: Mouse moved to (656, 500)
Screenshot: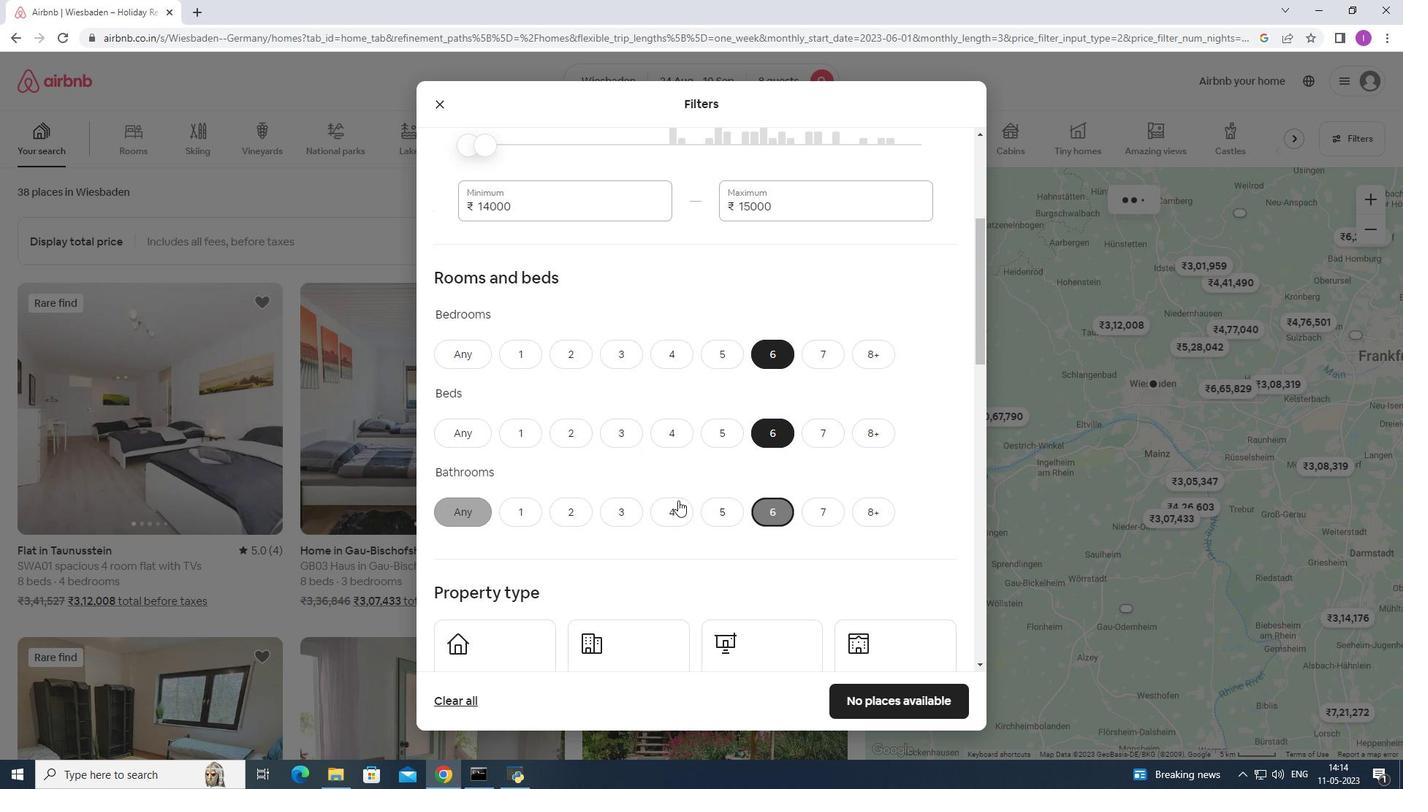 
Action: Mouse scrolled (656, 499) with delta (0, 0)
Screenshot: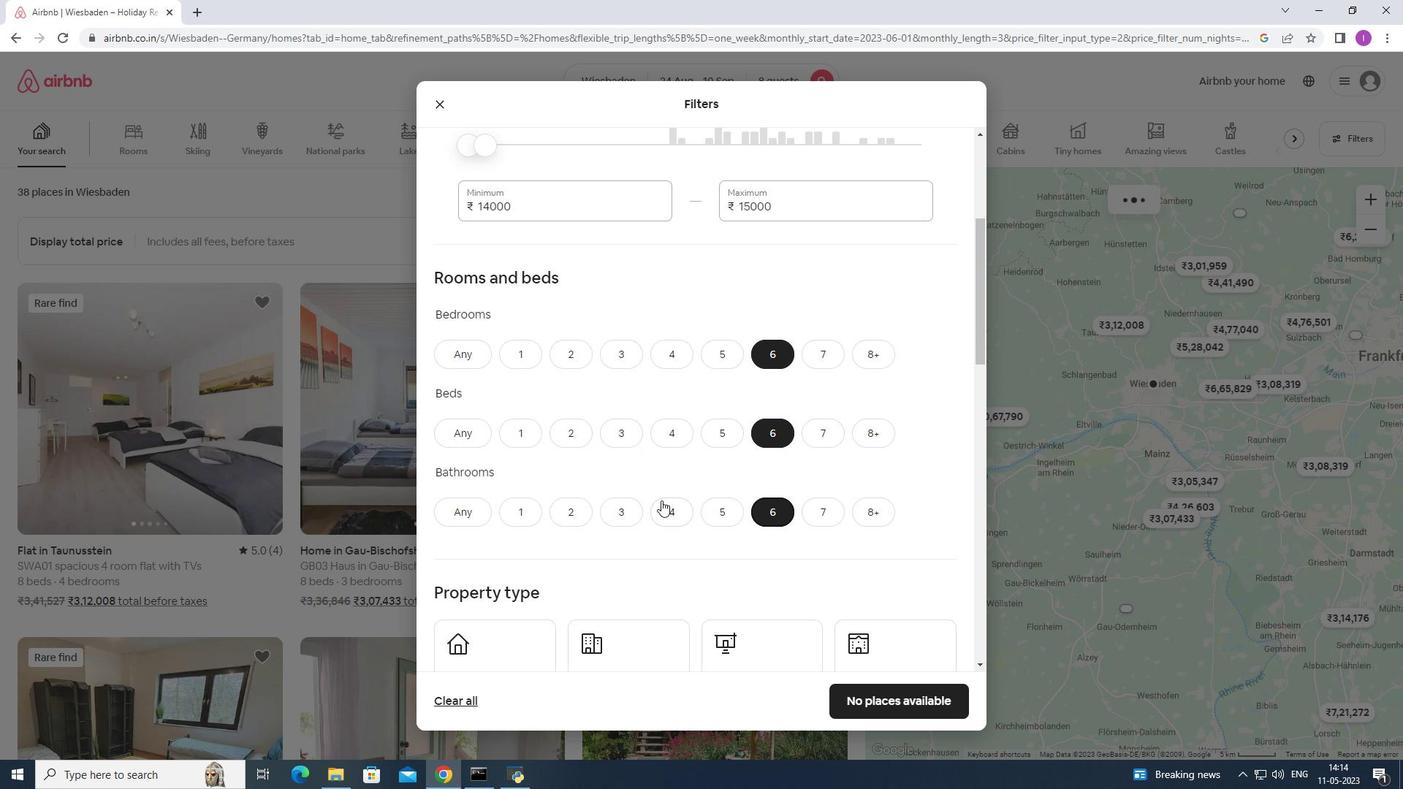 
Action: Mouse scrolled (656, 499) with delta (0, 0)
Screenshot: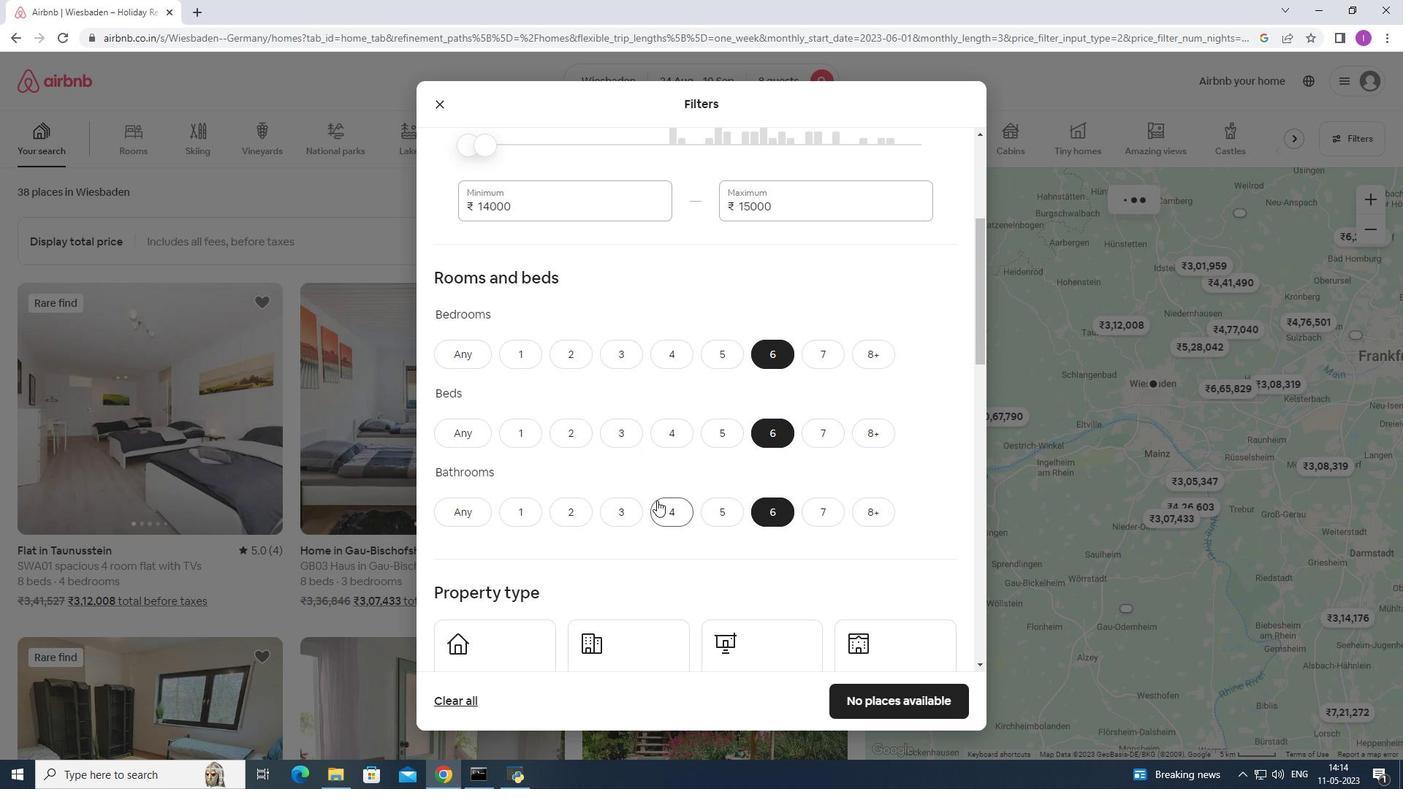 
Action: Mouse scrolled (656, 499) with delta (0, 0)
Screenshot: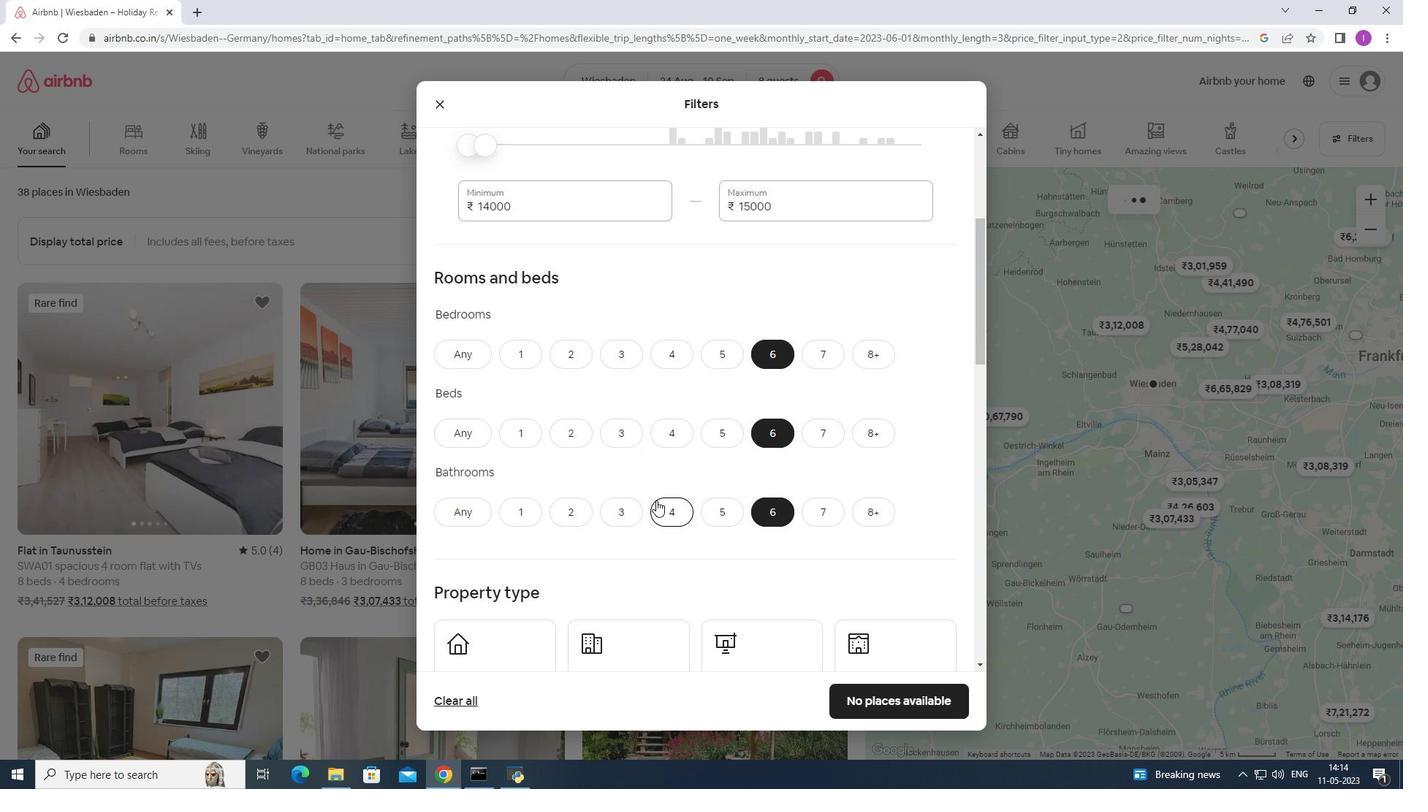 
Action: Mouse moved to (483, 463)
Screenshot: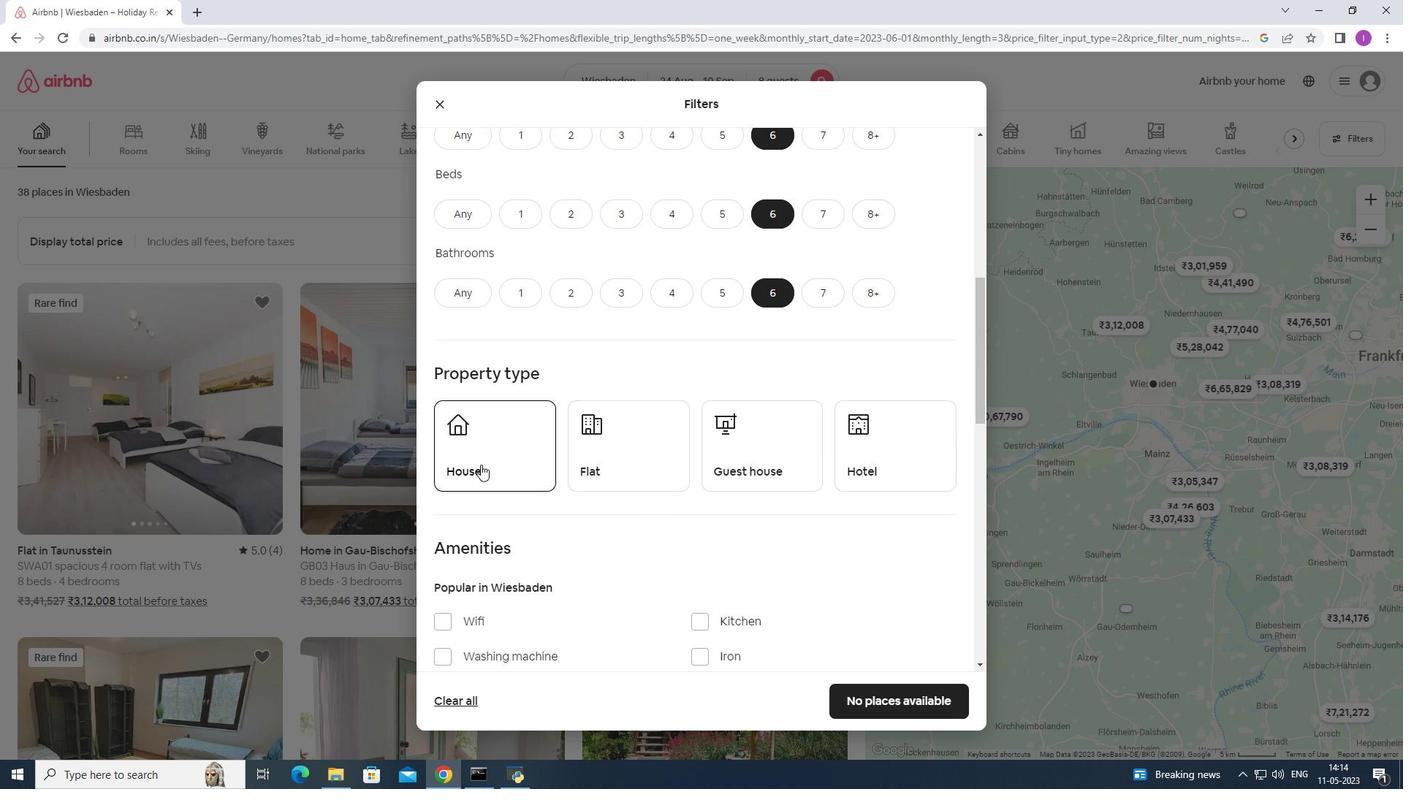 
Action: Mouse pressed left at (483, 463)
Screenshot: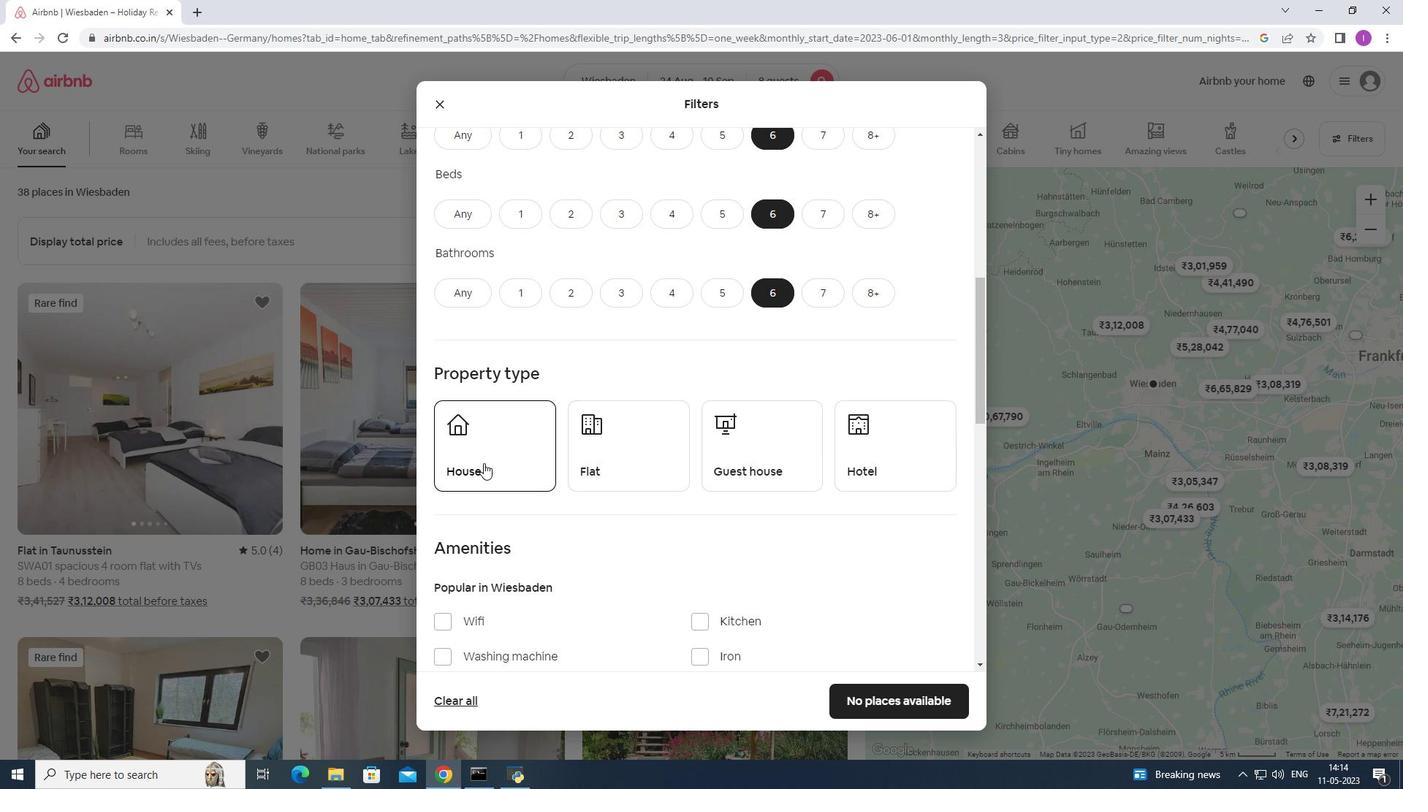 
Action: Mouse moved to (578, 461)
Screenshot: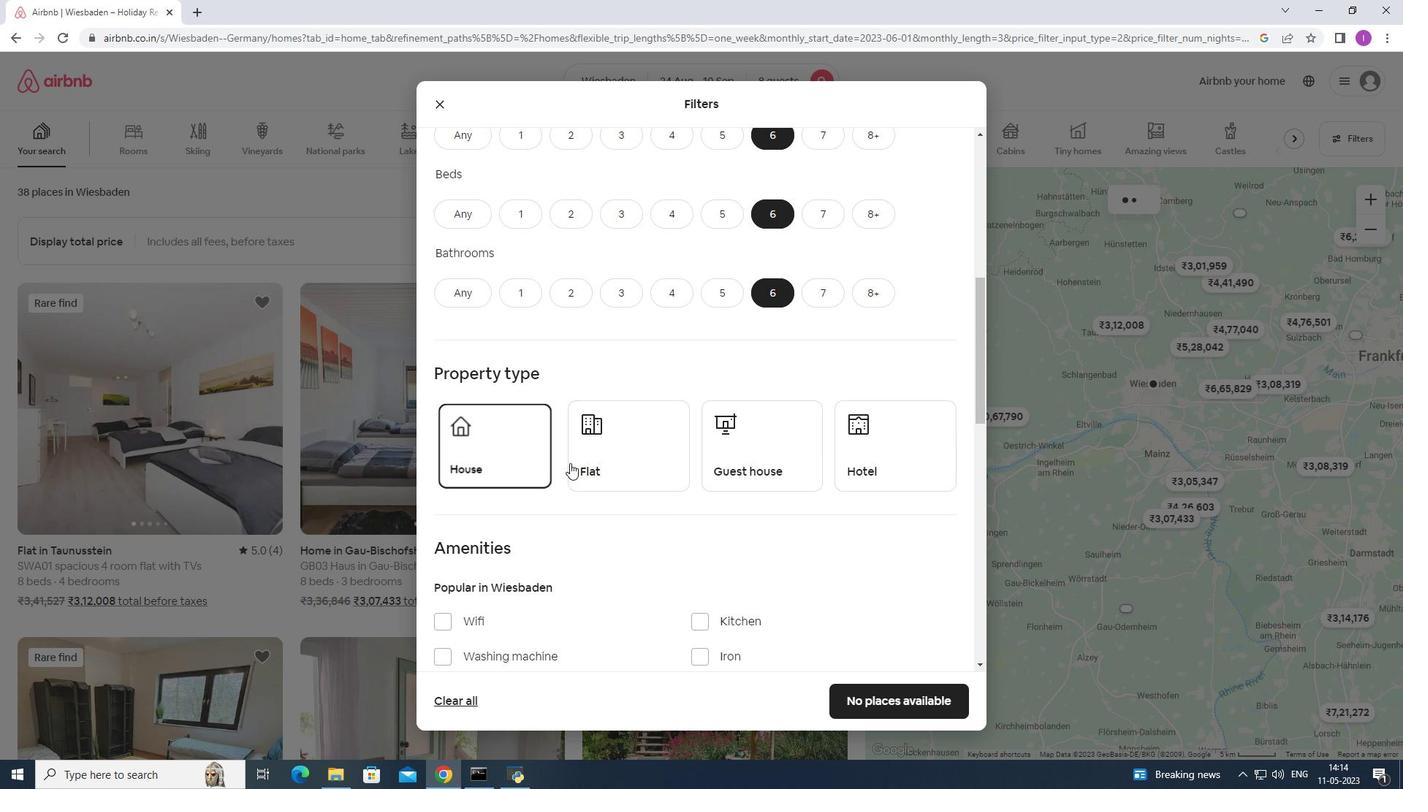 
Action: Mouse pressed left at (578, 461)
Screenshot: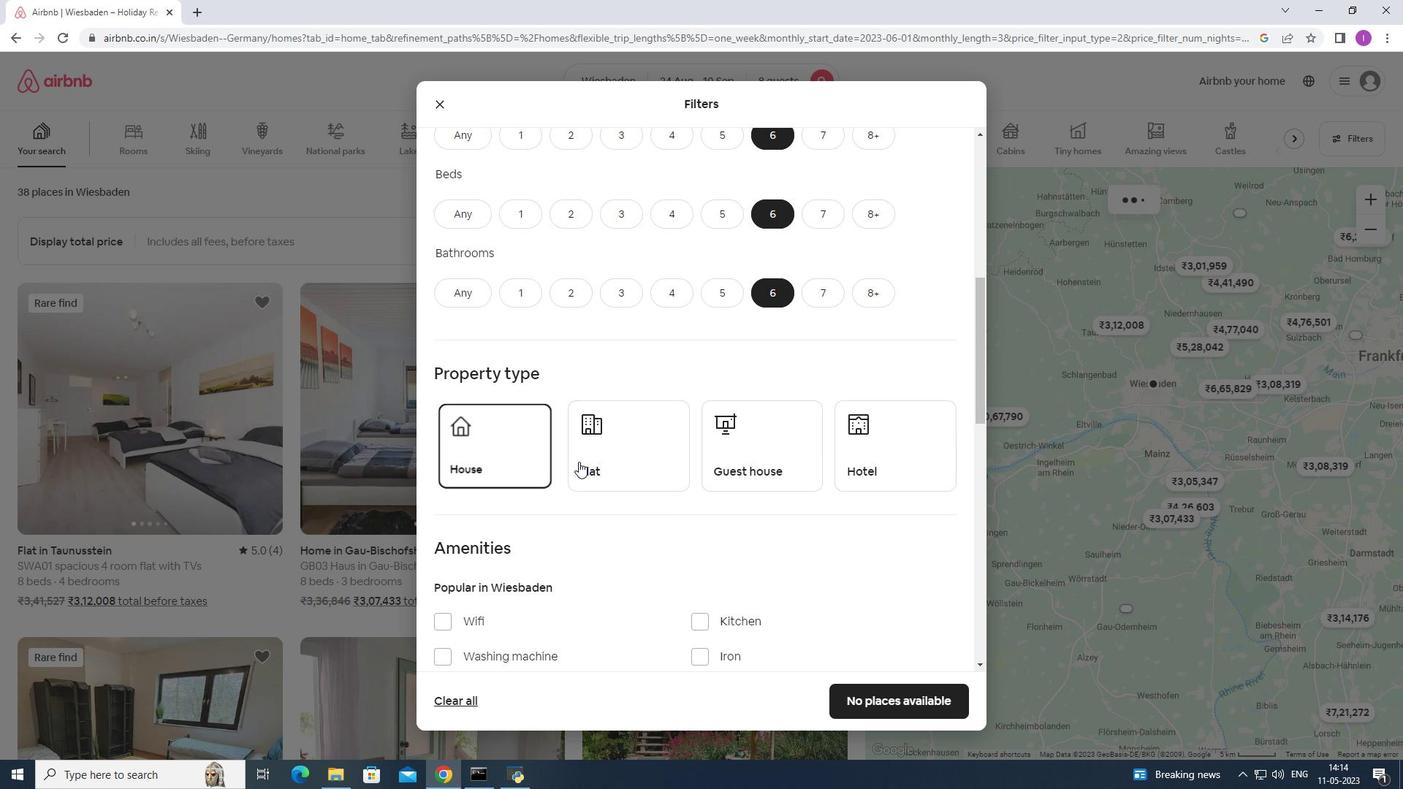 
Action: Mouse moved to (778, 472)
Screenshot: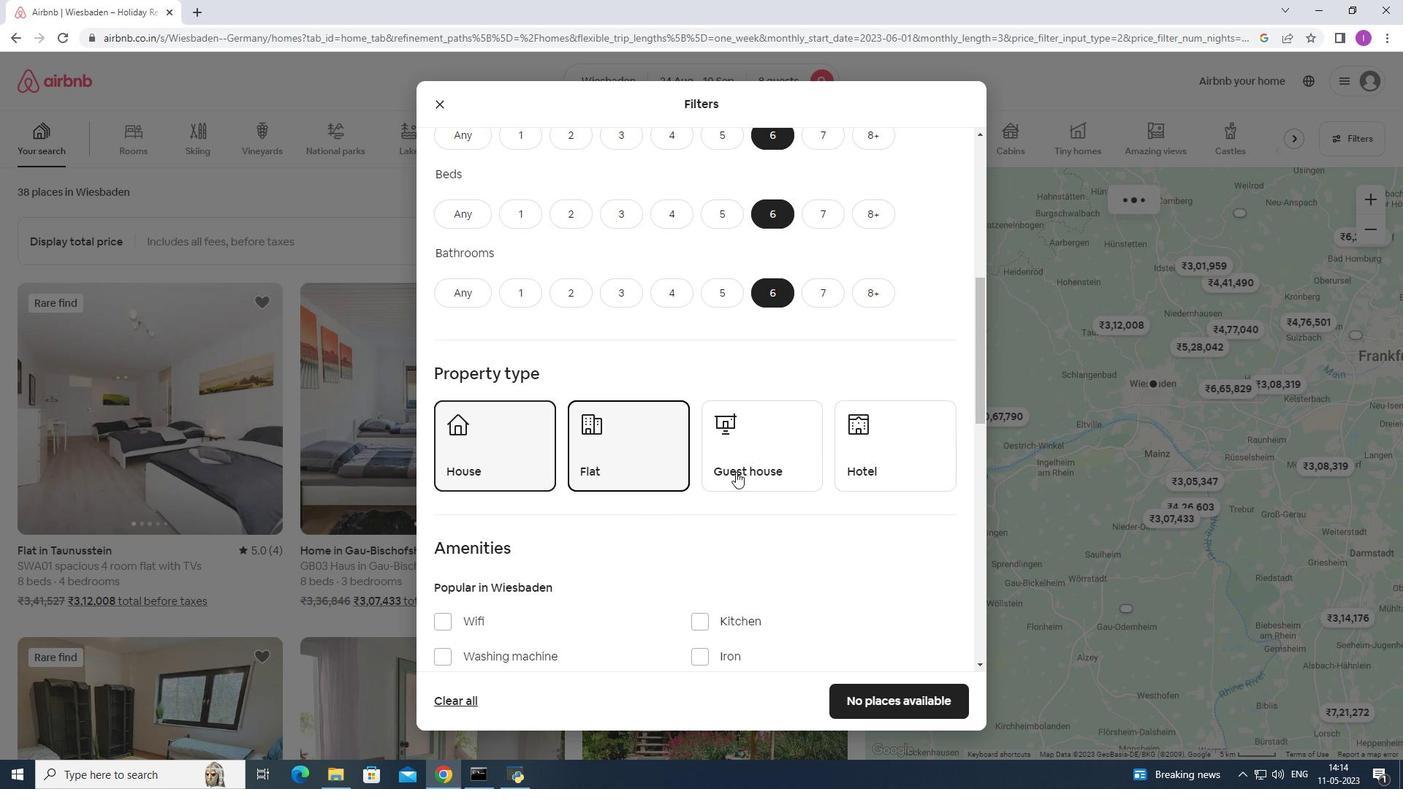 
Action: Mouse pressed left at (778, 472)
Screenshot: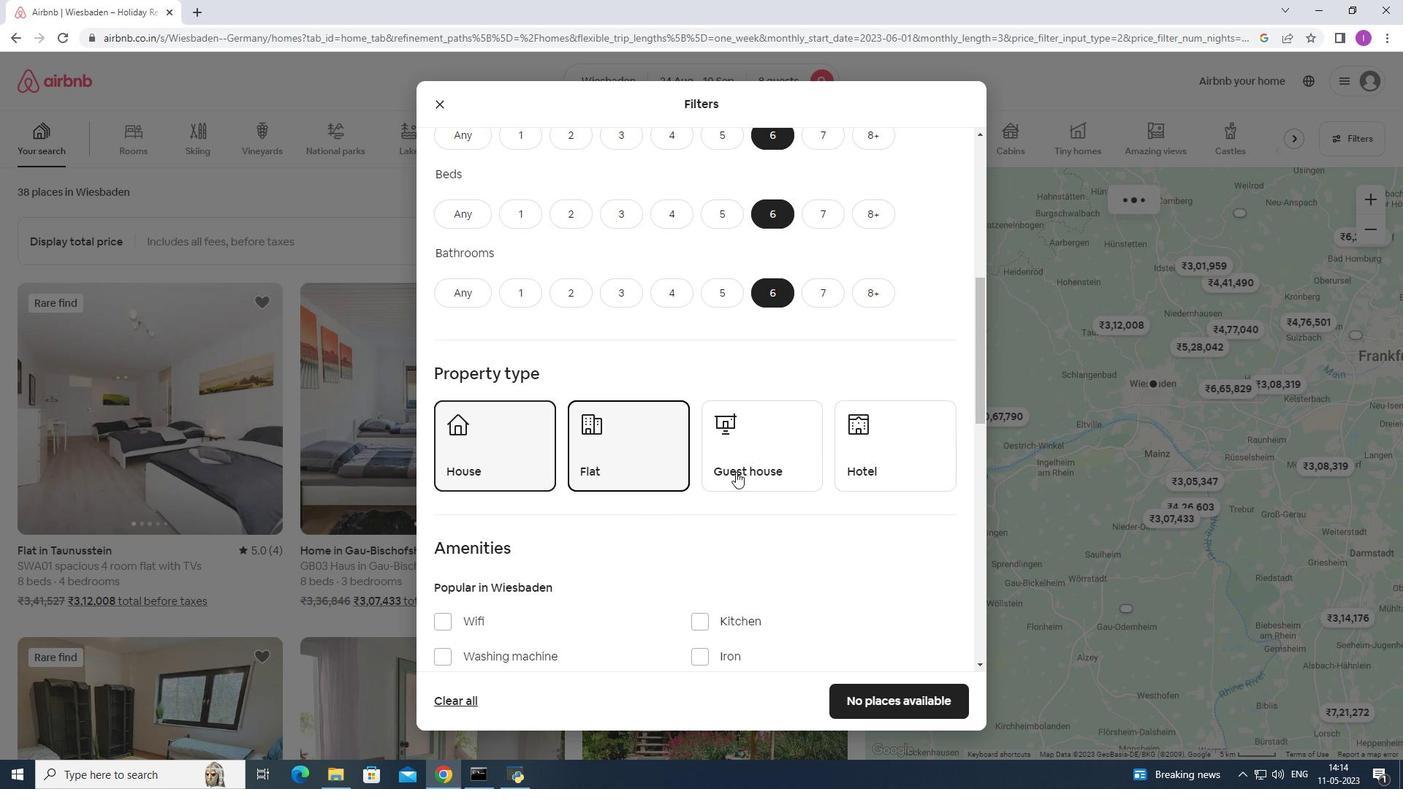 
Action: Mouse moved to (758, 442)
Screenshot: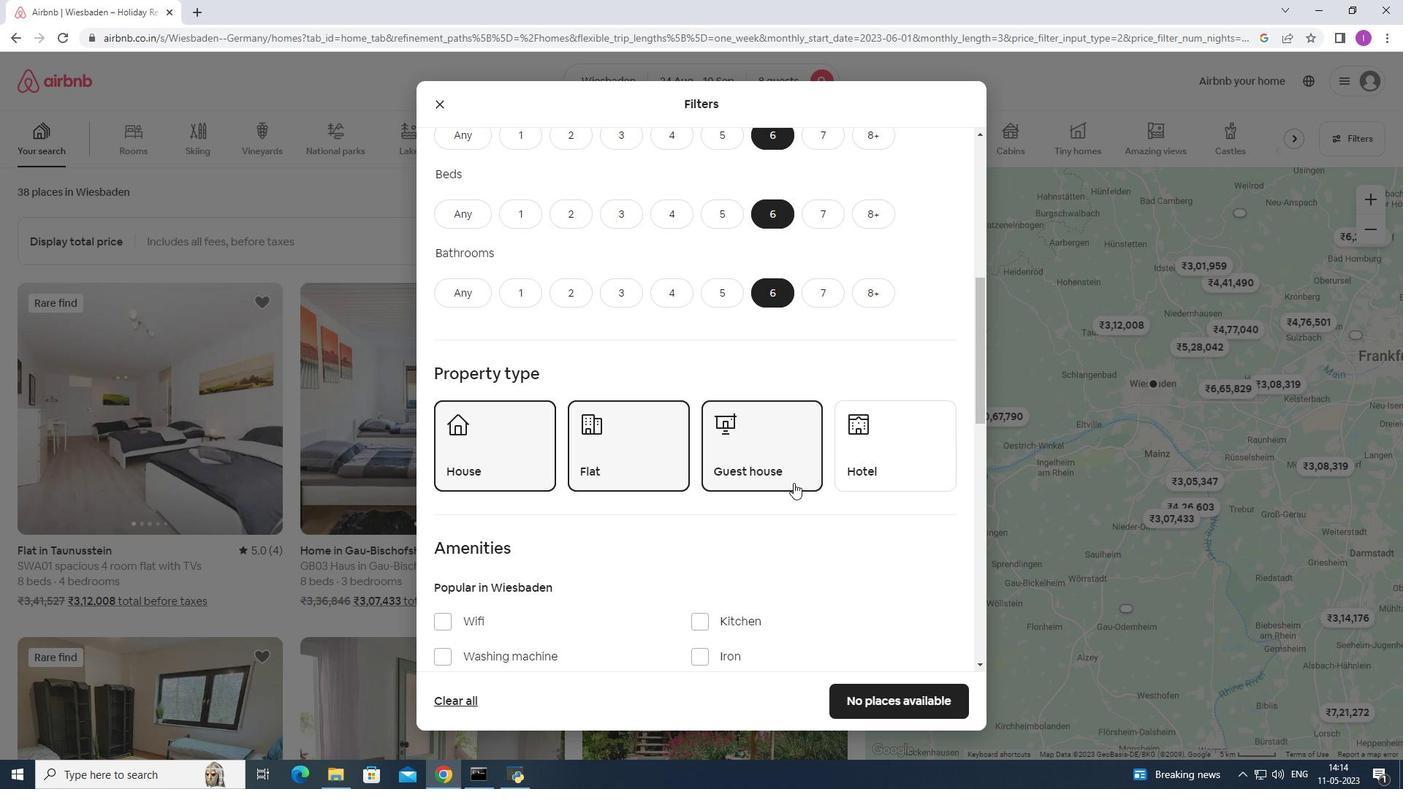 
Action: Mouse scrolled (758, 441) with delta (0, 0)
Screenshot: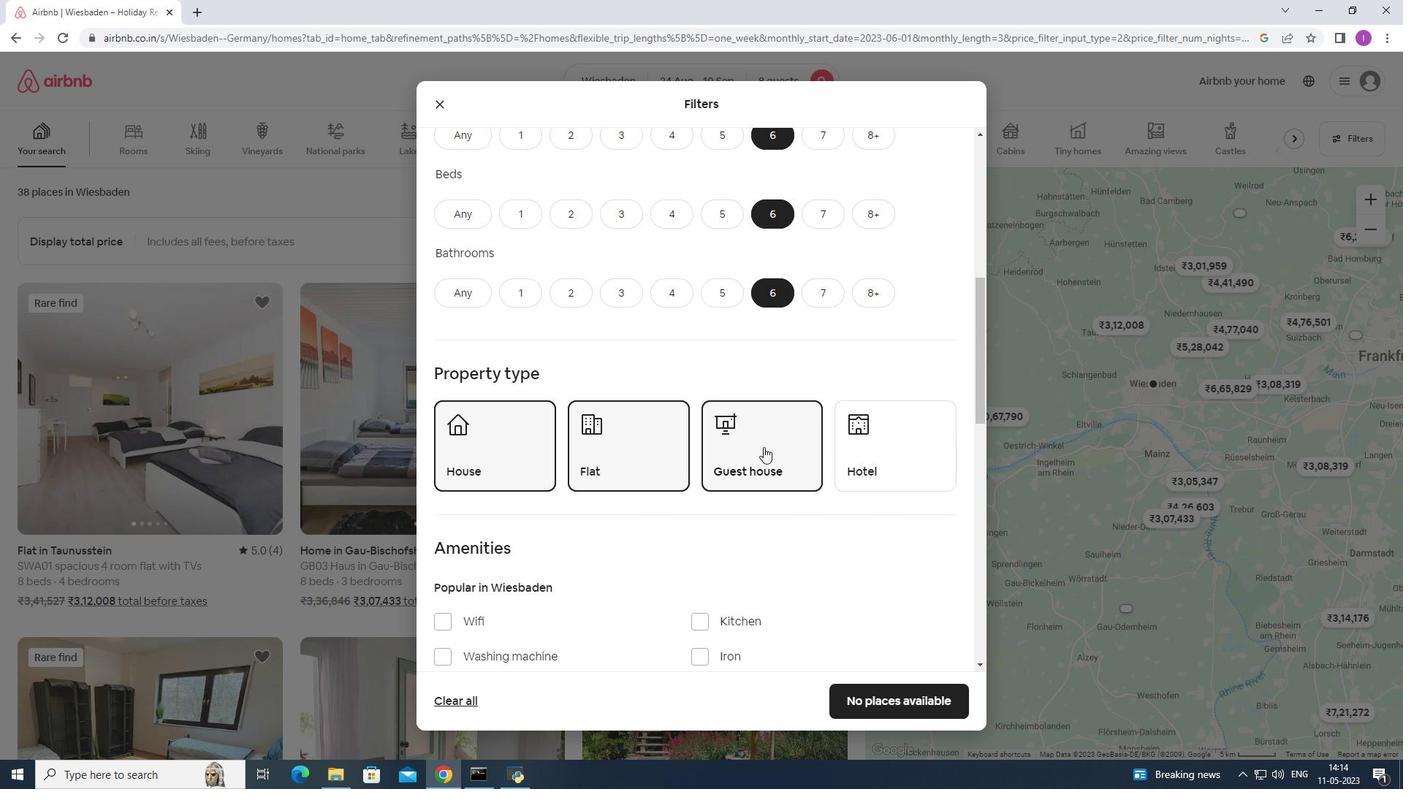 
Action: Mouse moved to (758, 442)
Screenshot: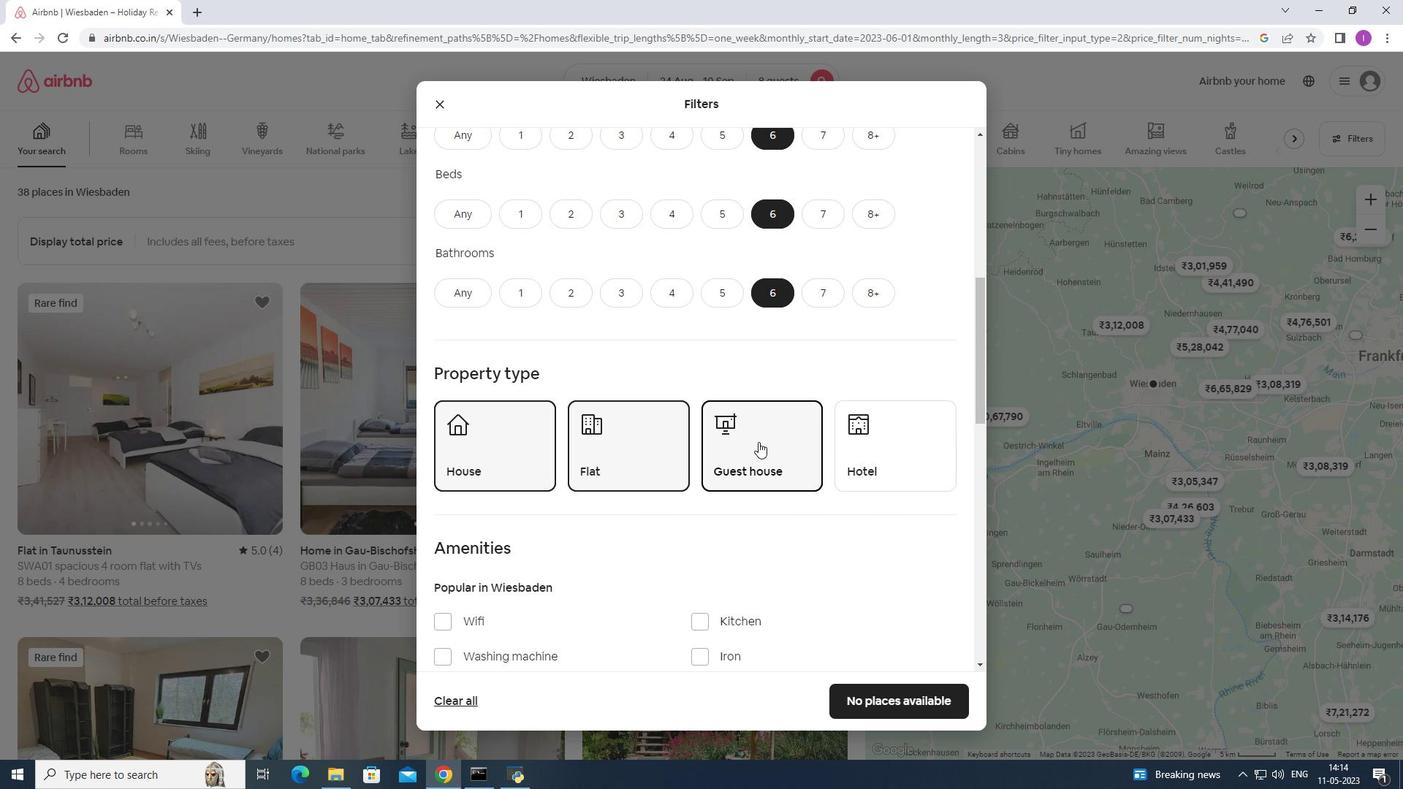 
Action: Mouse scrolled (758, 441) with delta (0, 0)
Screenshot: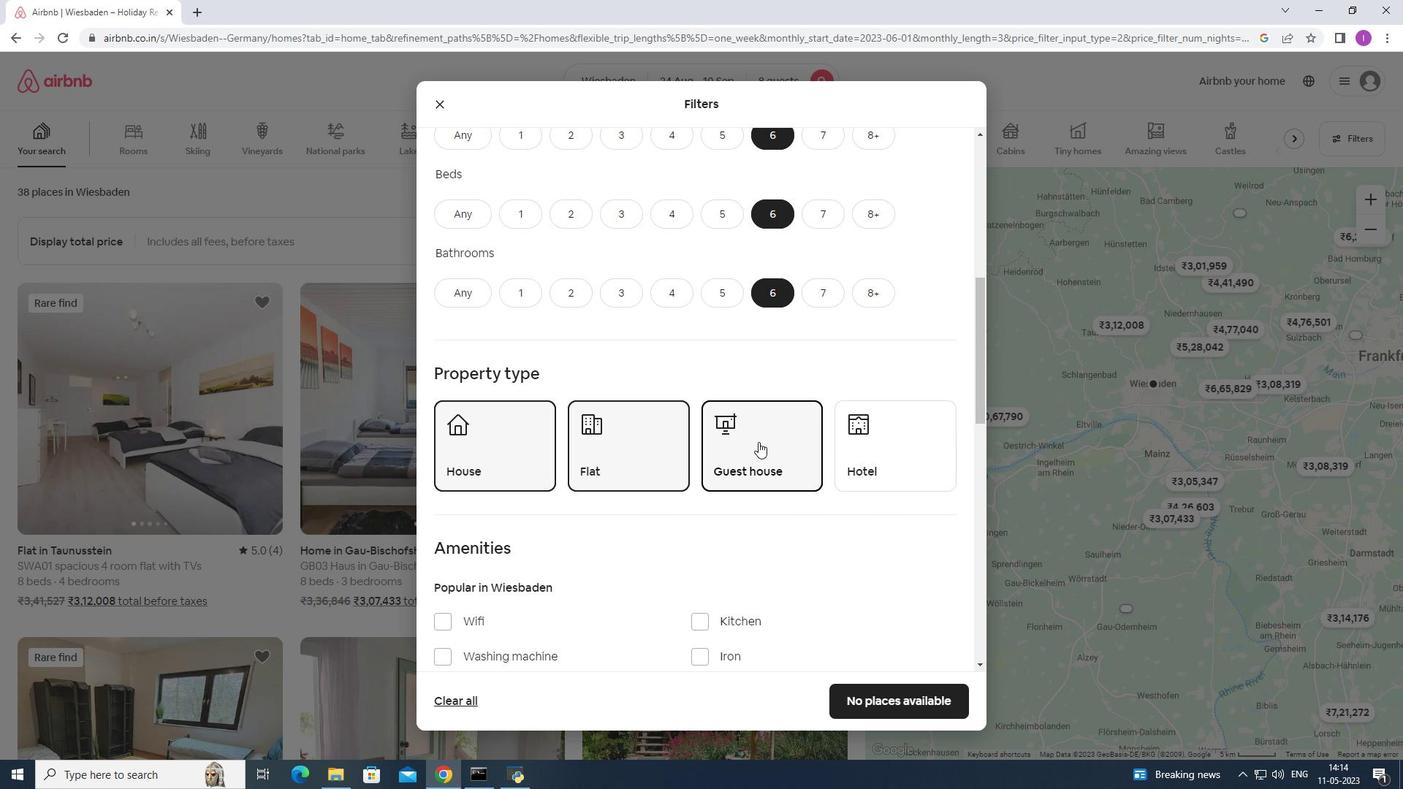 
Action: Mouse moved to (766, 442)
Screenshot: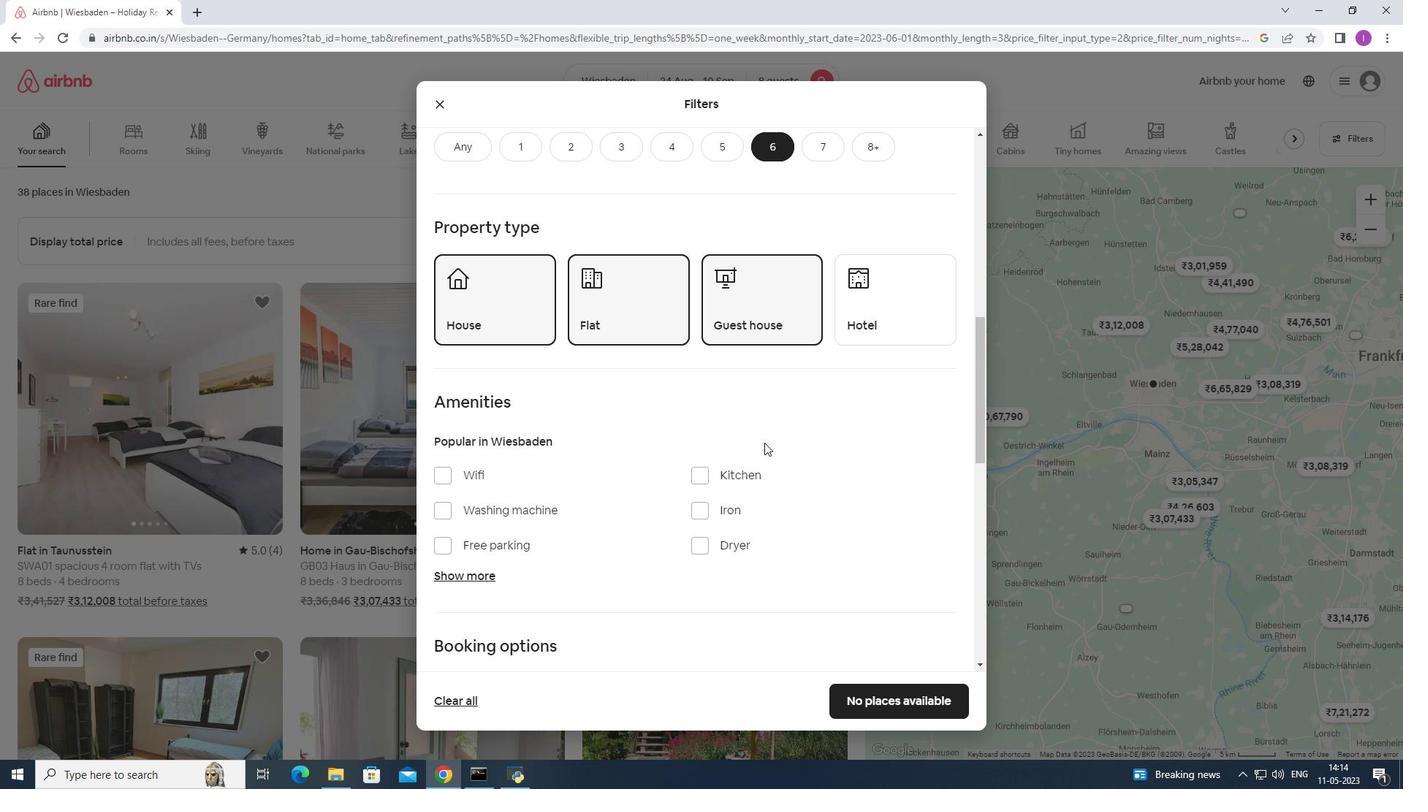 
Action: Mouse scrolled (766, 442) with delta (0, 0)
Screenshot: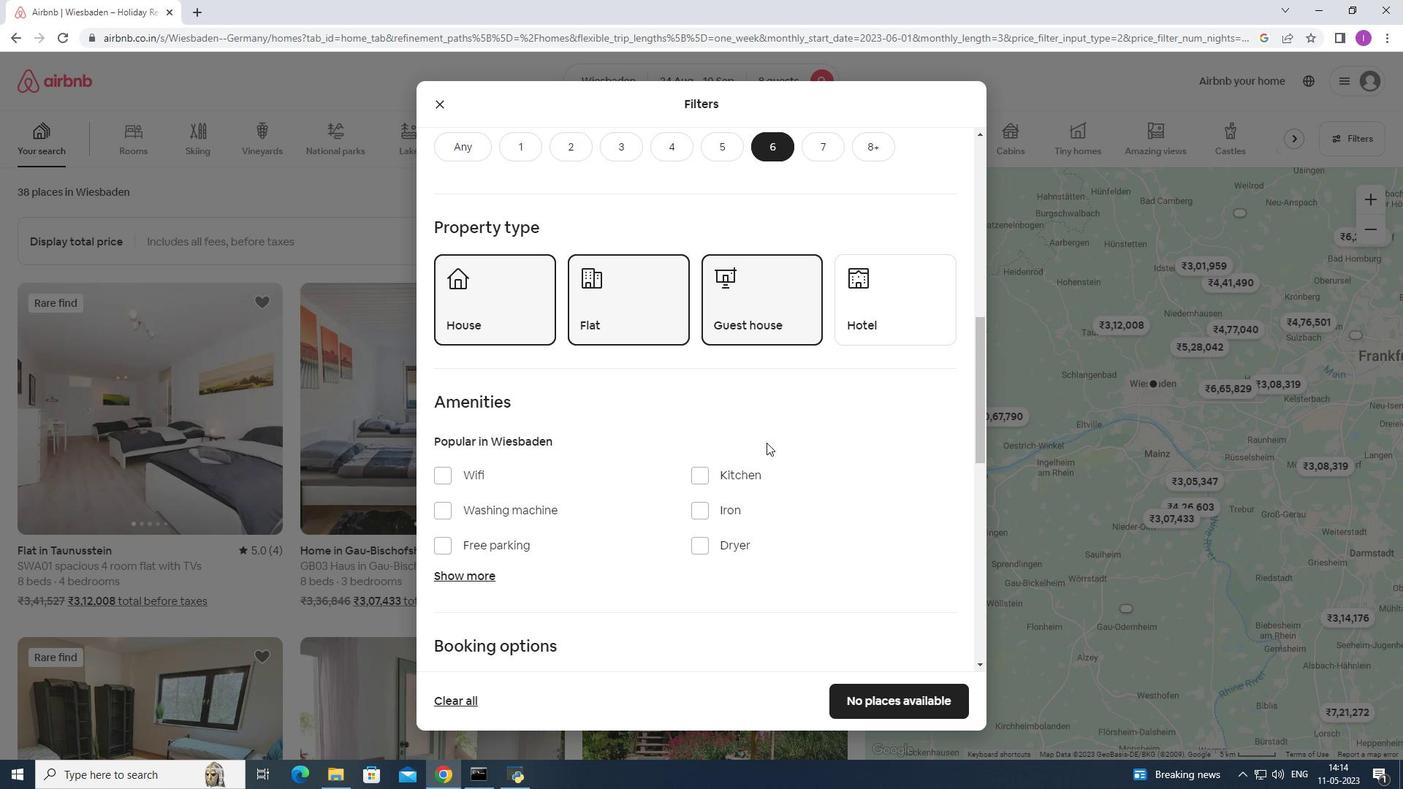 
Action: Mouse scrolled (766, 442) with delta (0, 0)
Screenshot: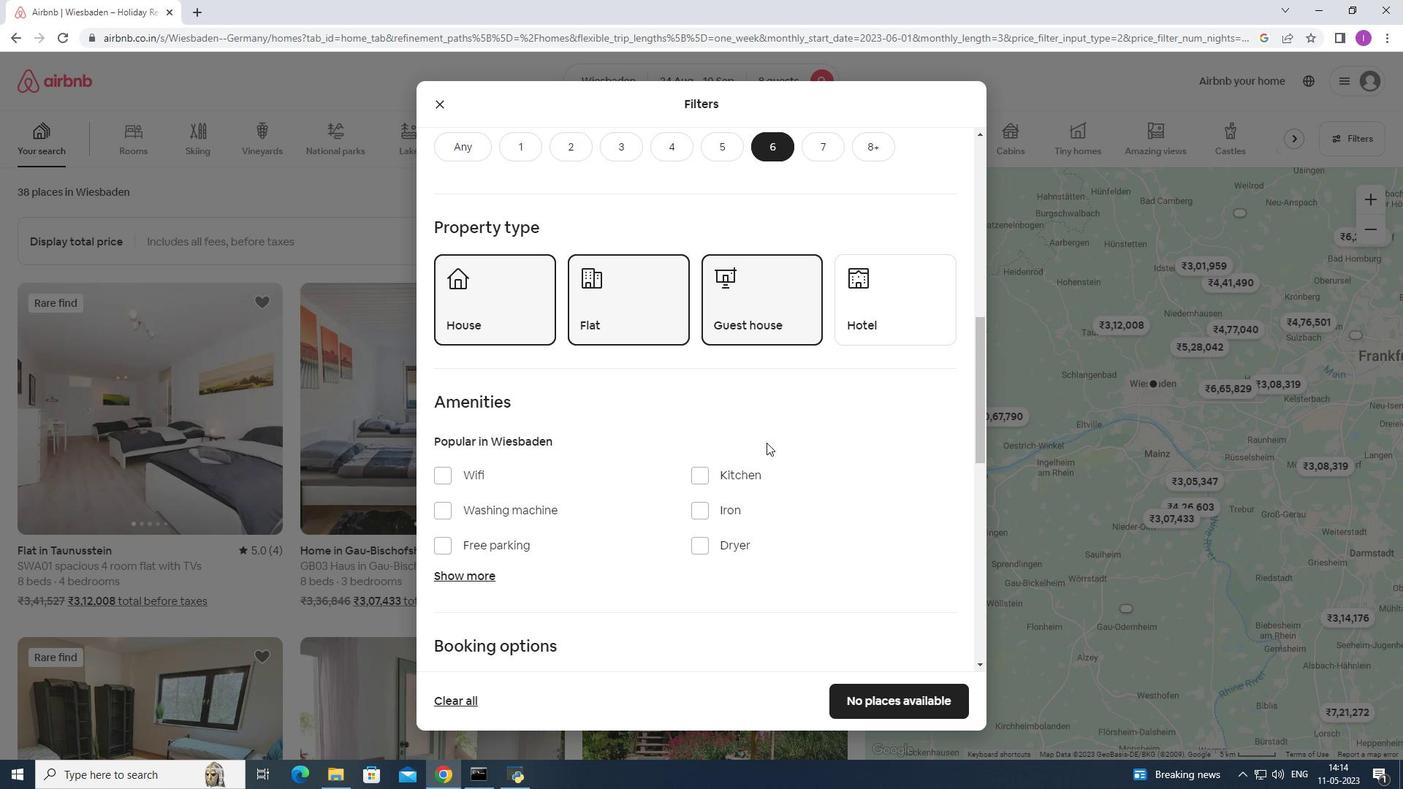 
Action: Mouse moved to (447, 320)
Screenshot: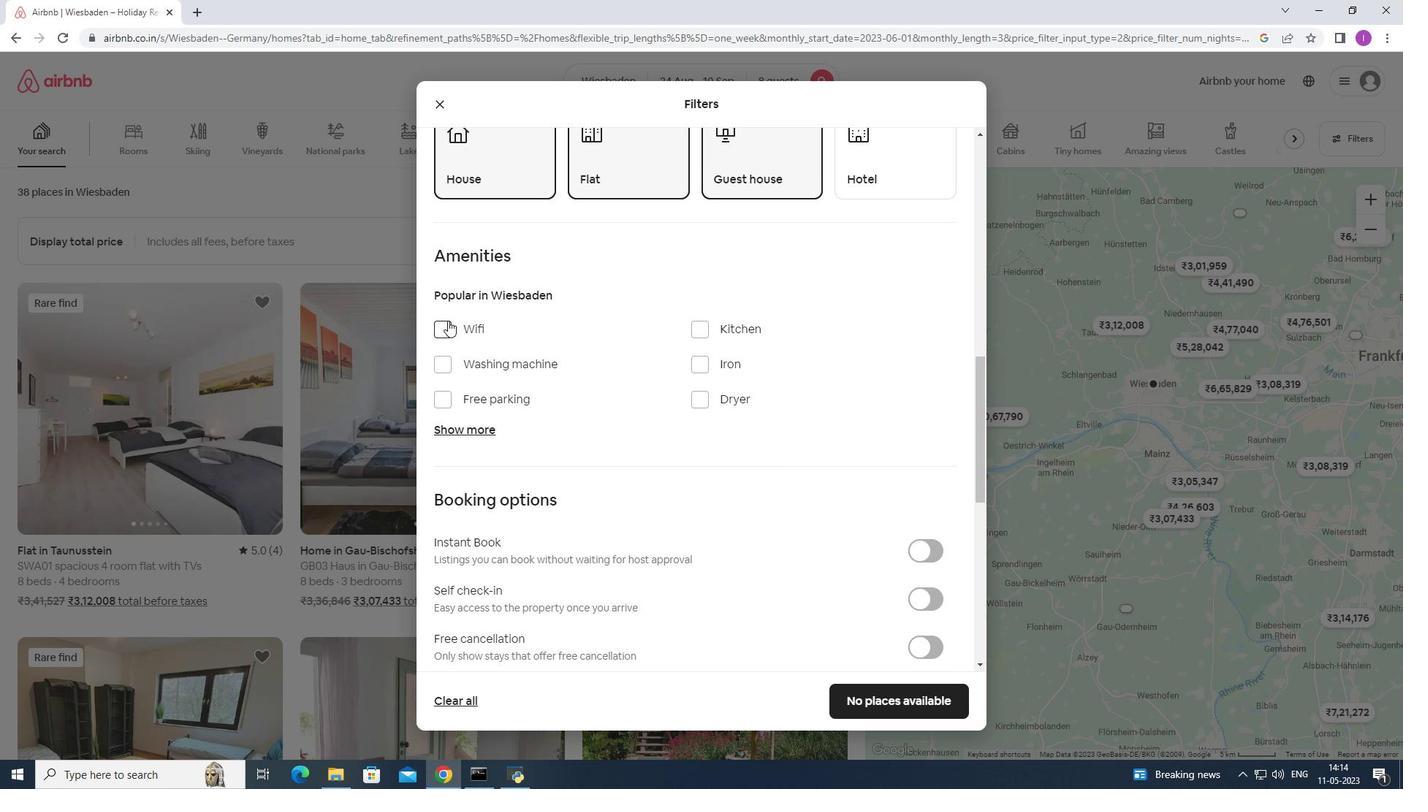 
Action: Mouse pressed left at (447, 320)
Screenshot: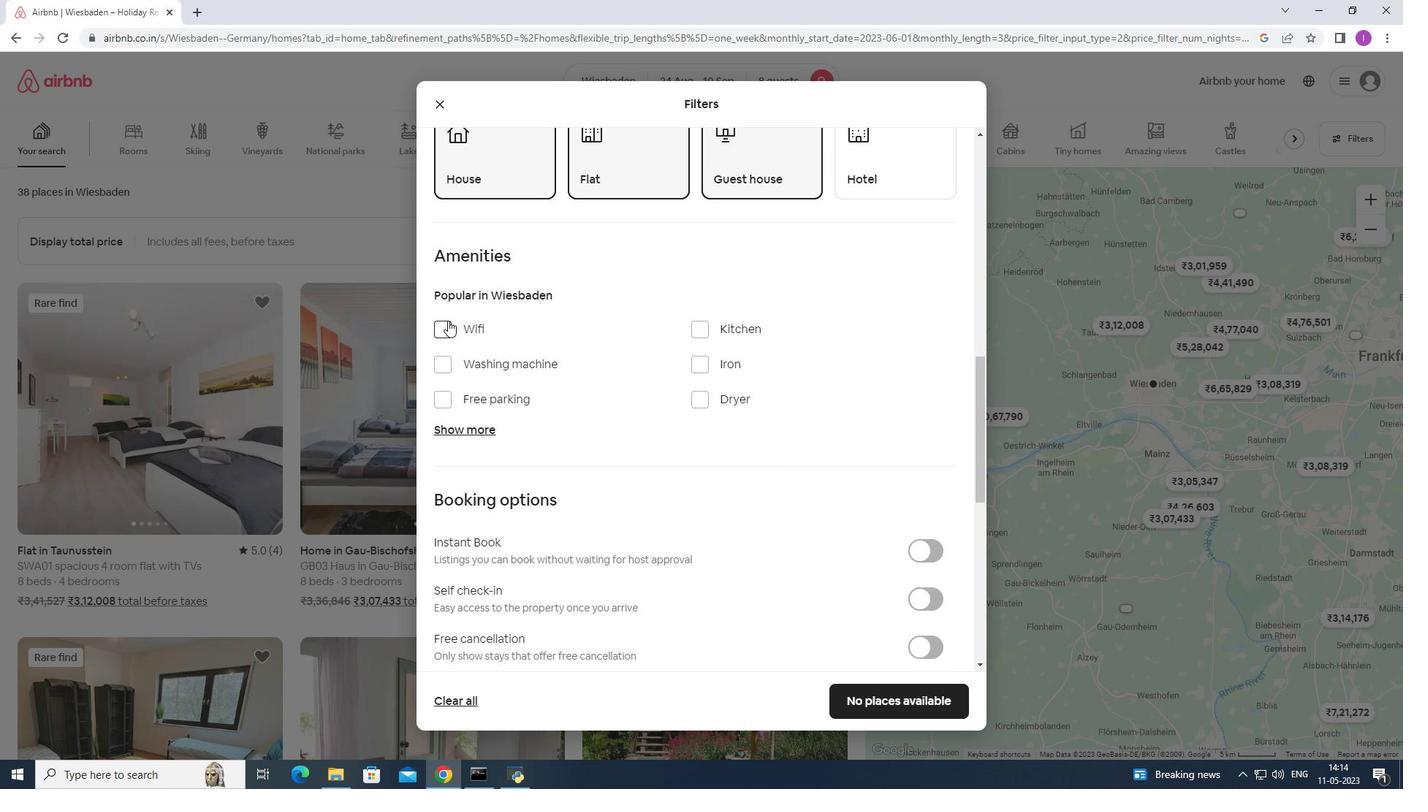 
Action: Mouse moved to (449, 398)
Screenshot: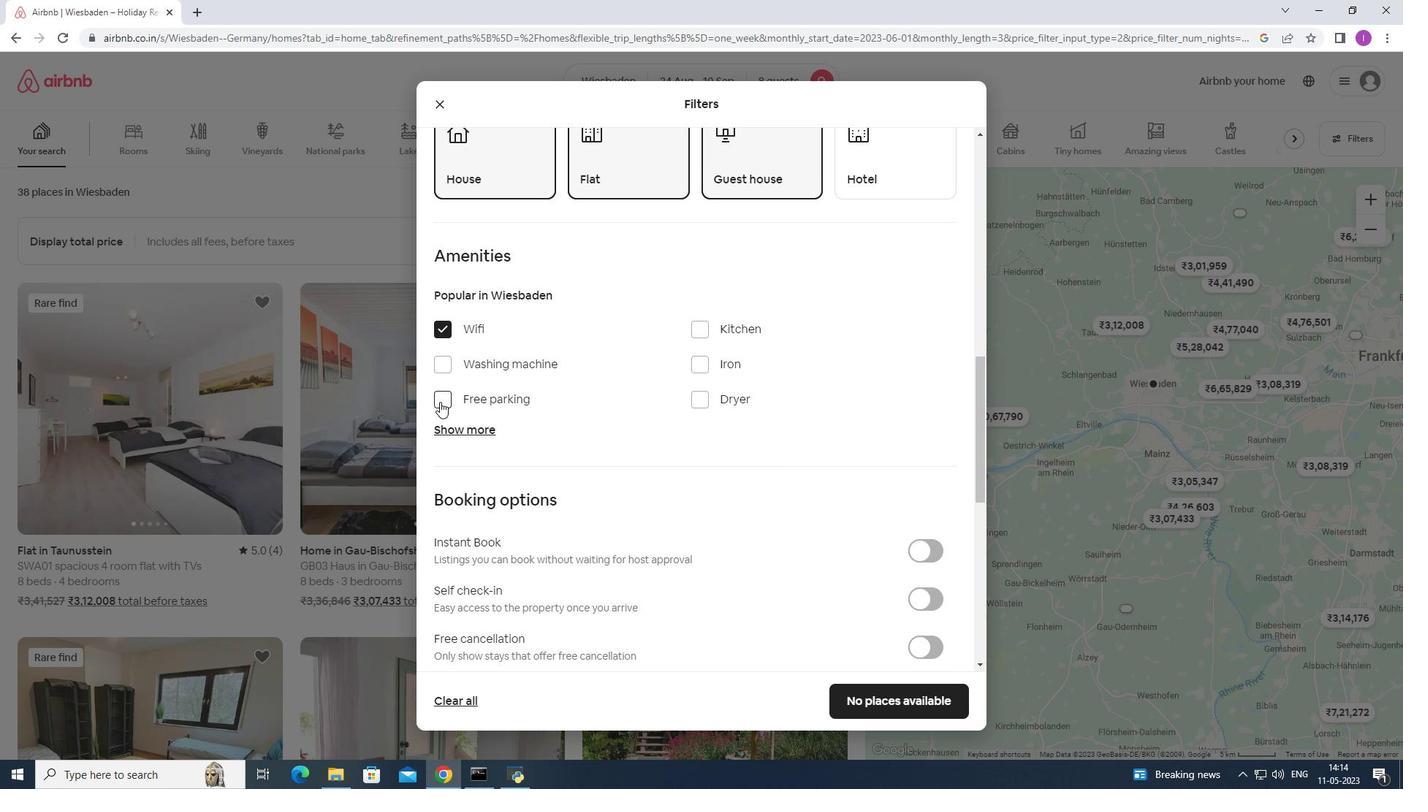 
Action: Mouse pressed left at (449, 398)
Screenshot: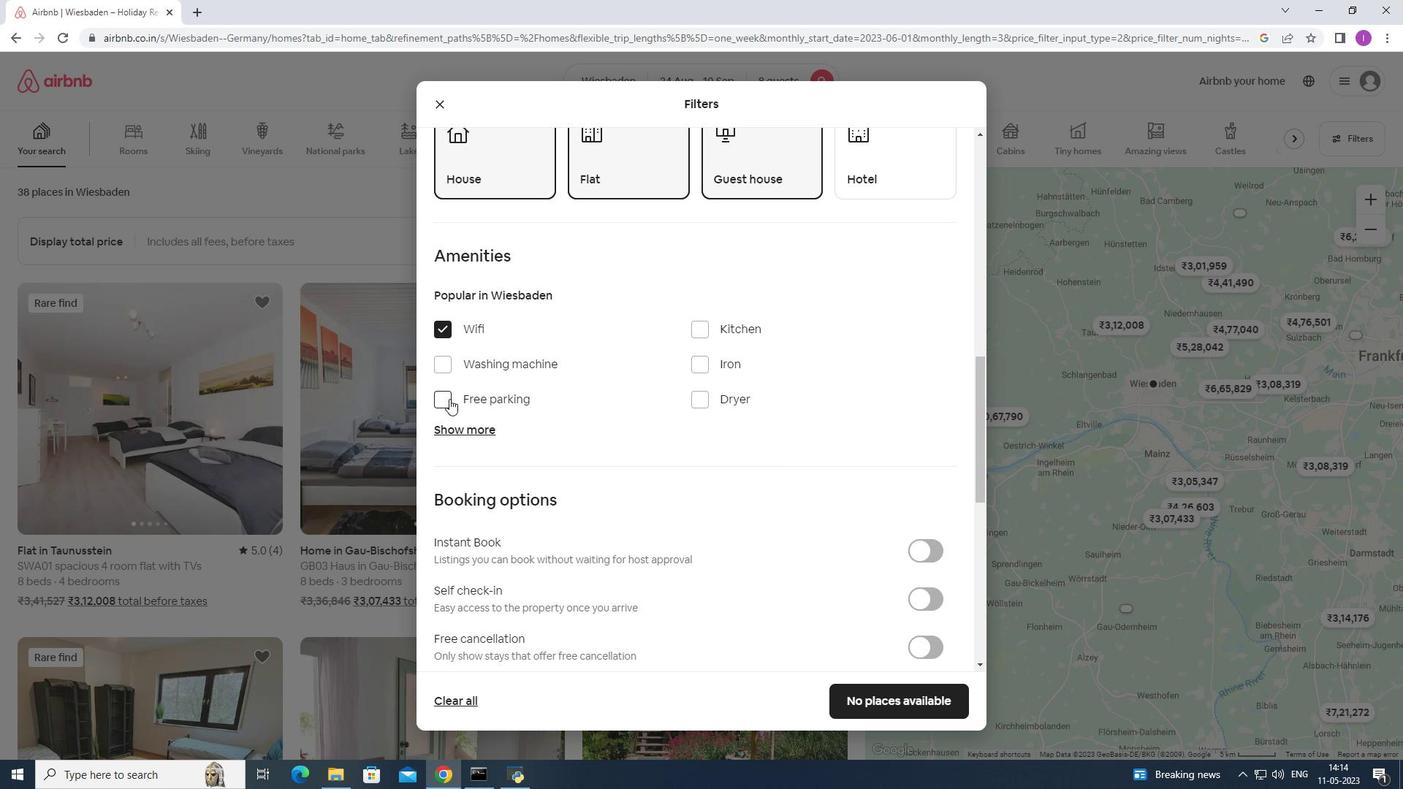 
Action: Mouse moved to (482, 428)
Screenshot: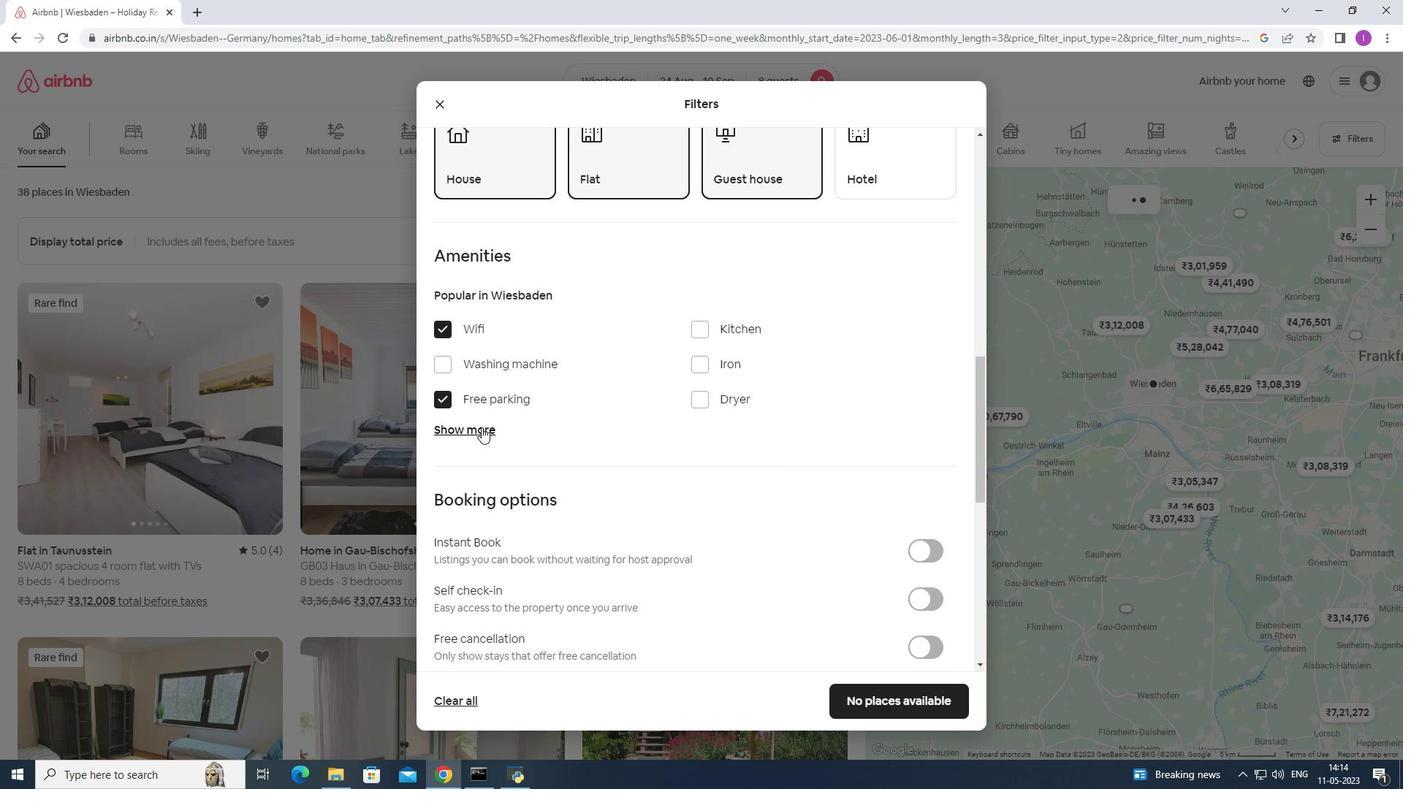 
Action: Mouse pressed left at (482, 428)
Screenshot: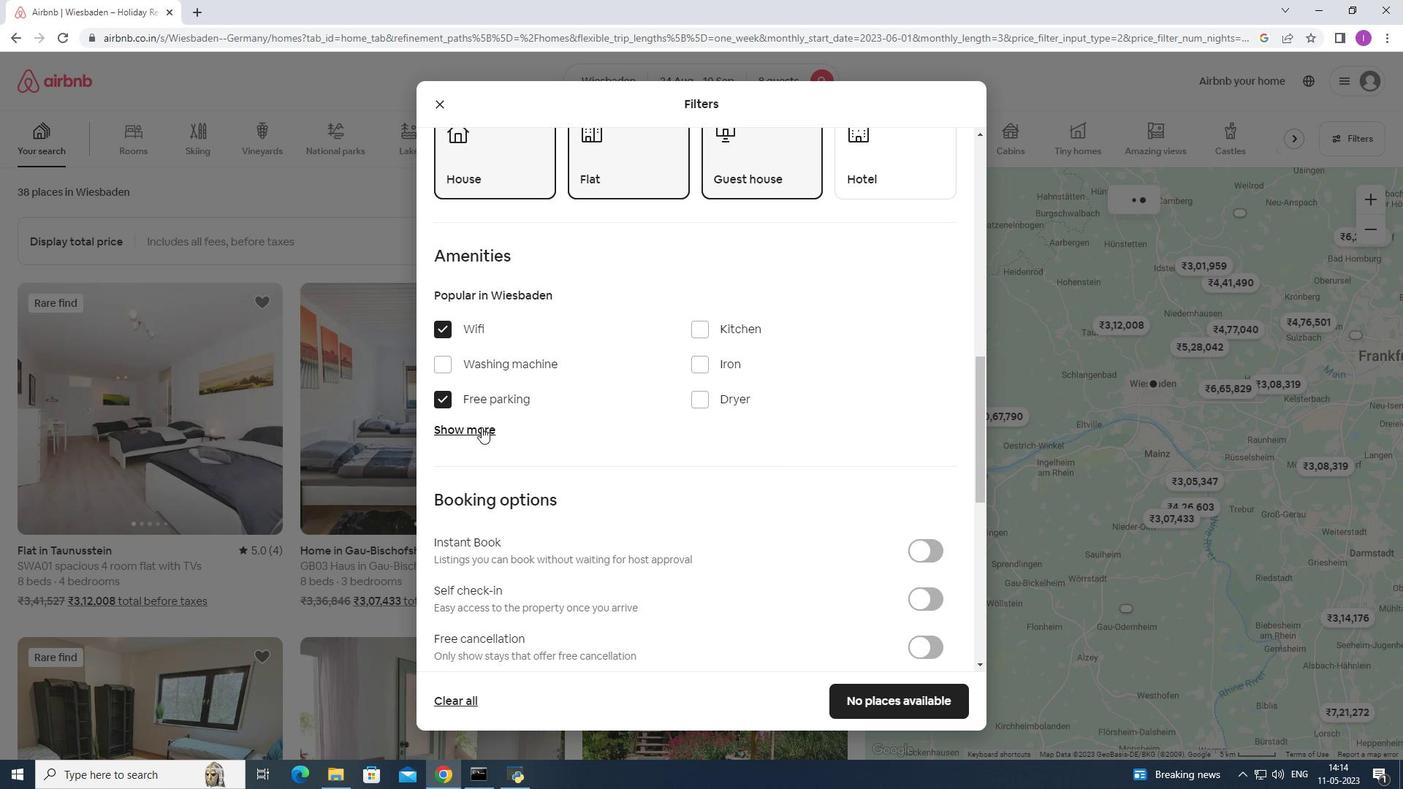 
Action: Mouse moved to (698, 515)
Screenshot: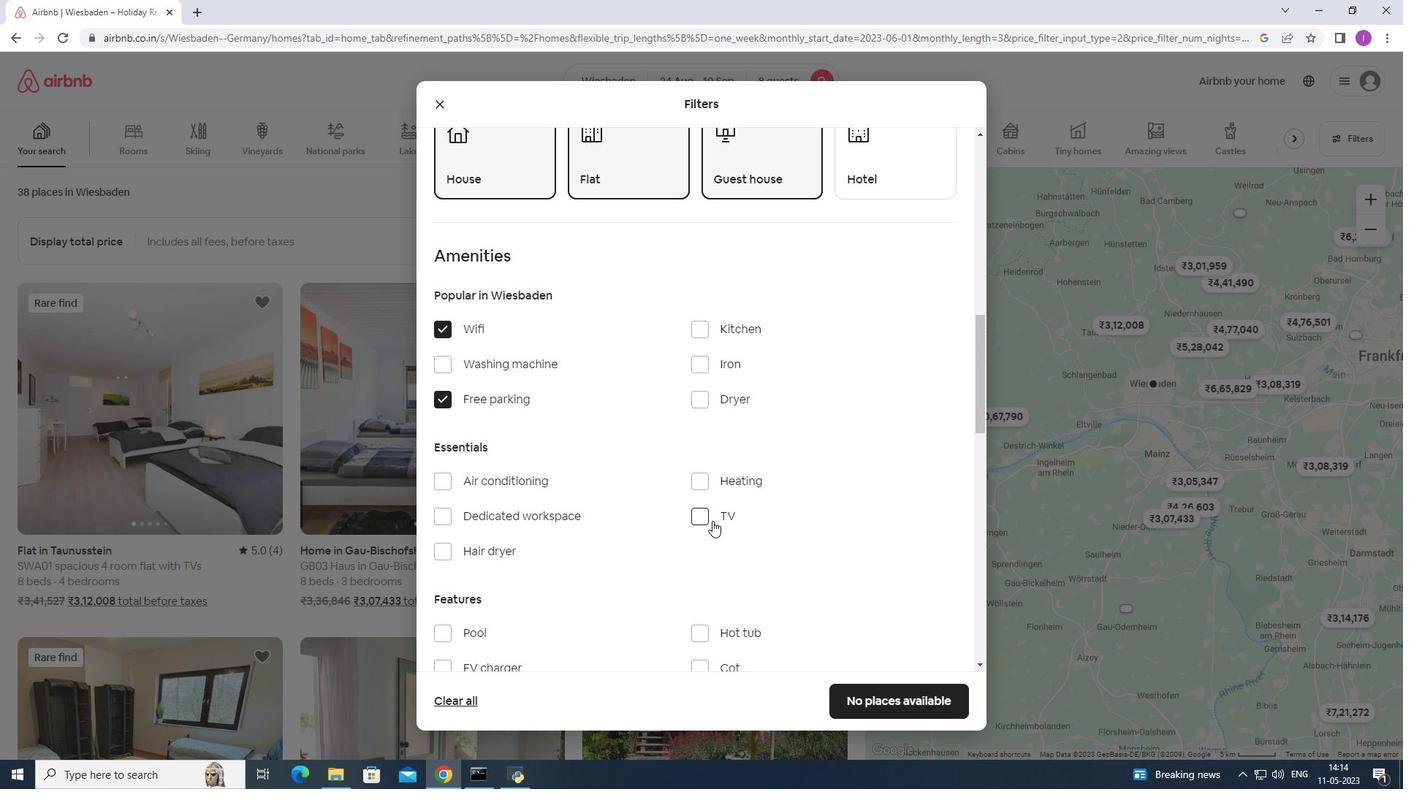 
Action: Mouse pressed left at (698, 515)
Screenshot: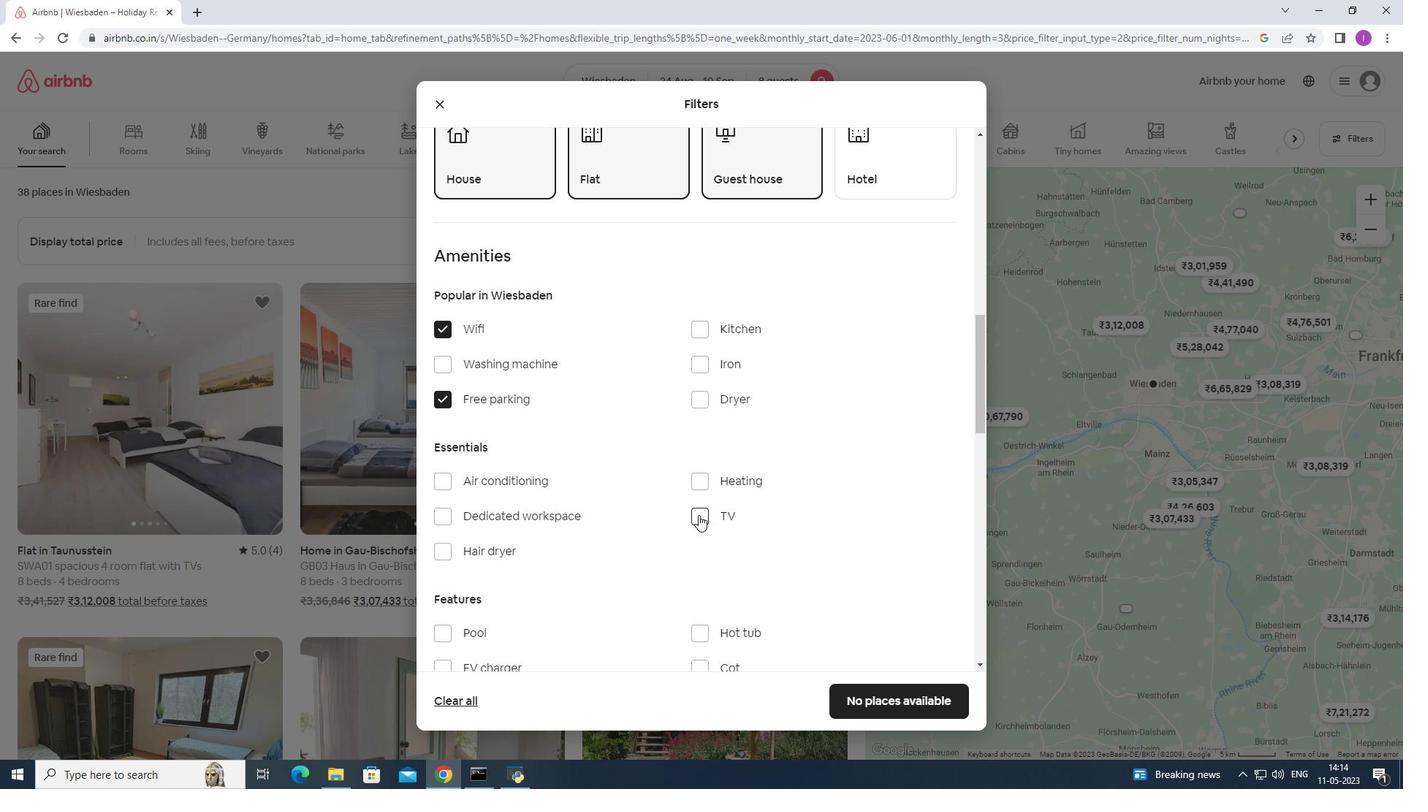 
Action: Mouse moved to (630, 537)
Screenshot: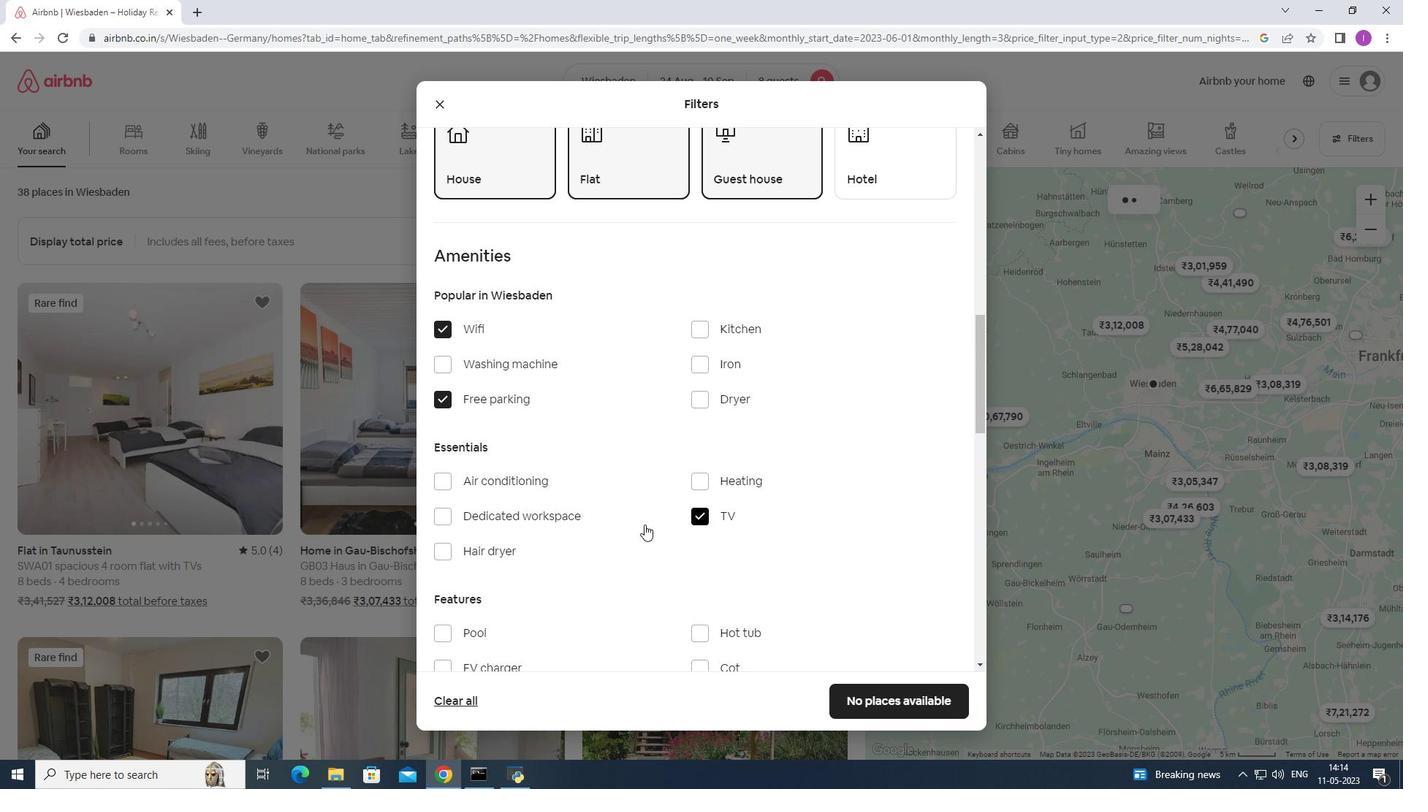 
Action: Mouse scrolled (630, 537) with delta (0, 0)
Screenshot: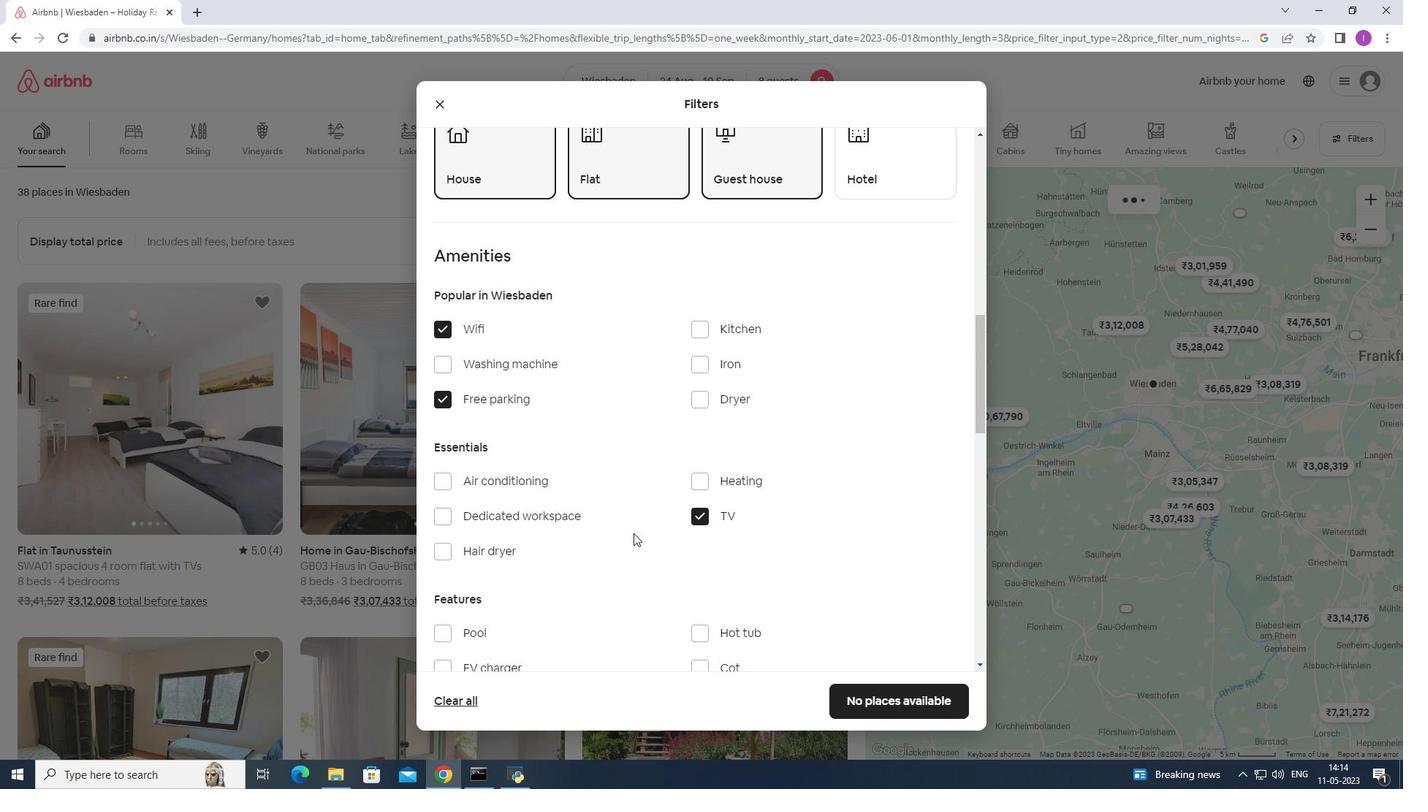 
Action: Mouse scrolled (630, 537) with delta (0, 0)
Screenshot: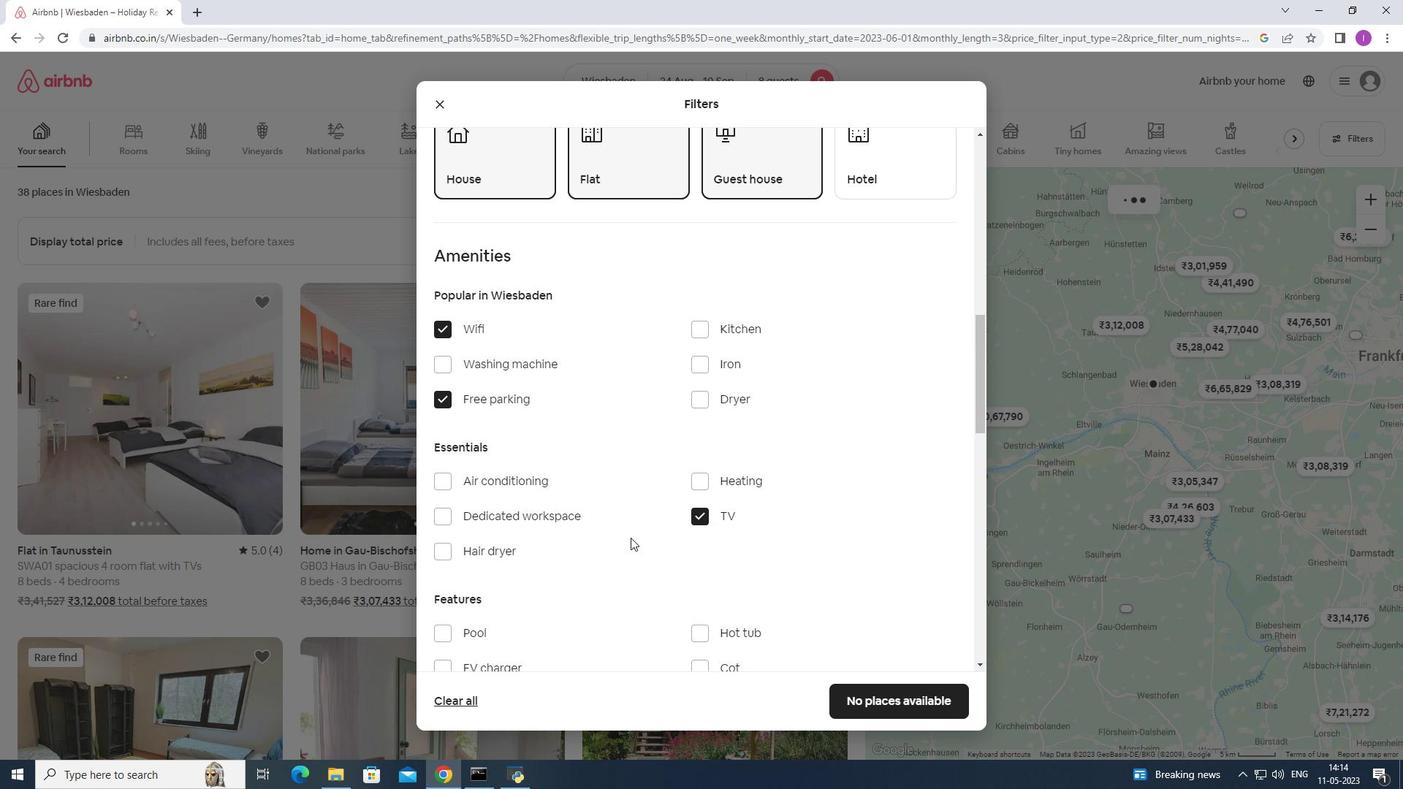 
Action: Mouse moved to (522, 540)
Screenshot: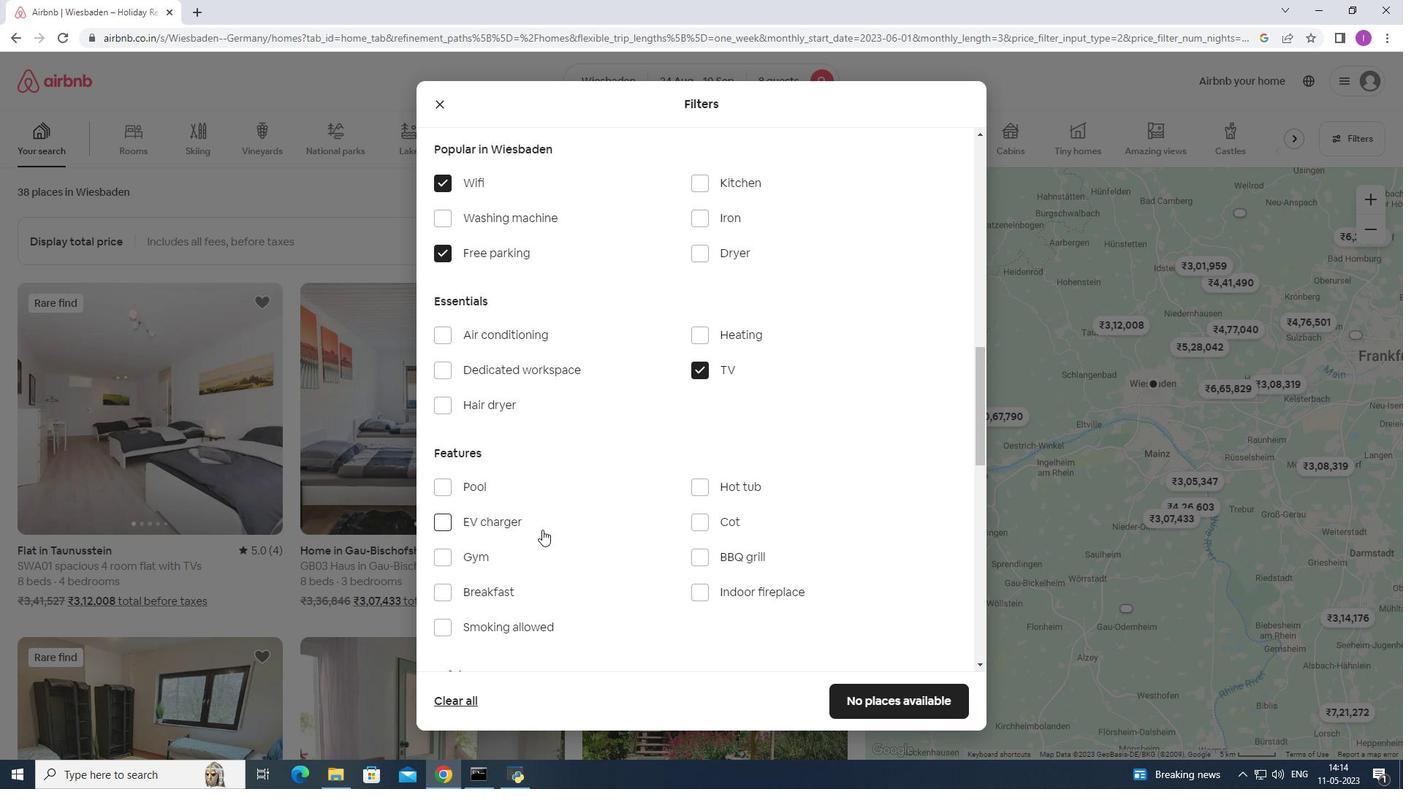 
Action: Mouse scrolled (522, 539) with delta (0, 0)
Screenshot: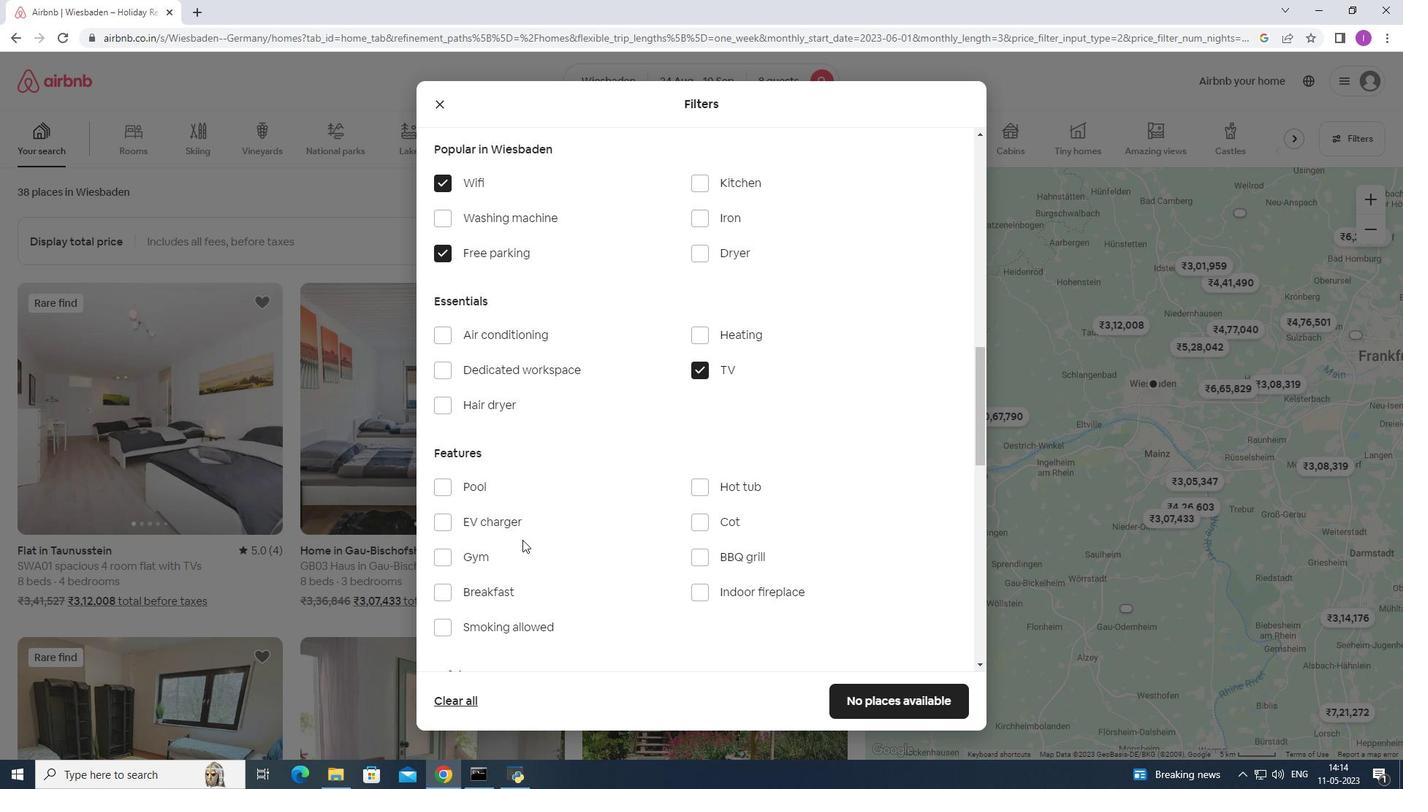 
Action: Mouse moved to (447, 489)
Screenshot: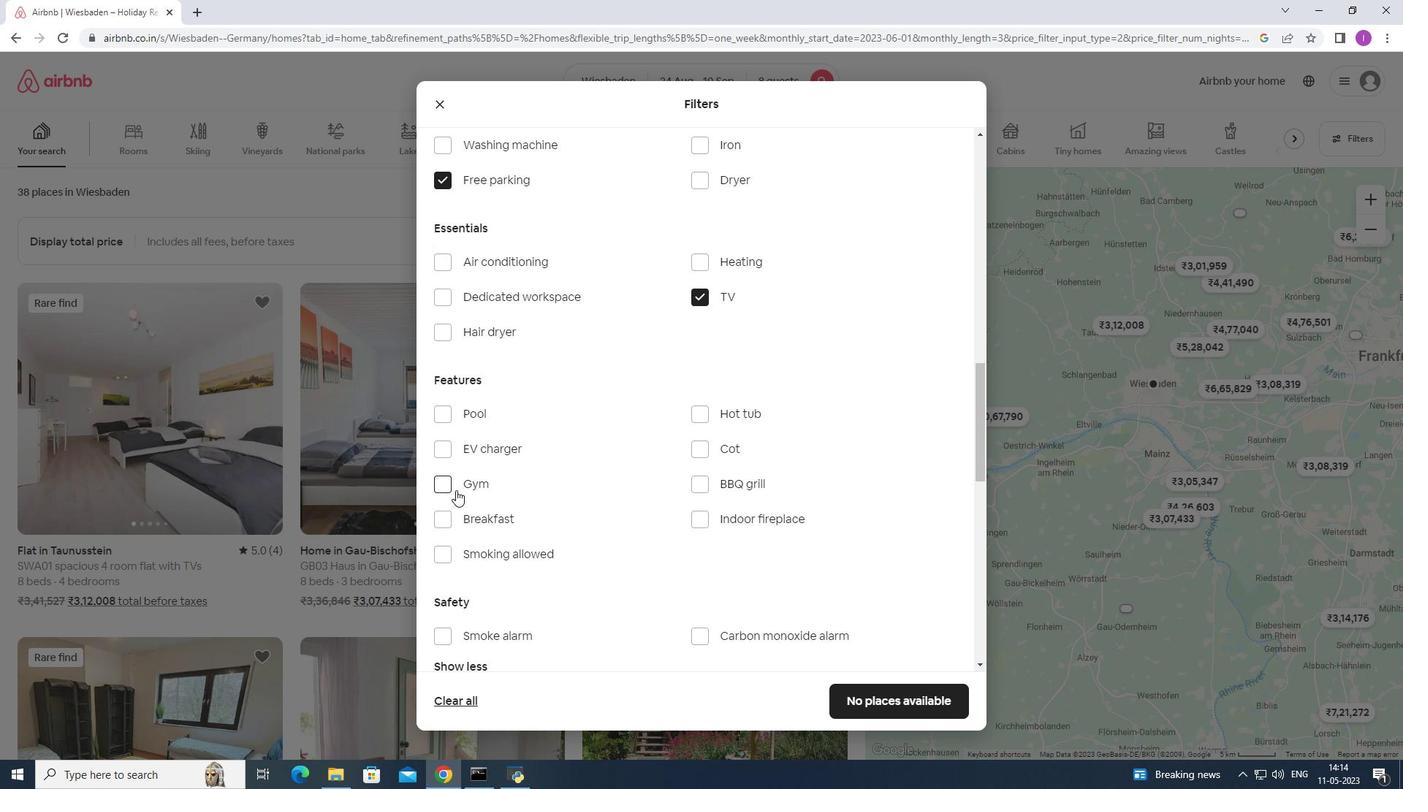
Action: Mouse pressed left at (447, 489)
Screenshot: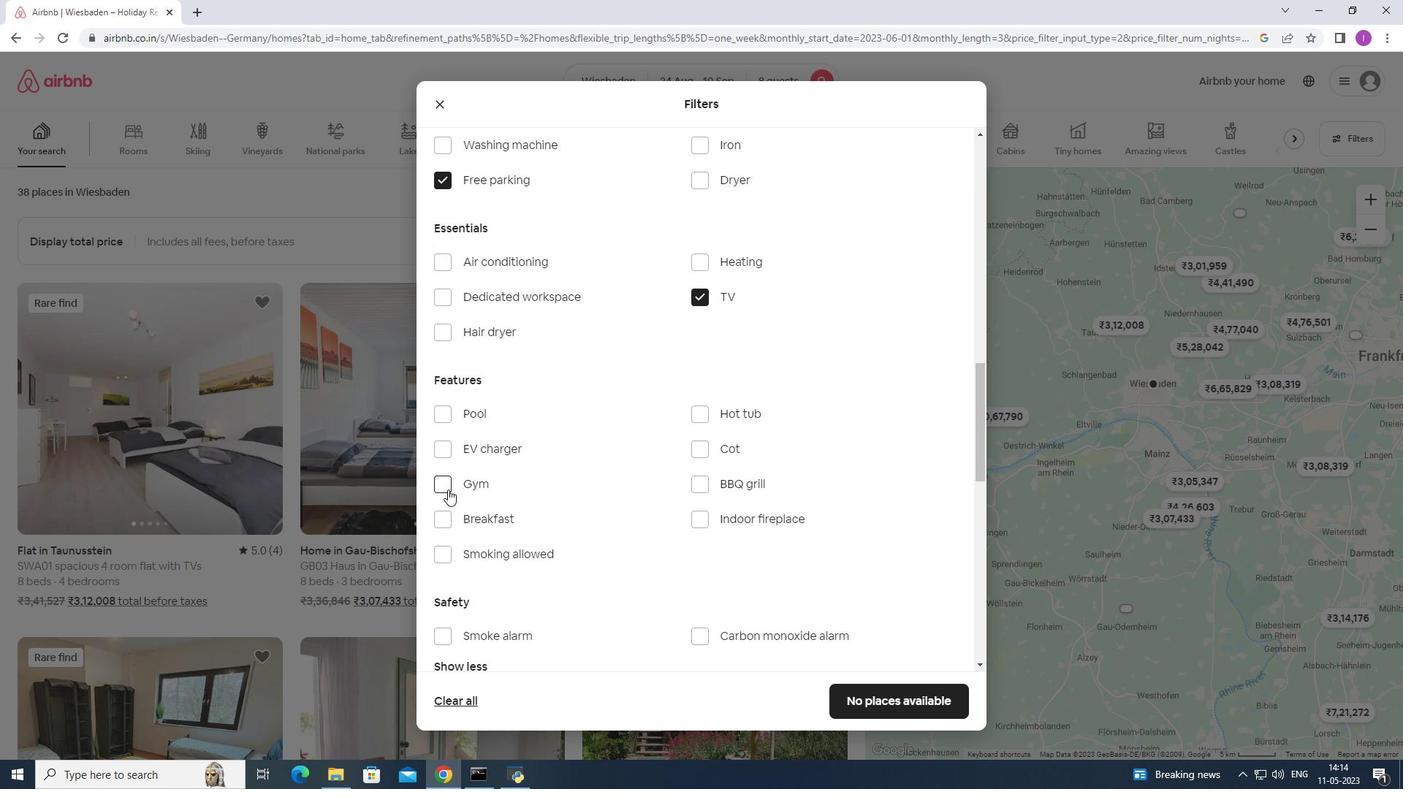 
Action: Mouse moved to (445, 522)
Screenshot: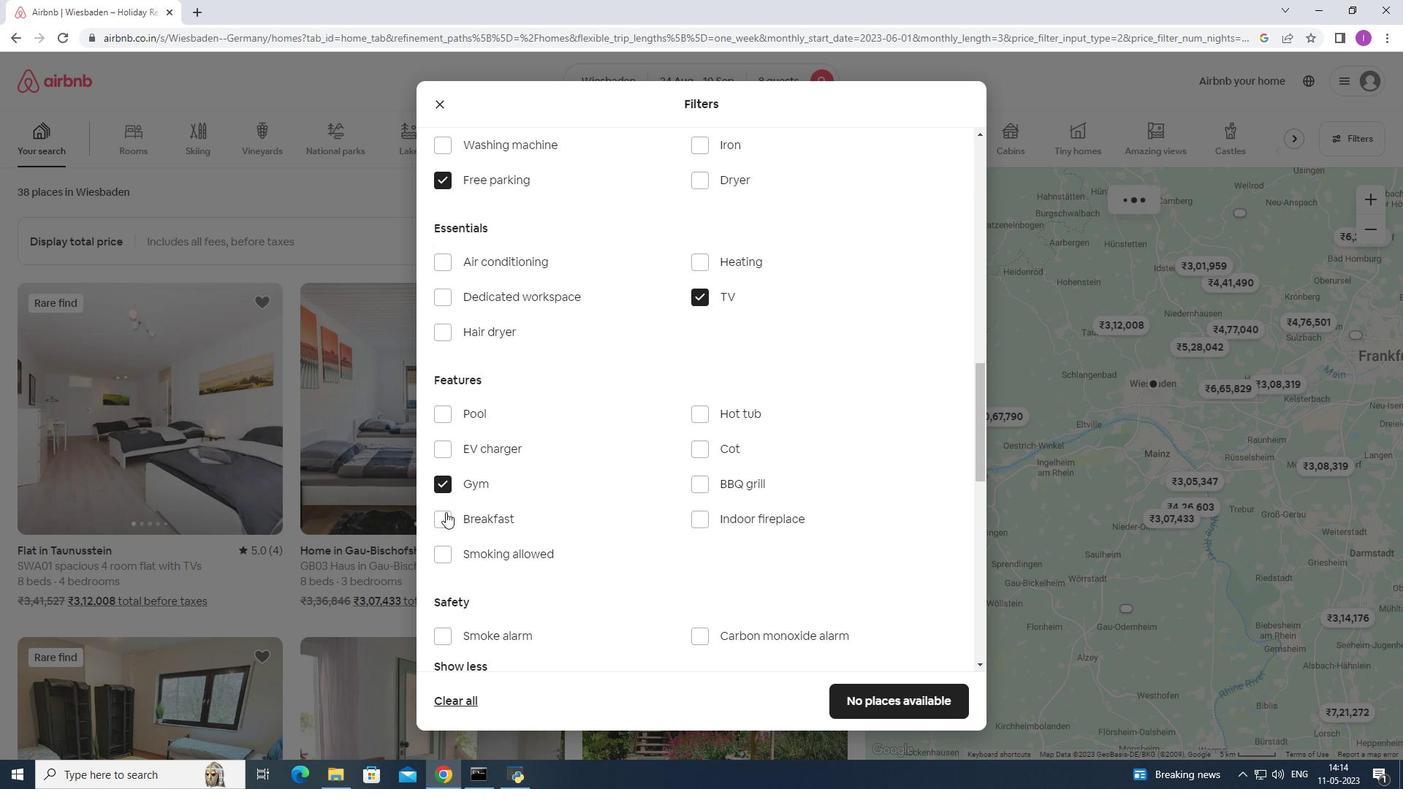 
Action: Mouse pressed left at (445, 522)
Screenshot: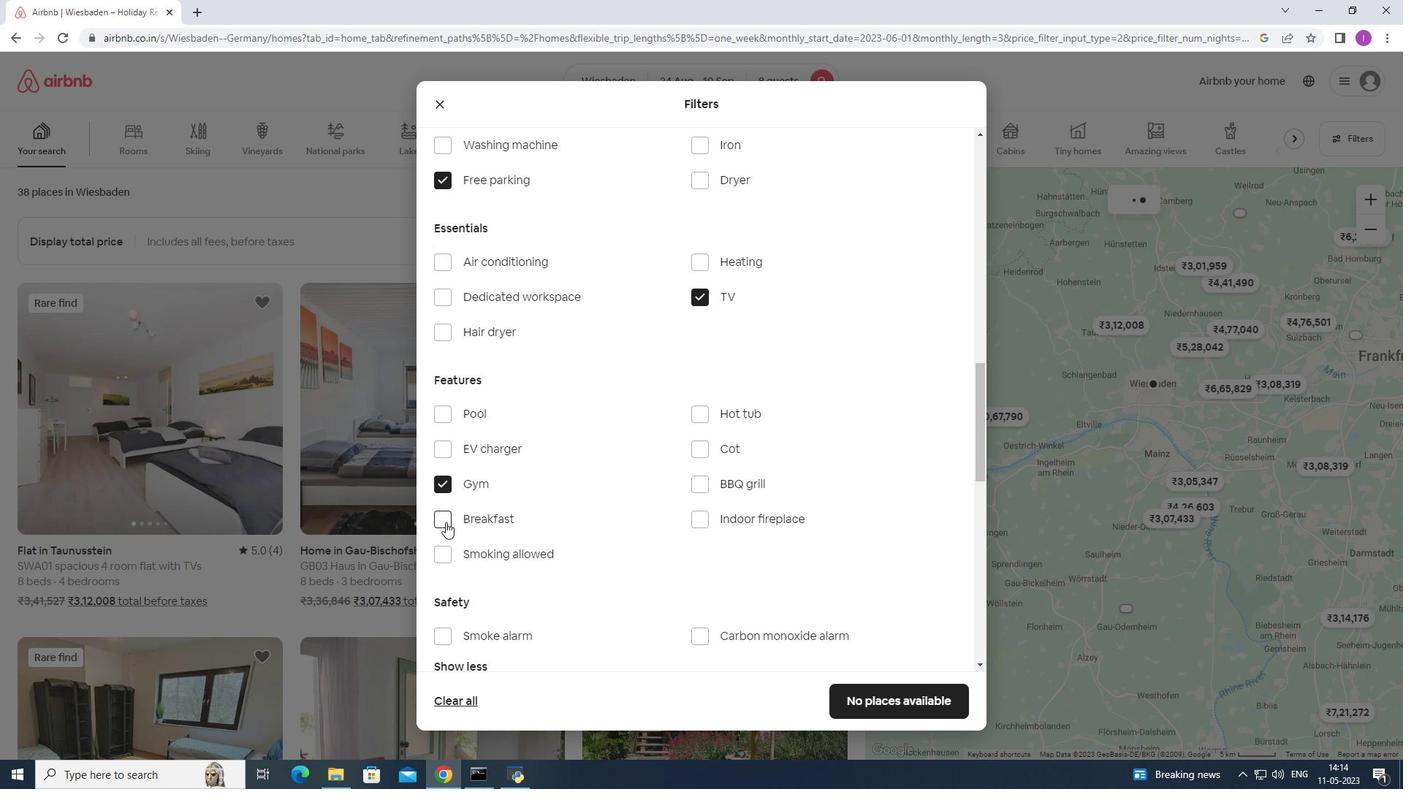 
Action: Mouse moved to (757, 510)
Screenshot: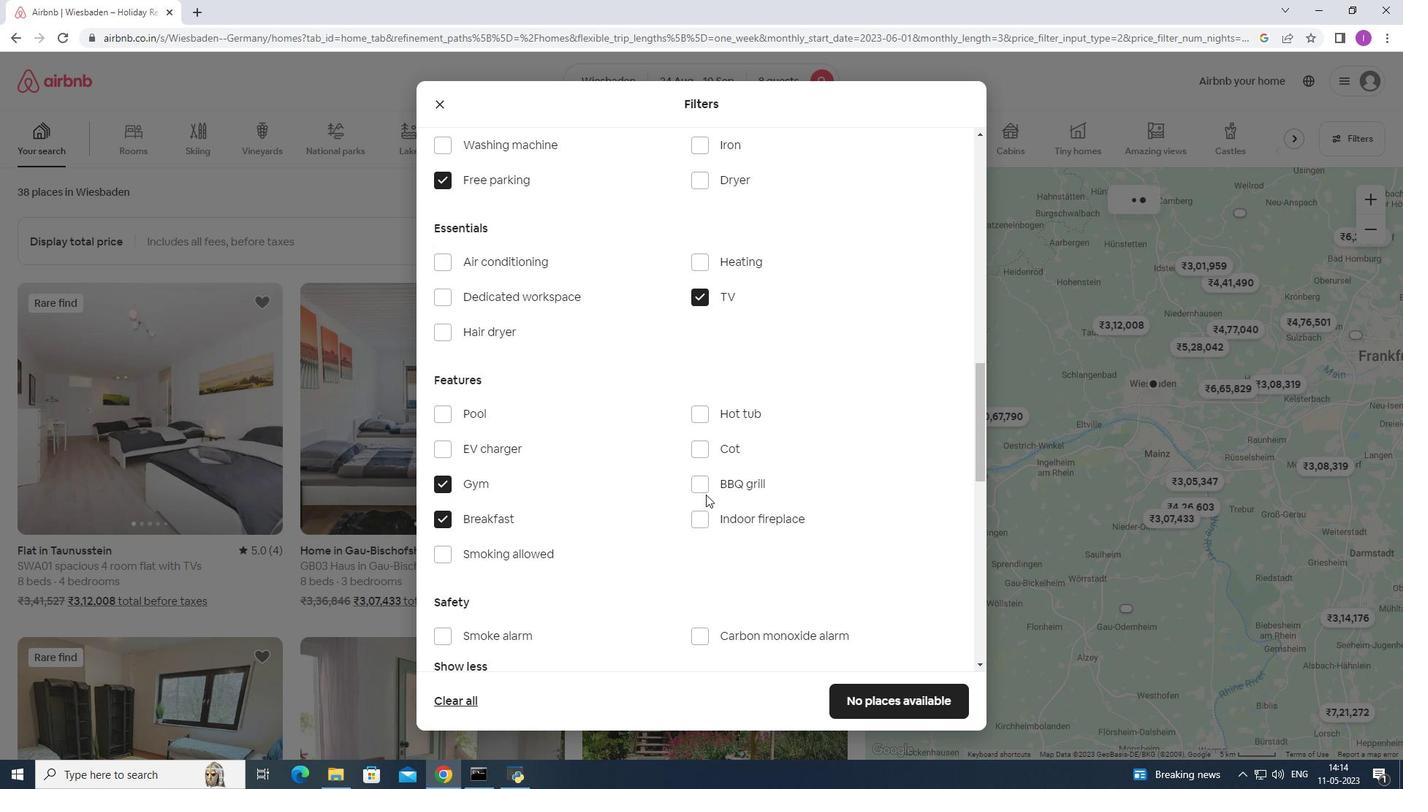 
Action: Mouse scrolled (757, 509) with delta (0, 0)
Screenshot: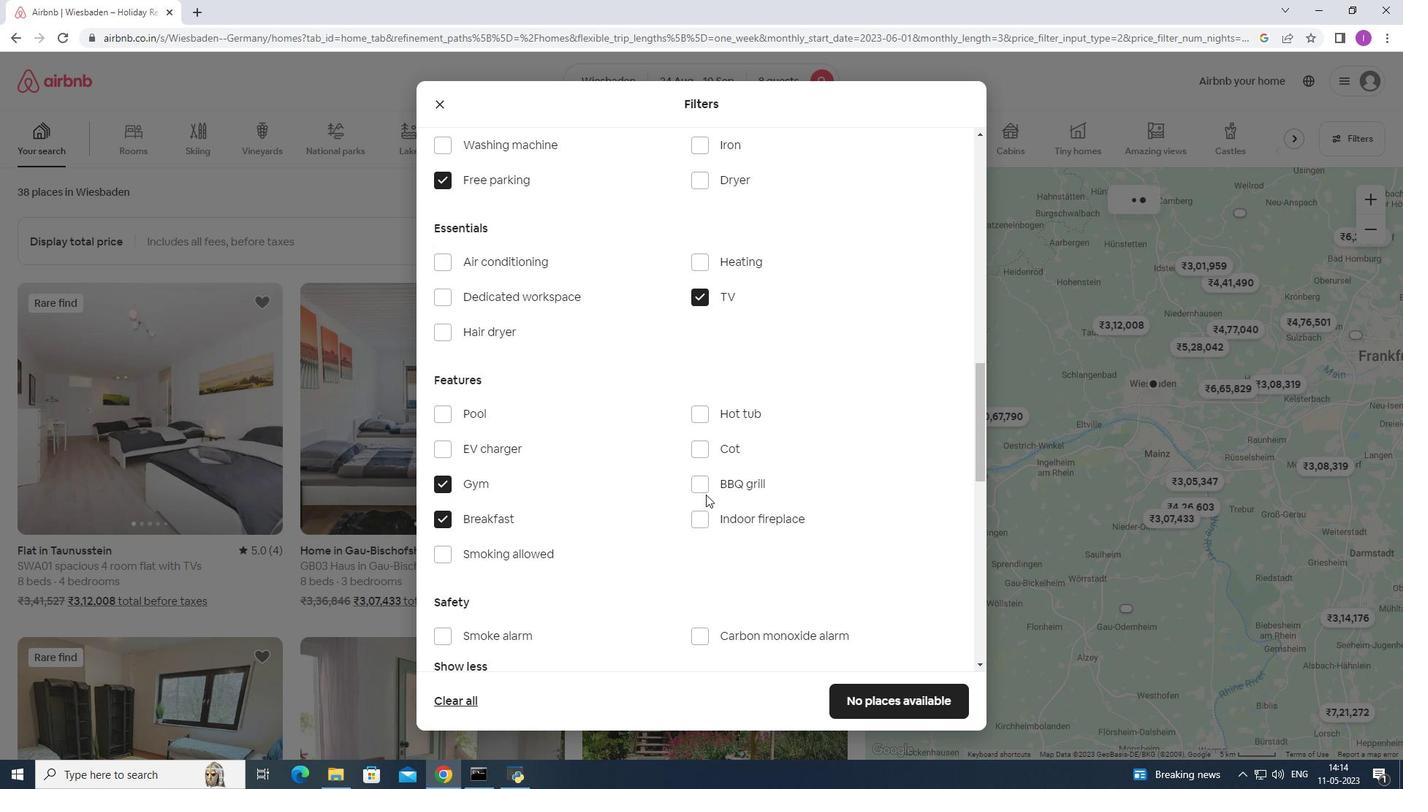 
Action: Mouse moved to (757, 513)
Screenshot: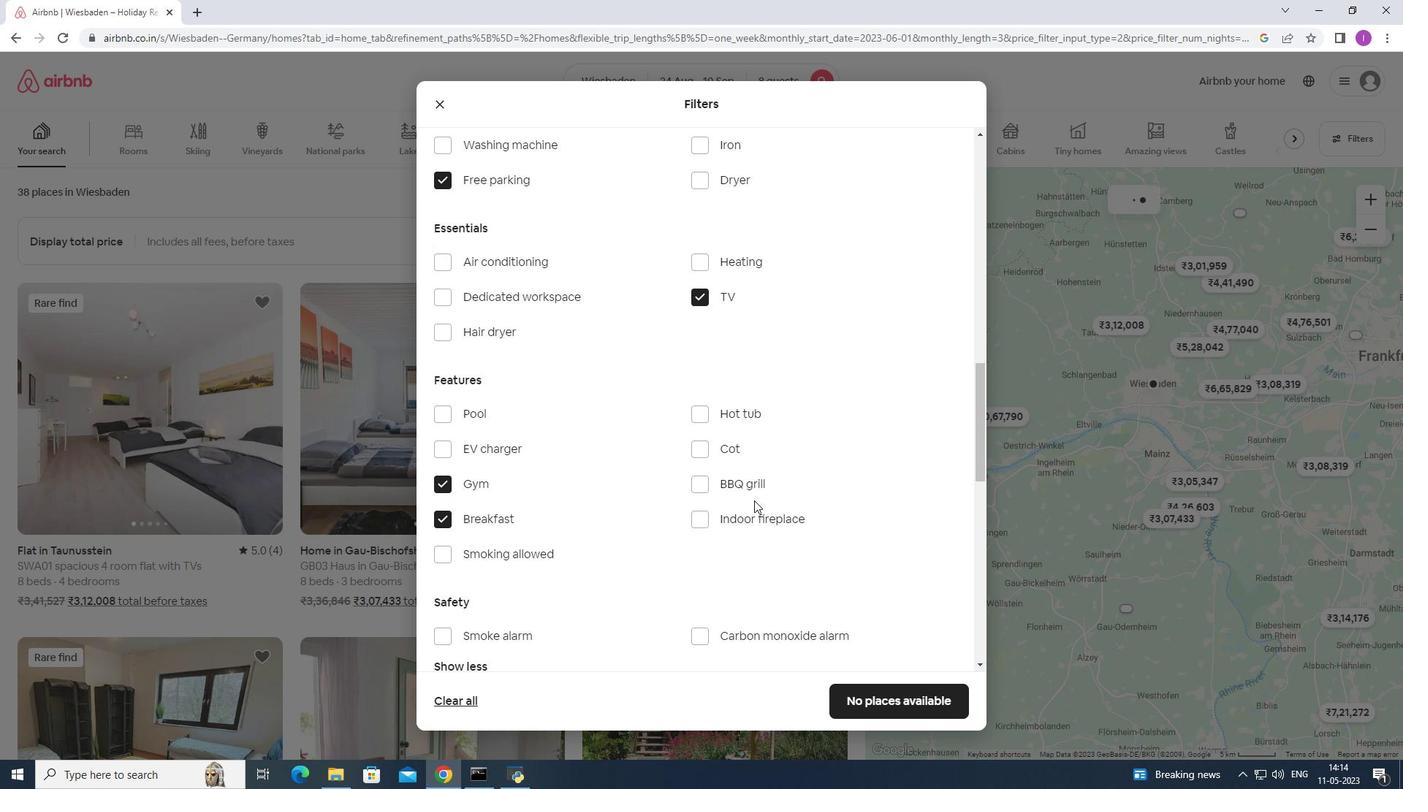 
Action: Mouse scrolled (757, 512) with delta (0, 0)
Screenshot: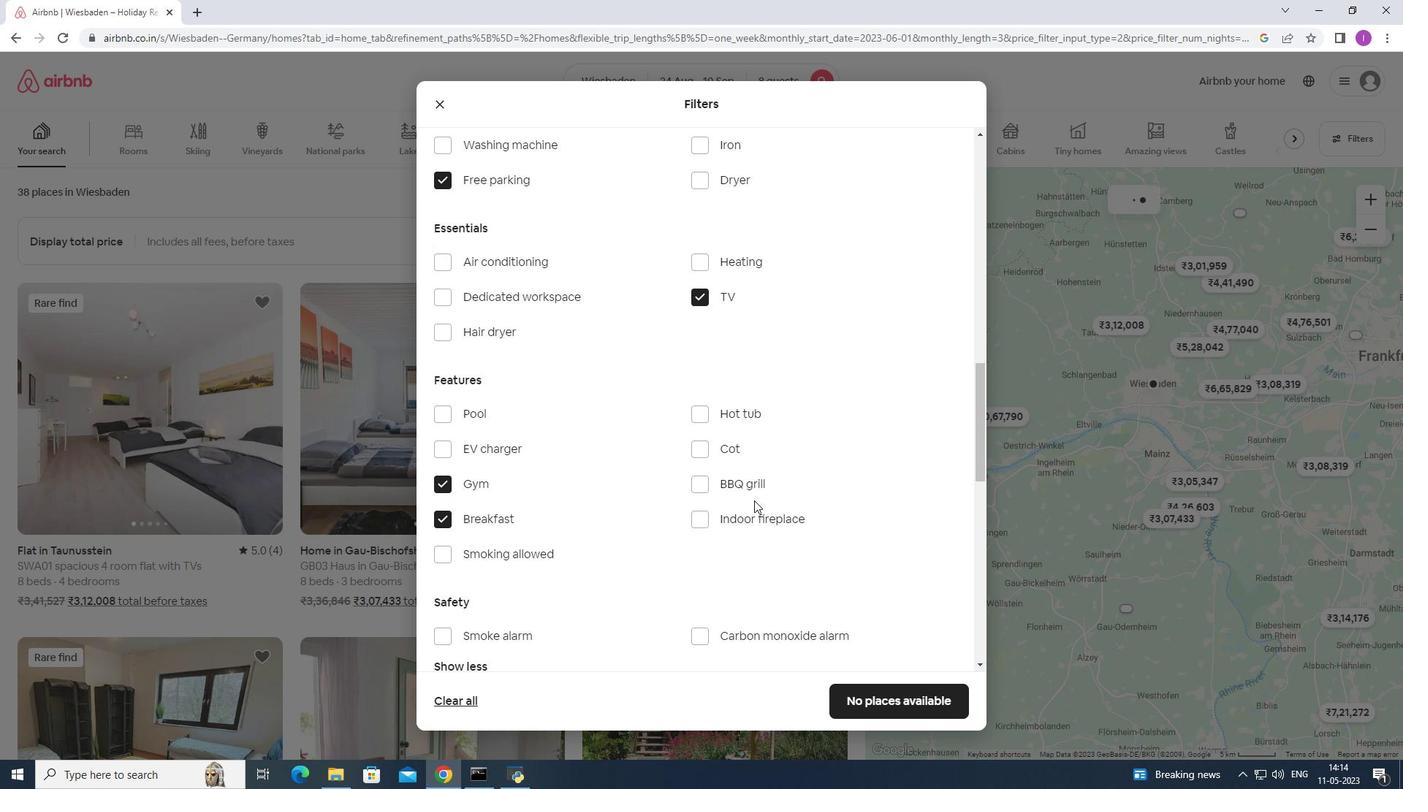 
Action: Mouse moved to (757, 513)
Screenshot: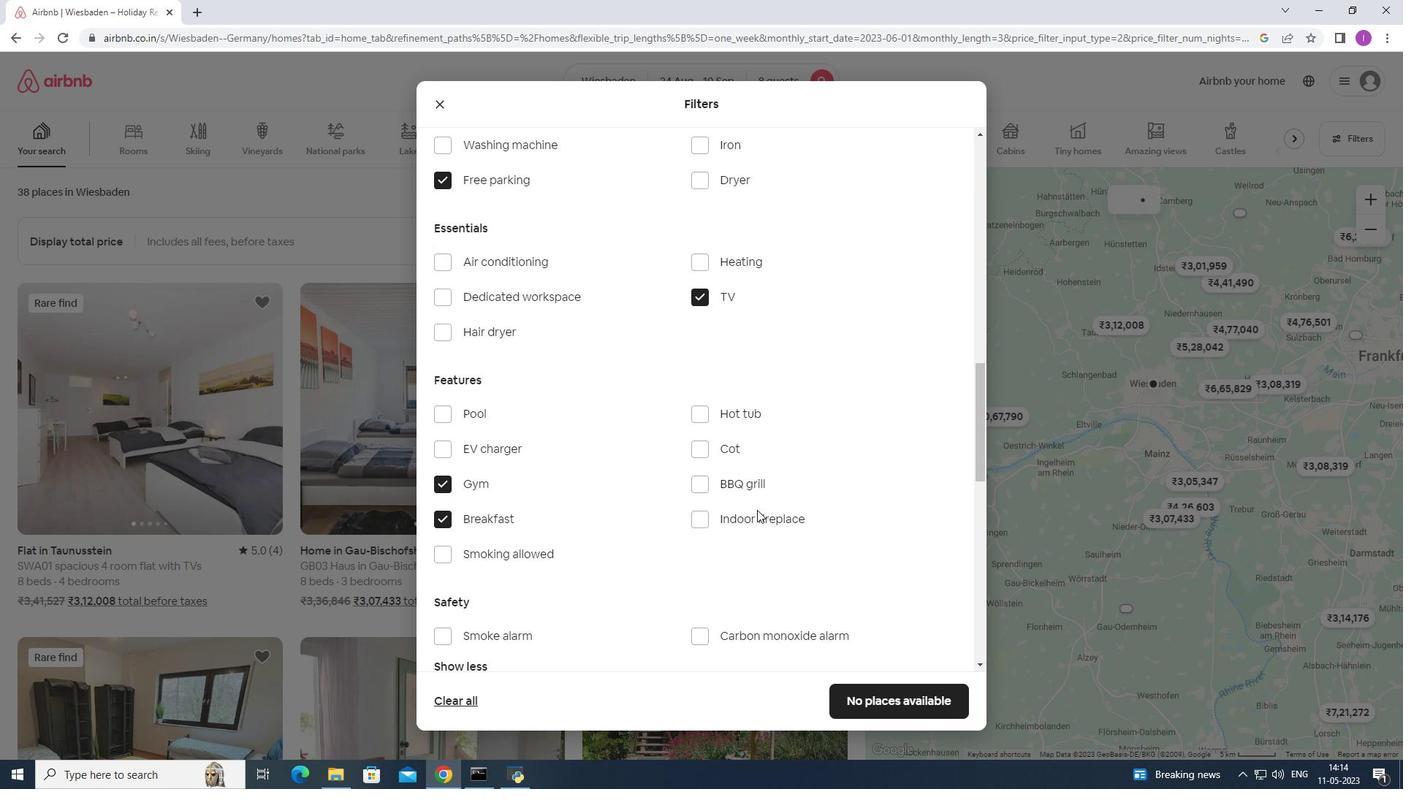 
Action: Mouse scrolled (757, 512) with delta (0, 0)
Screenshot: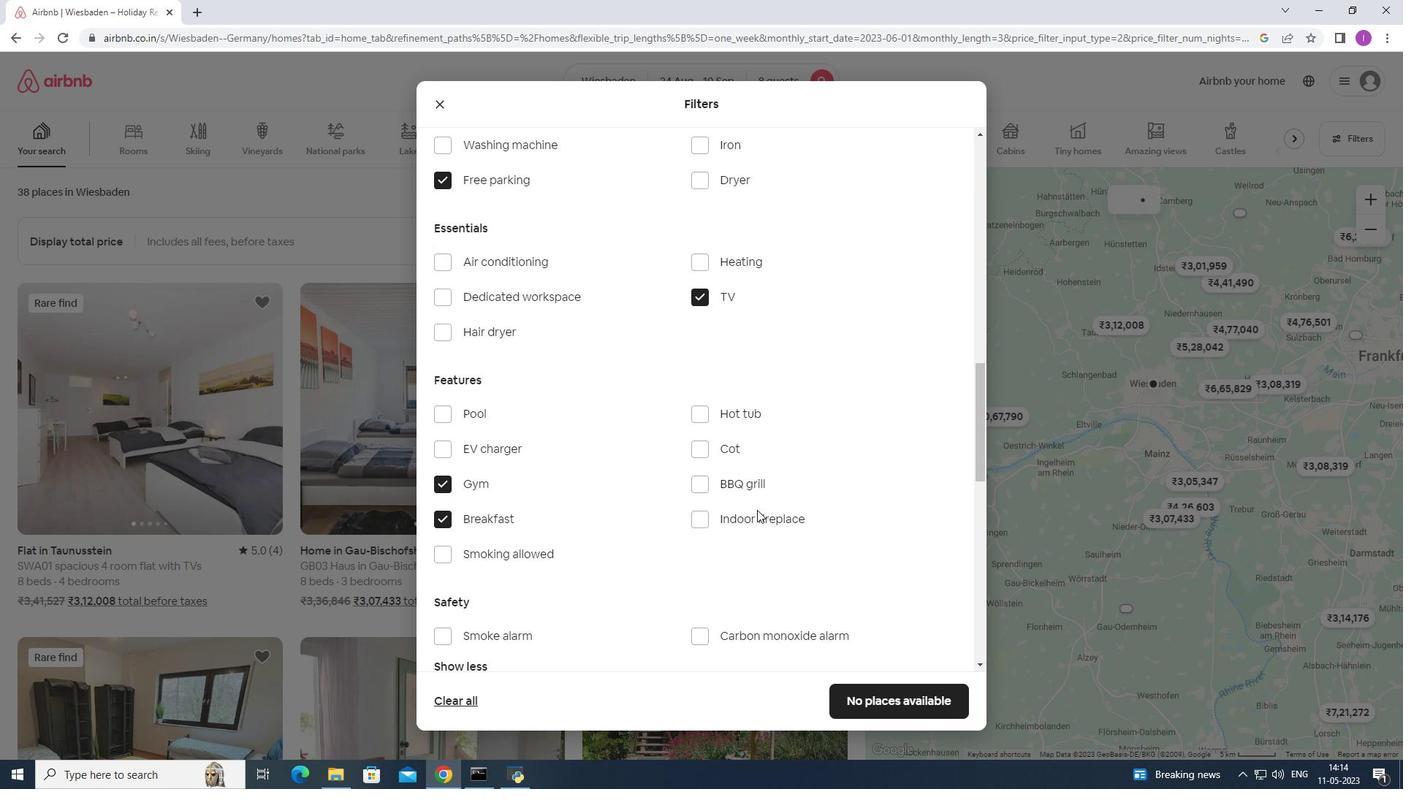 
Action: Mouse moved to (901, 583)
Screenshot: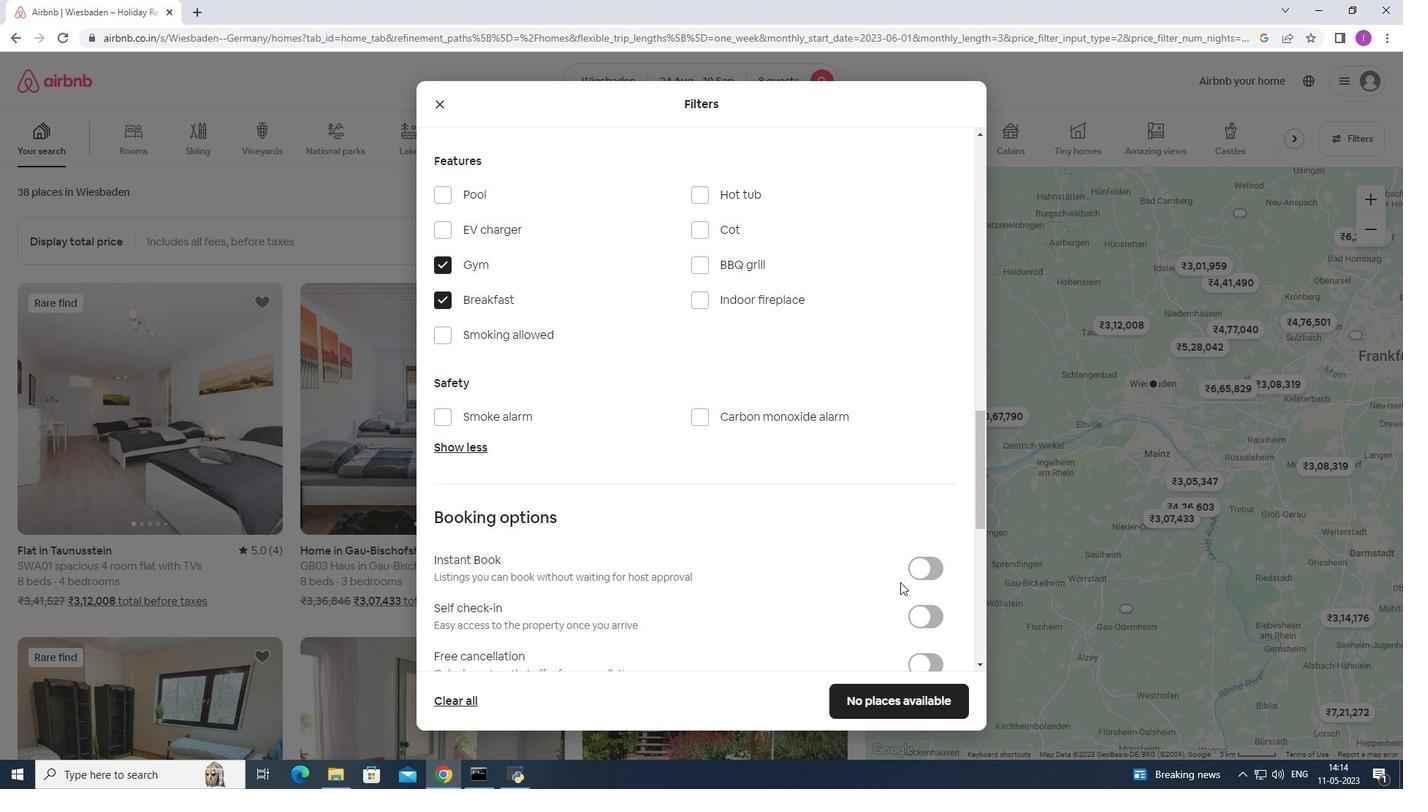 
Action: Mouse scrolled (901, 583) with delta (0, 0)
Screenshot: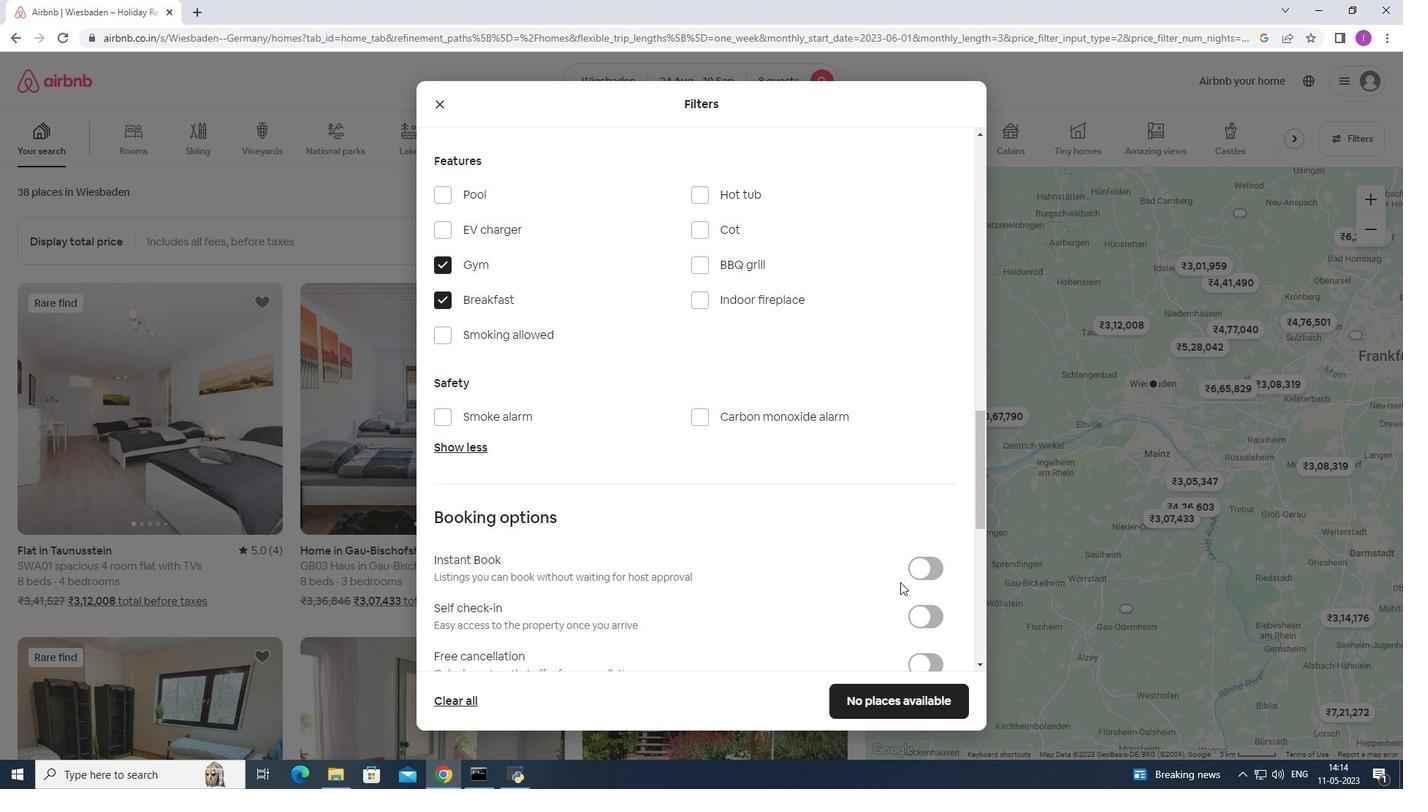 
Action: Mouse scrolled (901, 583) with delta (0, 0)
Screenshot: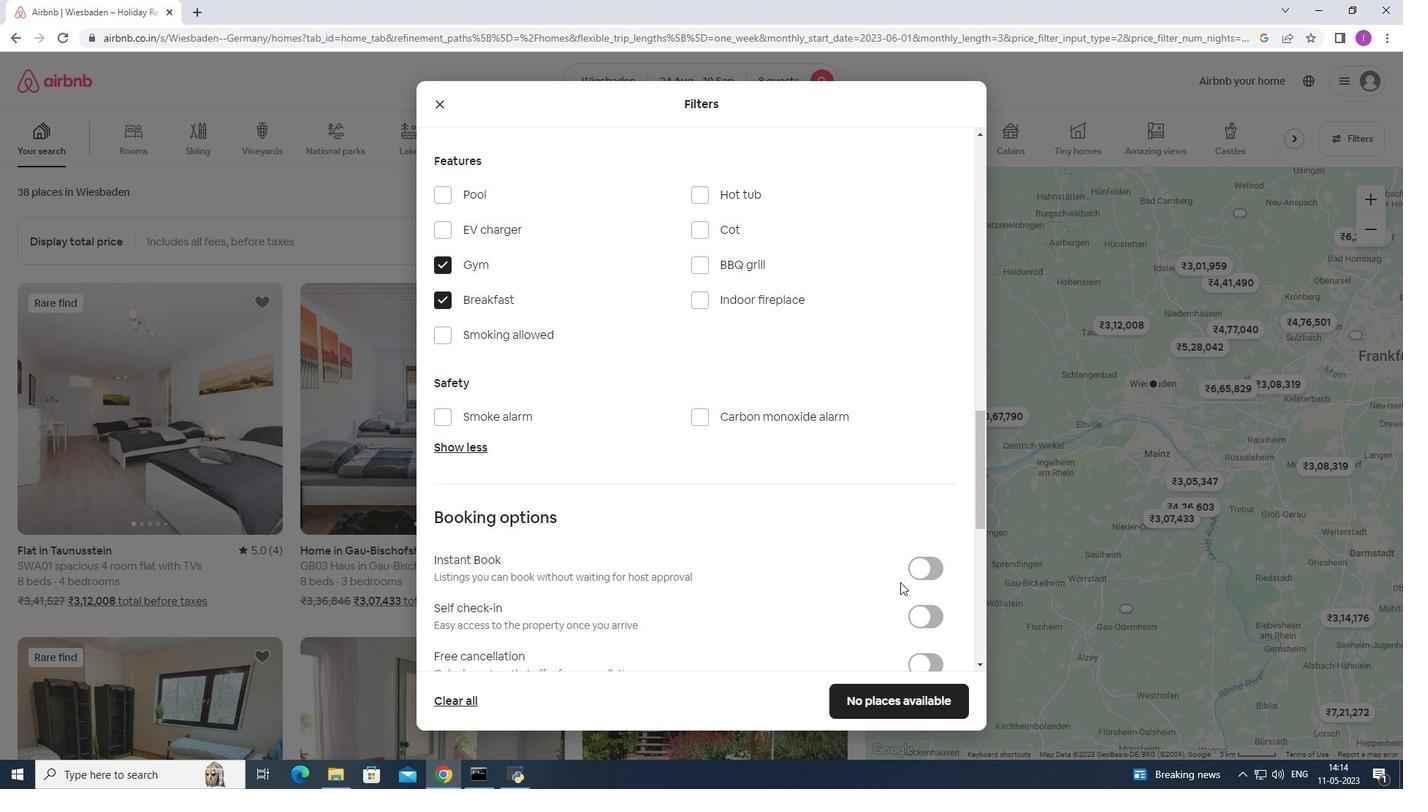 
Action: Mouse scrolled (901, 583) with delta (0, 0)
Screenshot: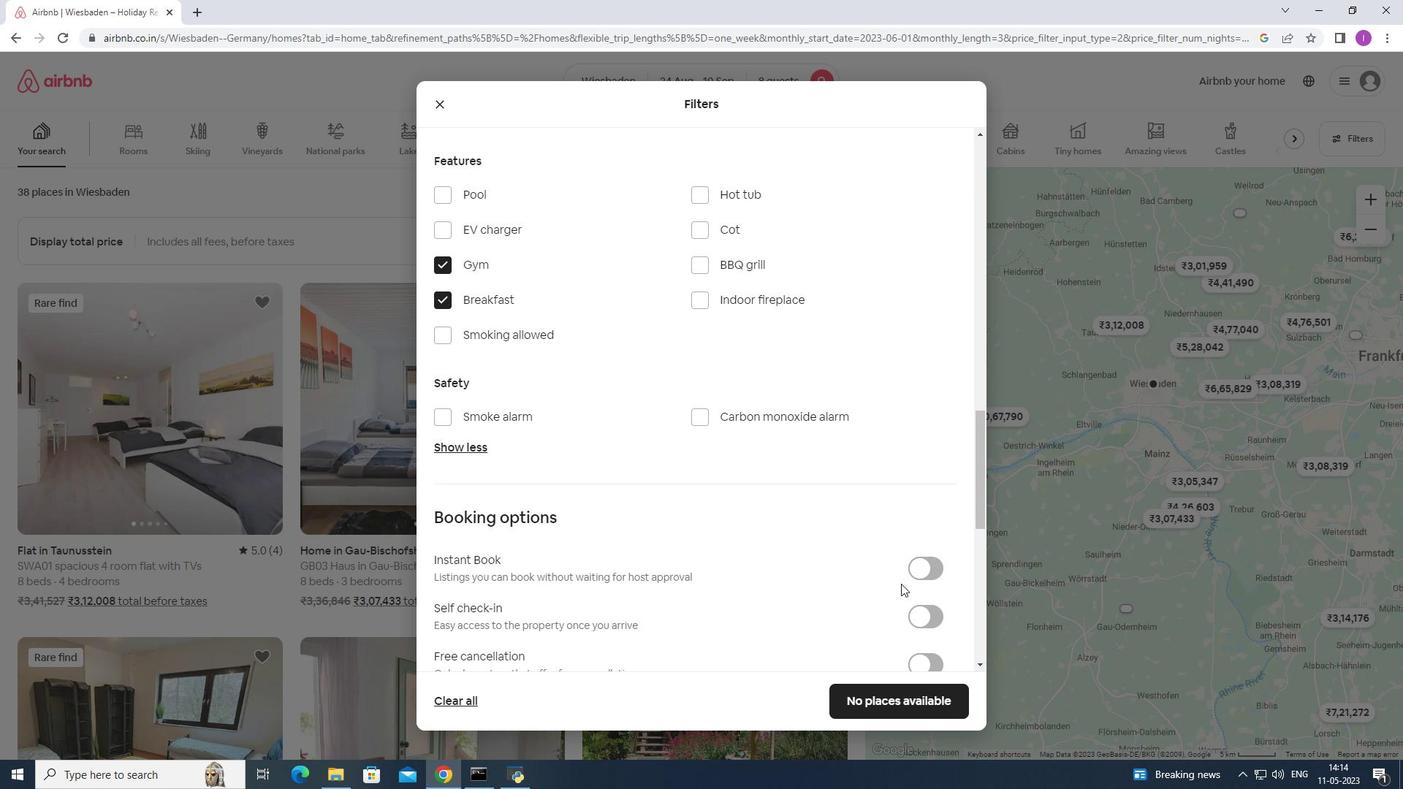
Action: Mouse moved to (929, 395)
Screenshot: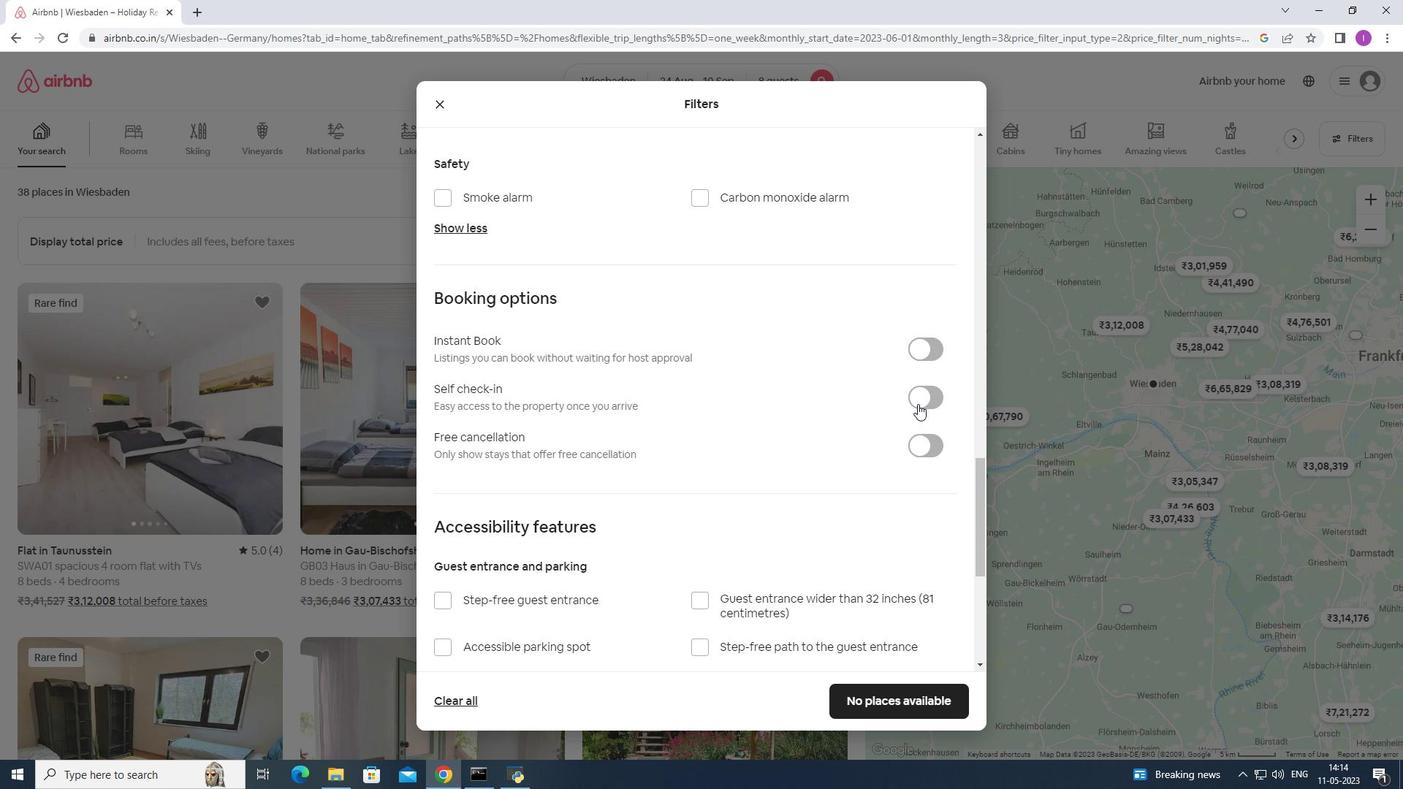 
Action: Mouse pressed left at (929, 395)
Screenshot: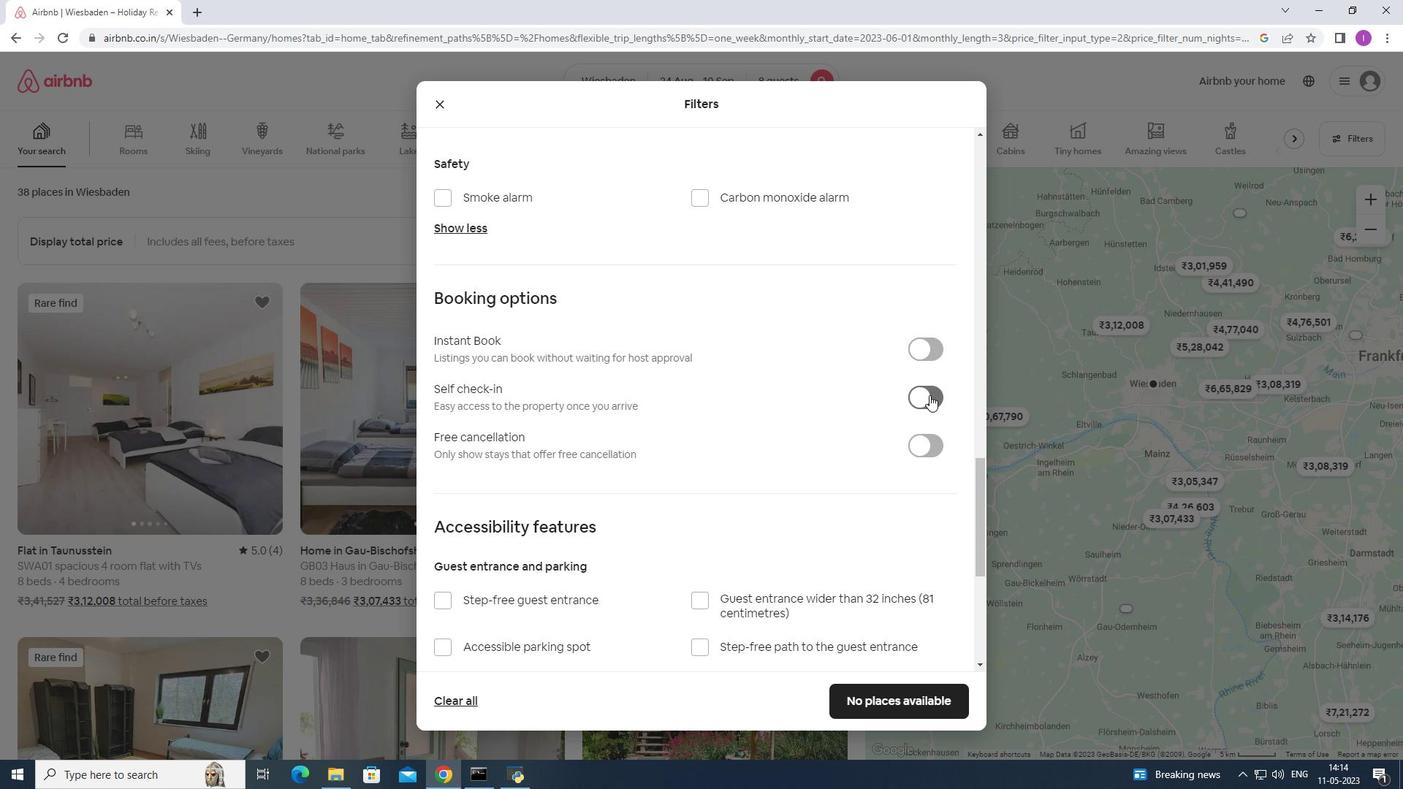 
Action: Mouse moved to (629, 566)
Screenshot: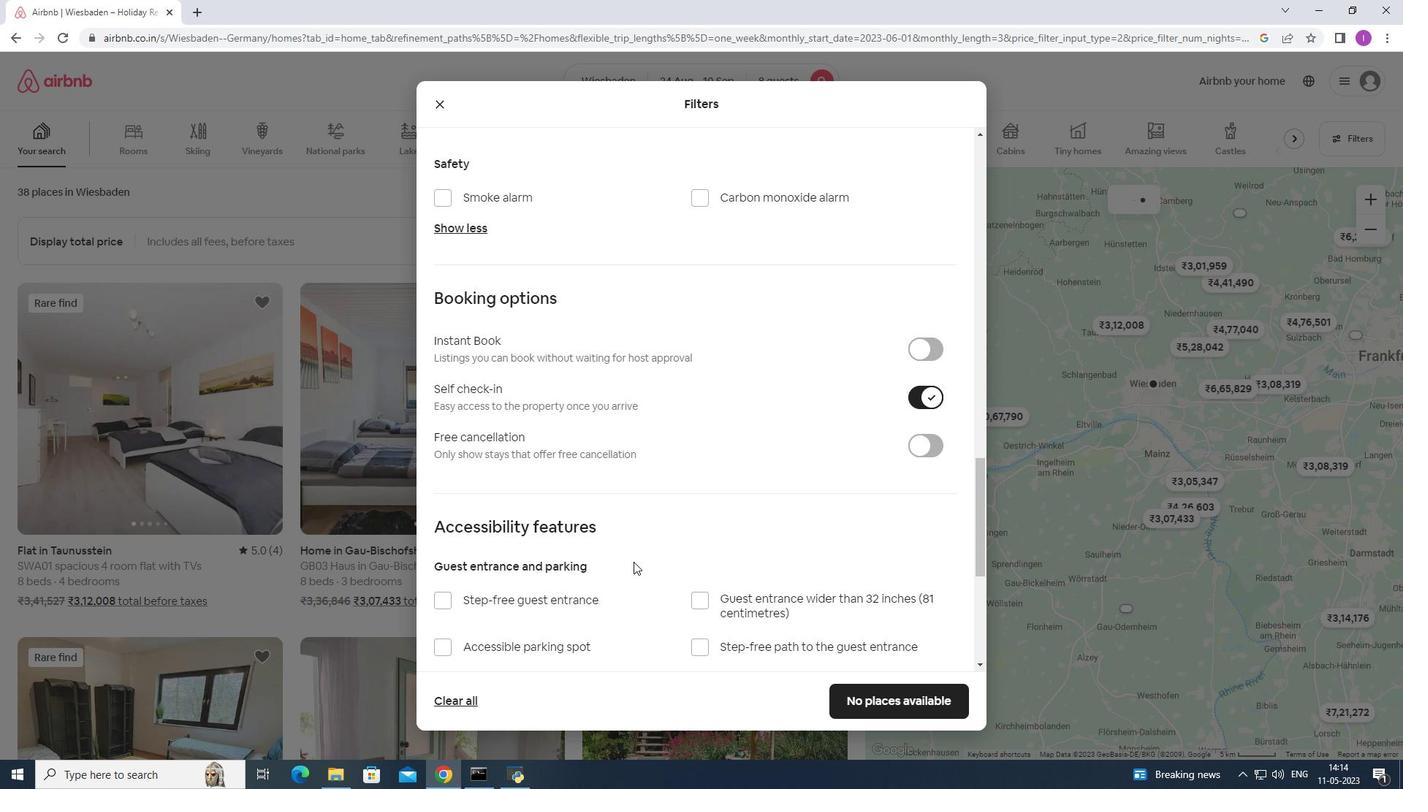 
Action: Mouse scrolled (629, 565) with delta (0, 0)
Screenshot: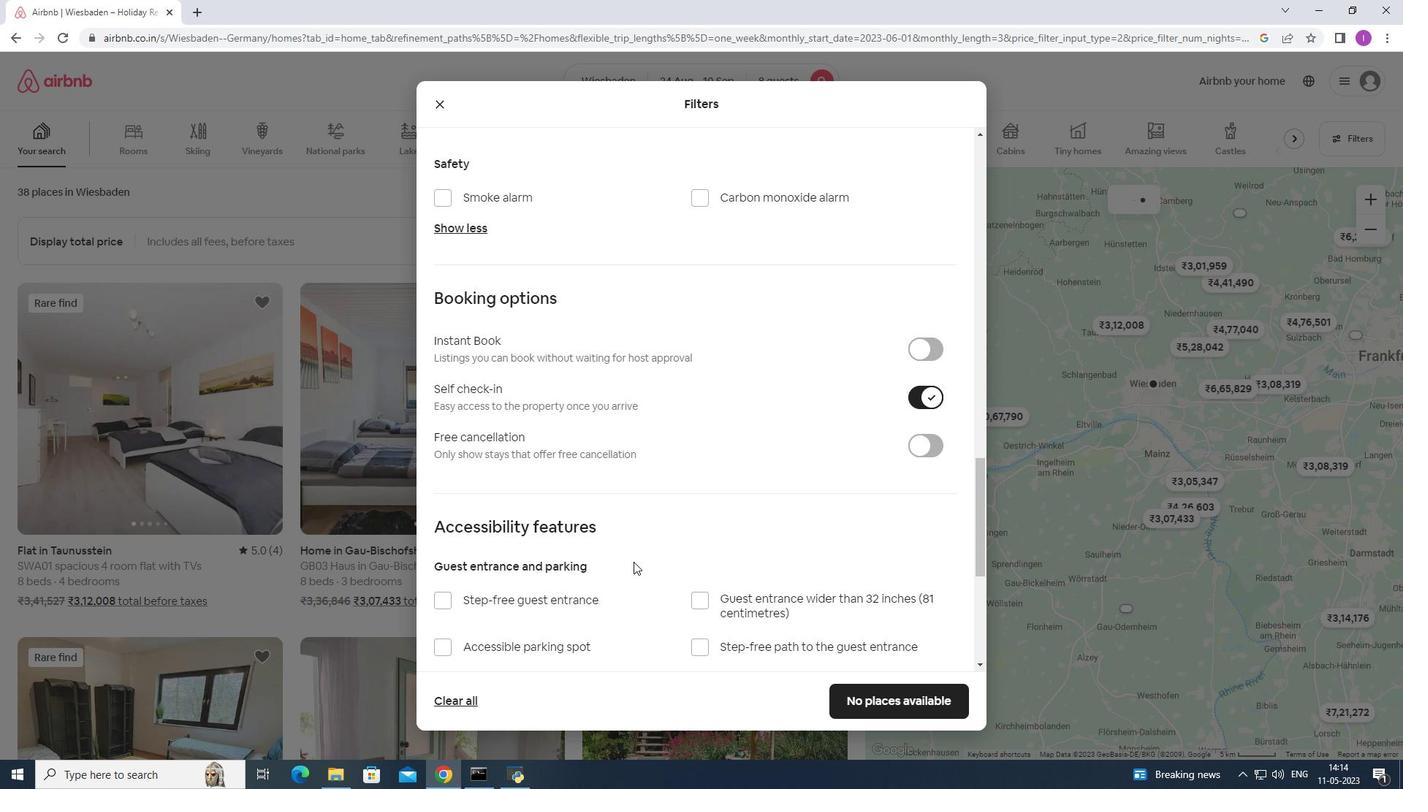 
Action: Mouse scrolled (629, 565) with delta (0, 0)
Screenshot: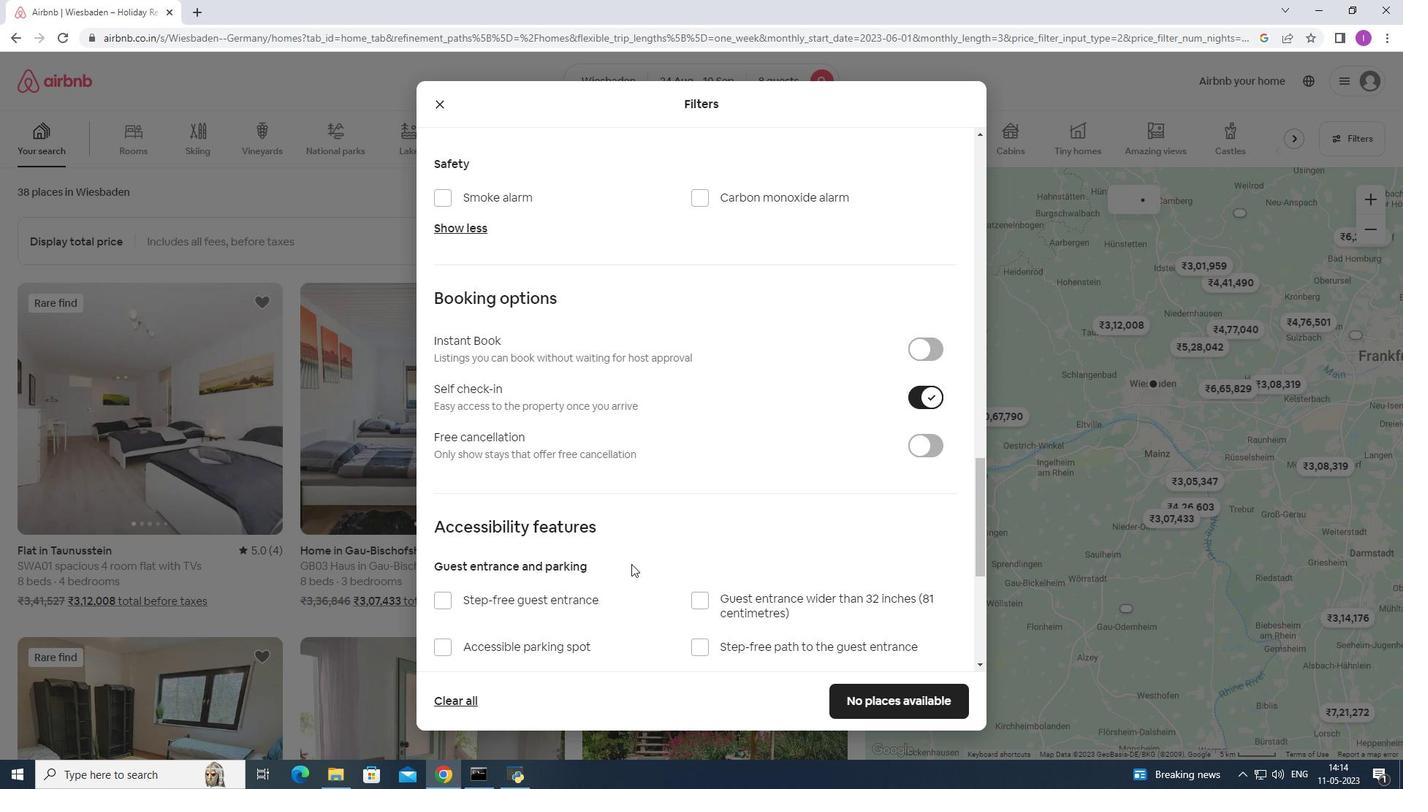 
Action: Mouse scrolled (629, 565) with delta (0, 0)
Screenshot: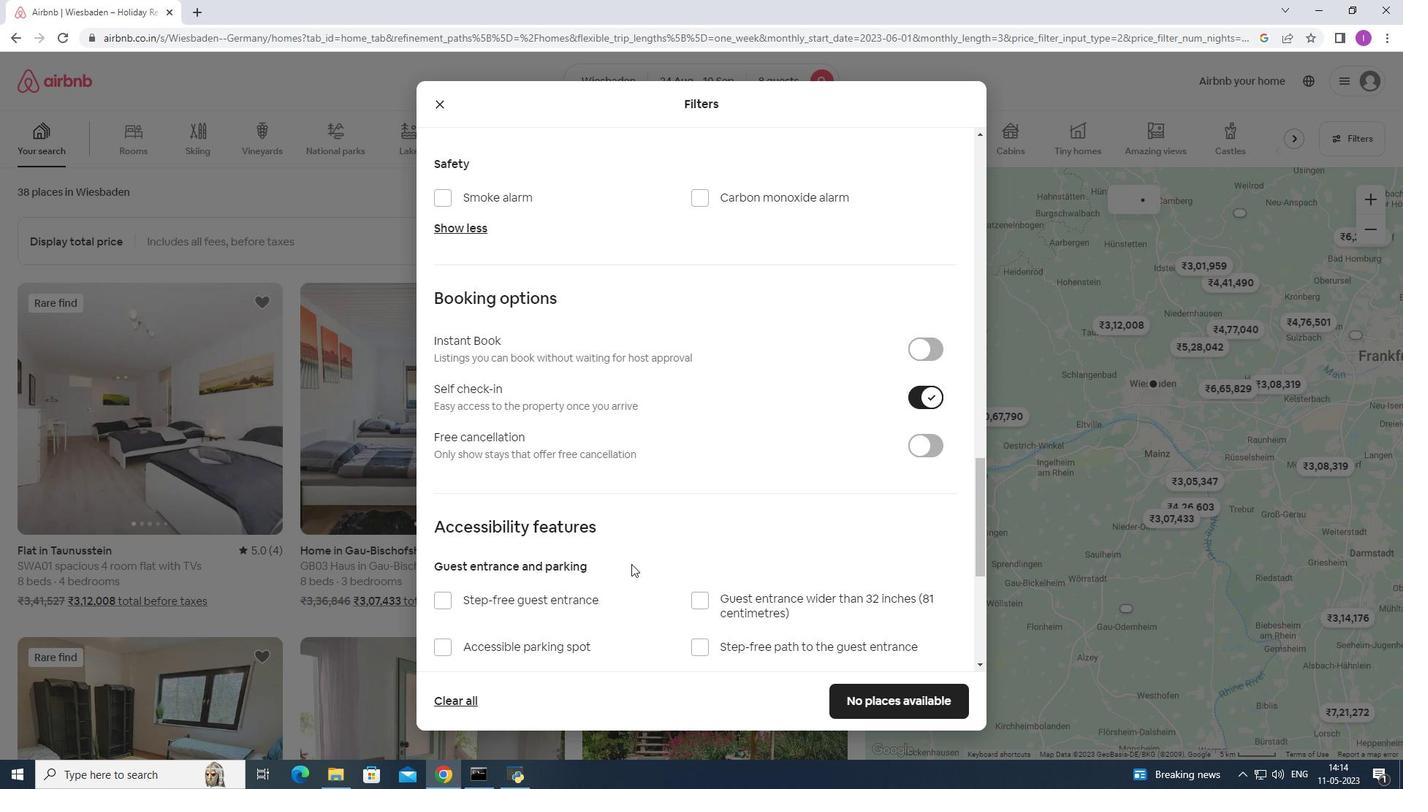 
Action: Mouse moved to (627, 555)
Screenshot: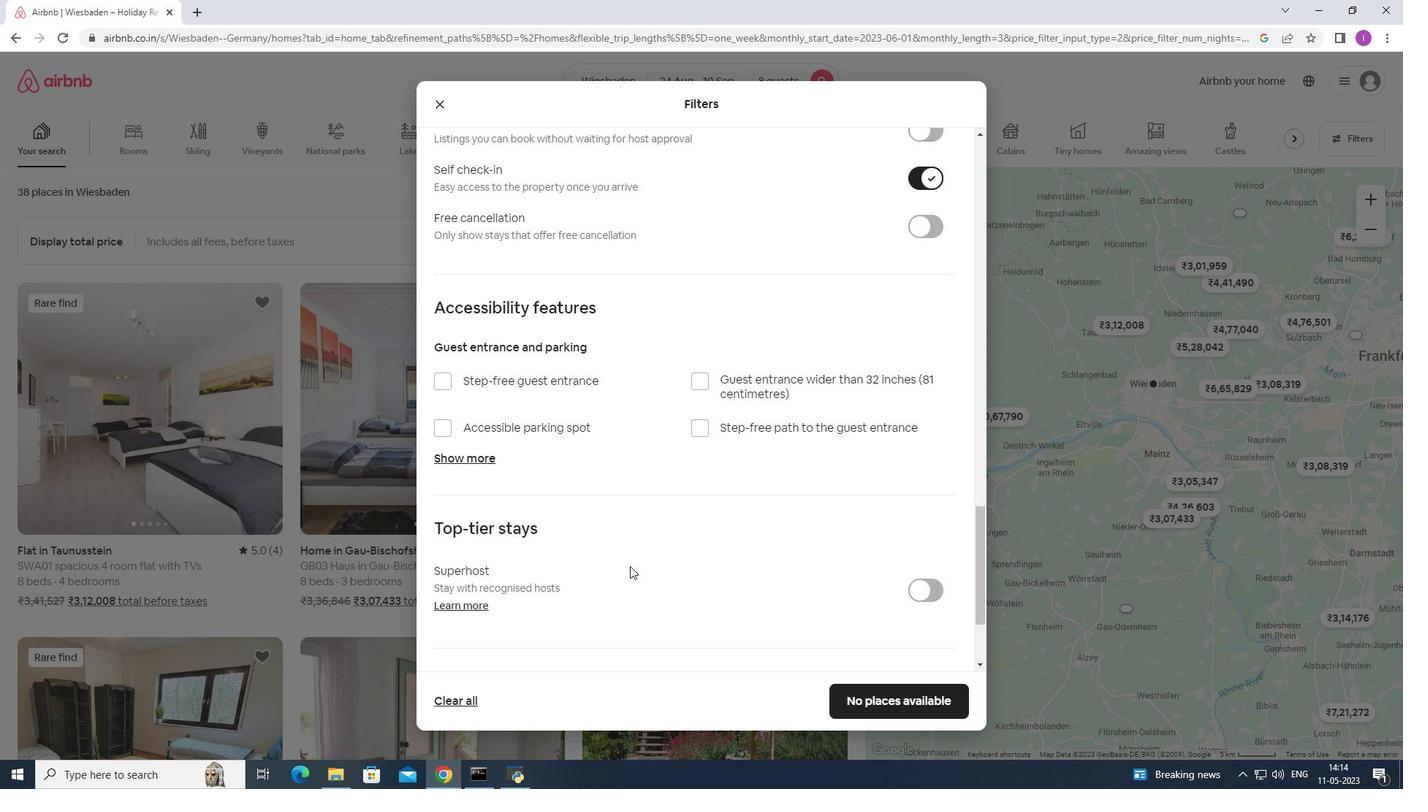 
Action: Mouse scrolled (627, 554) with delta (0, 0)
Screenshot: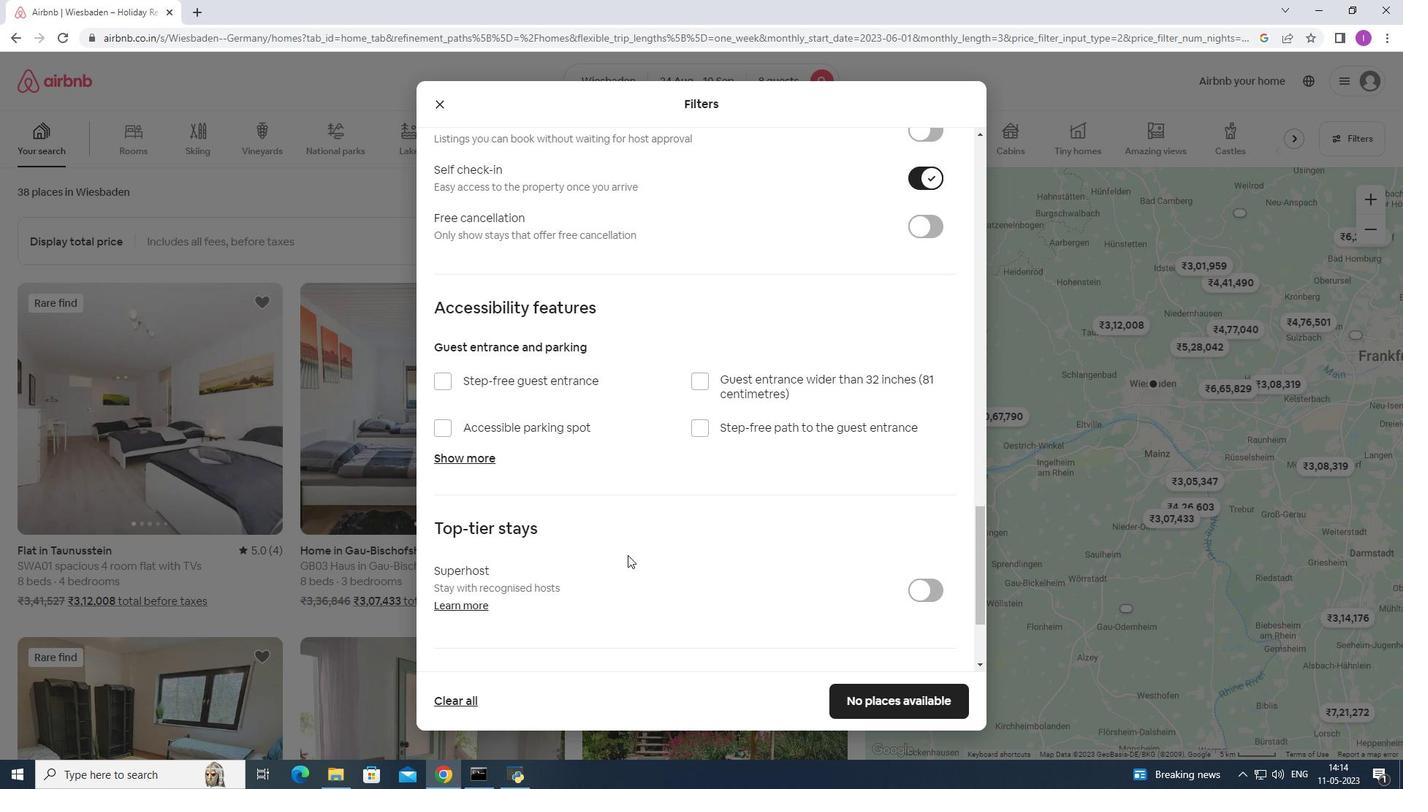 
Action: Mouse scrolled (627, 554) with delta (0, 0)
Screenshot: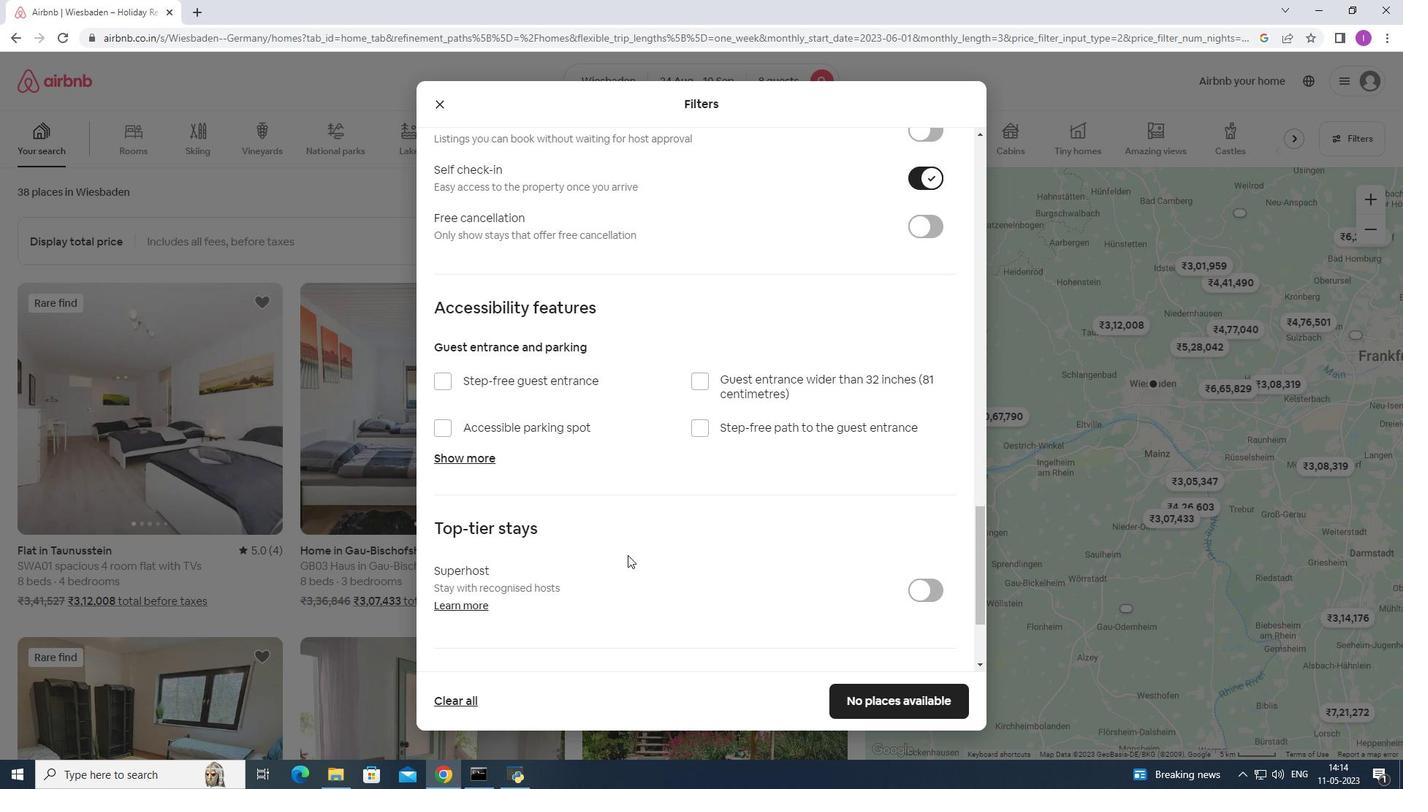 
Action: Mouse scrolled (627, 554) with delta (0, 0)
Screenshot: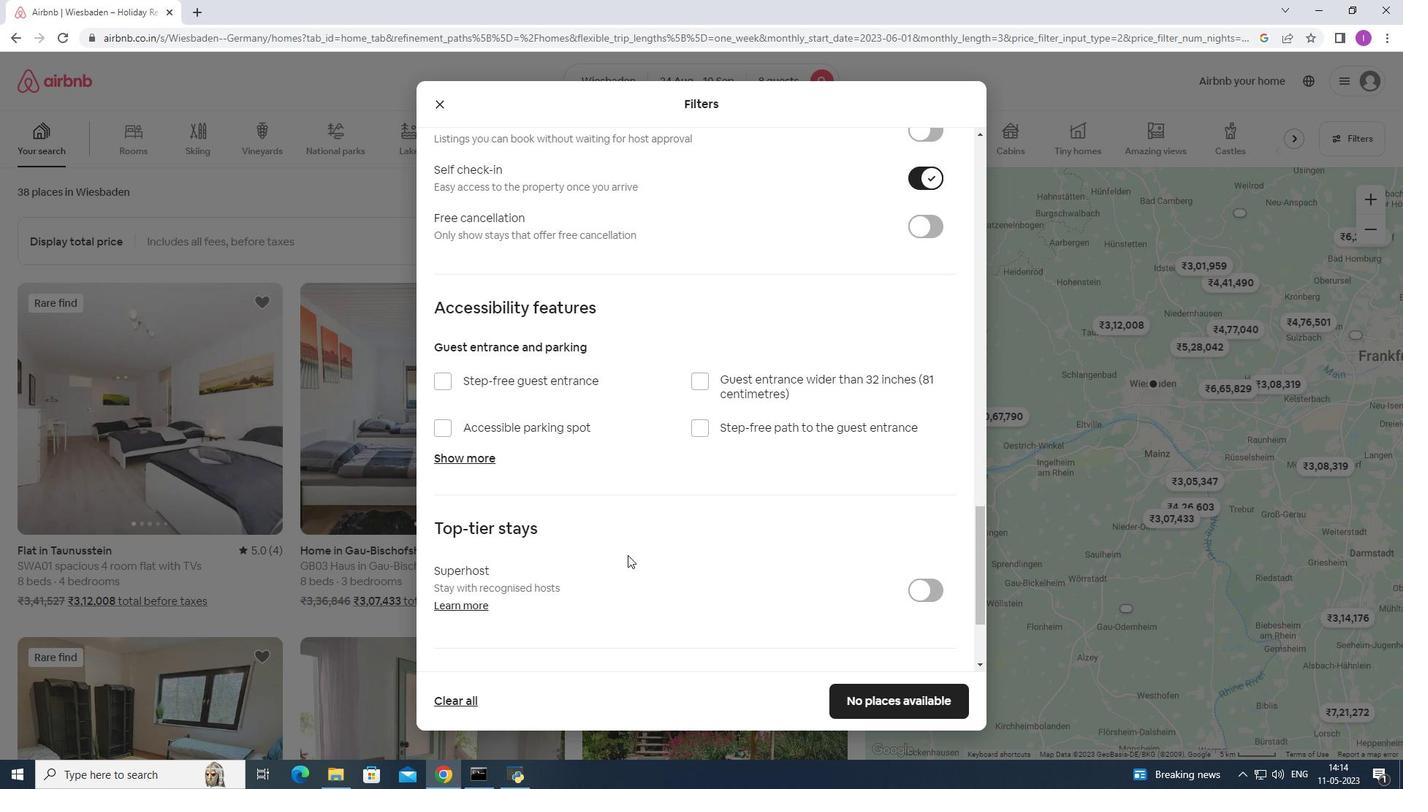 
Action: Mouse moved to (626, 554)
Screenshot: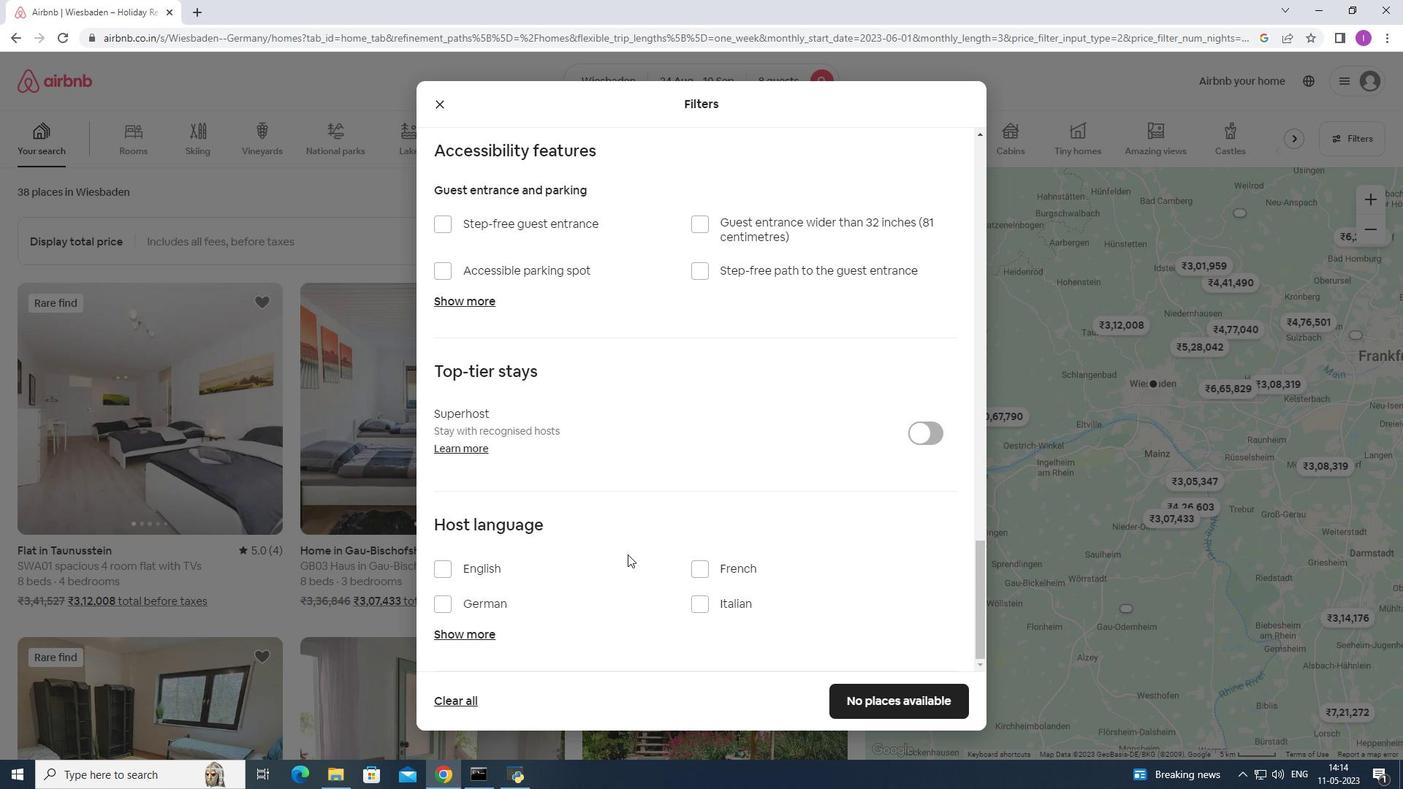 
Action: Mouse scrolled (626, 553) with delta (0, 0)
Screenshot: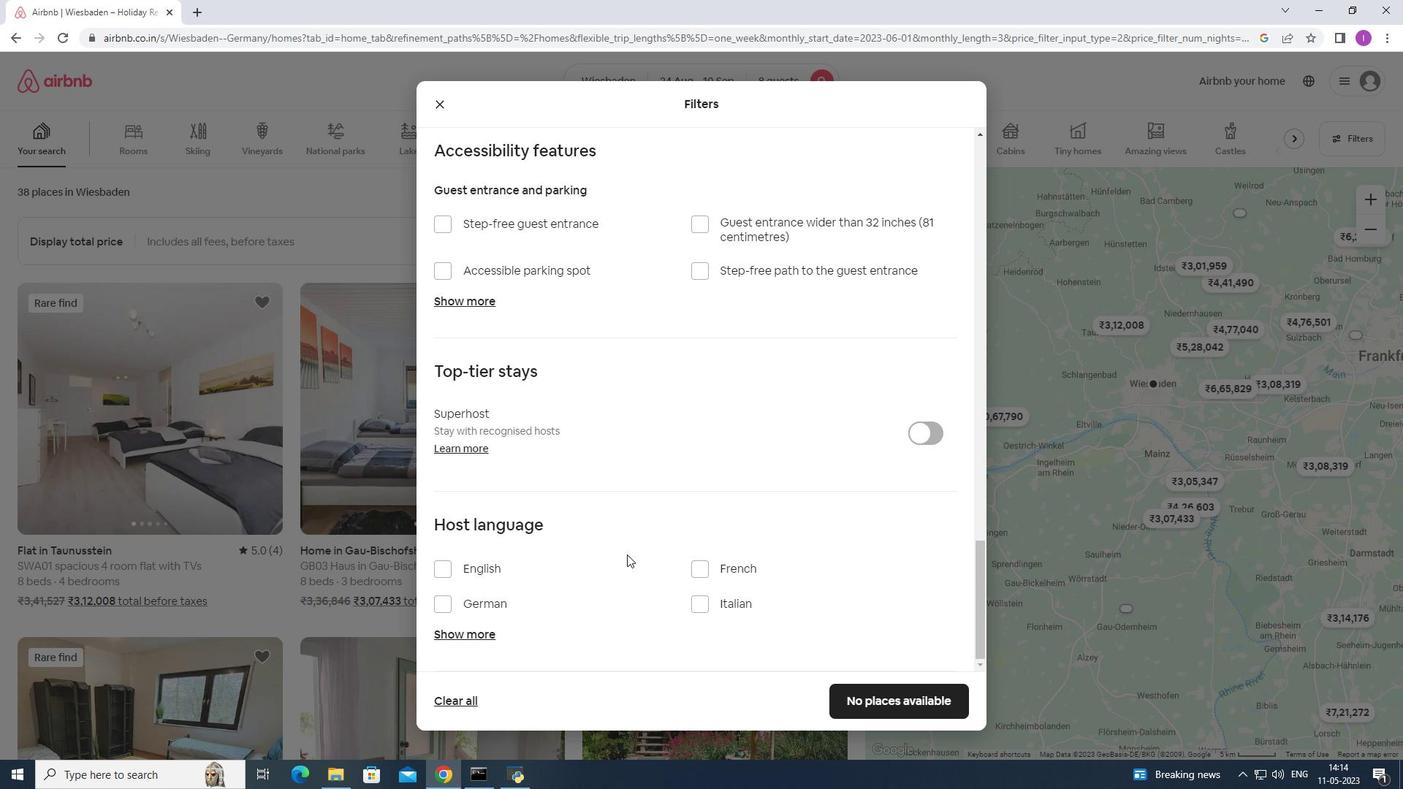 
Action: Mouse scrolled (626, 553) with delta (0, 0)
Screenshot: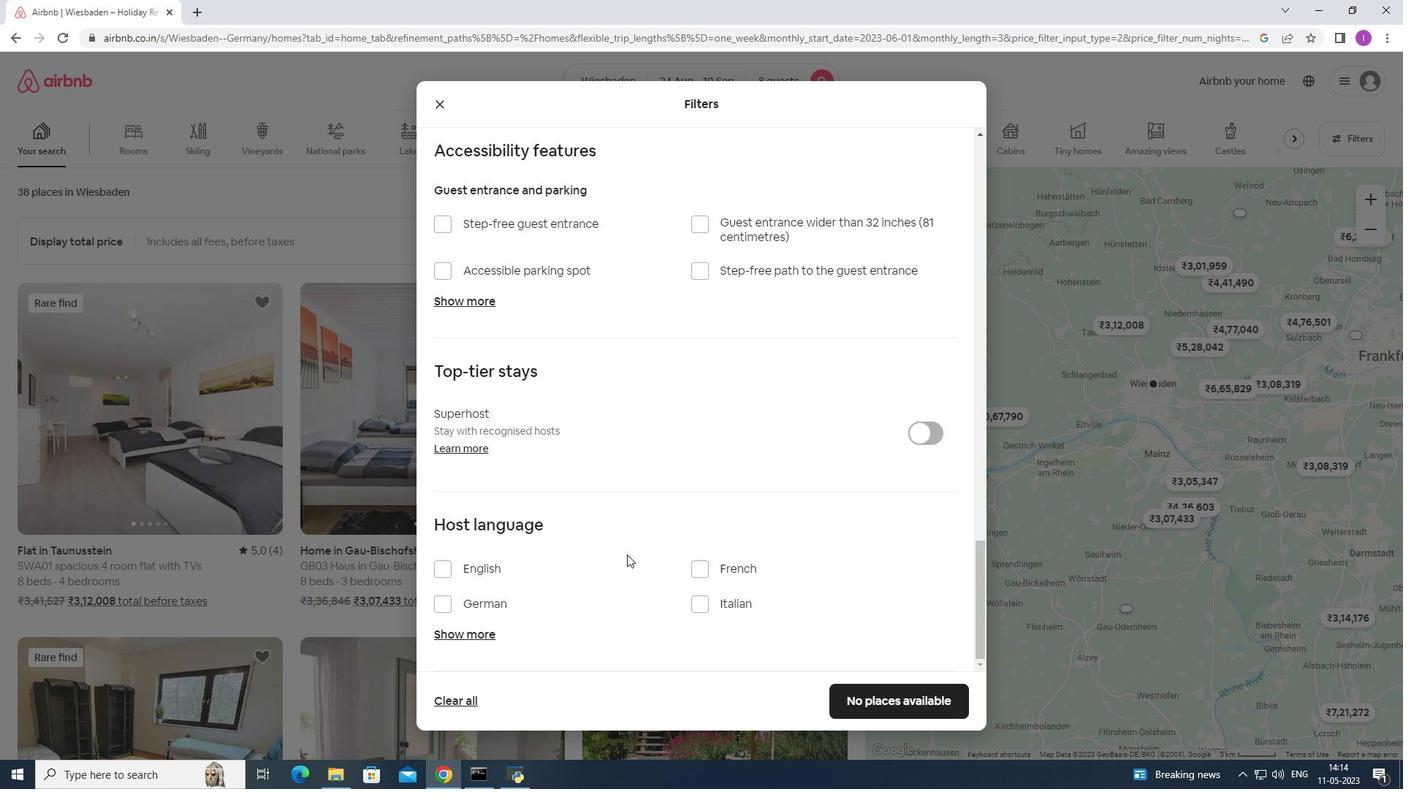 
Action: Mouse scrolled (626, 553) with delta (0, 0)
Screenshot: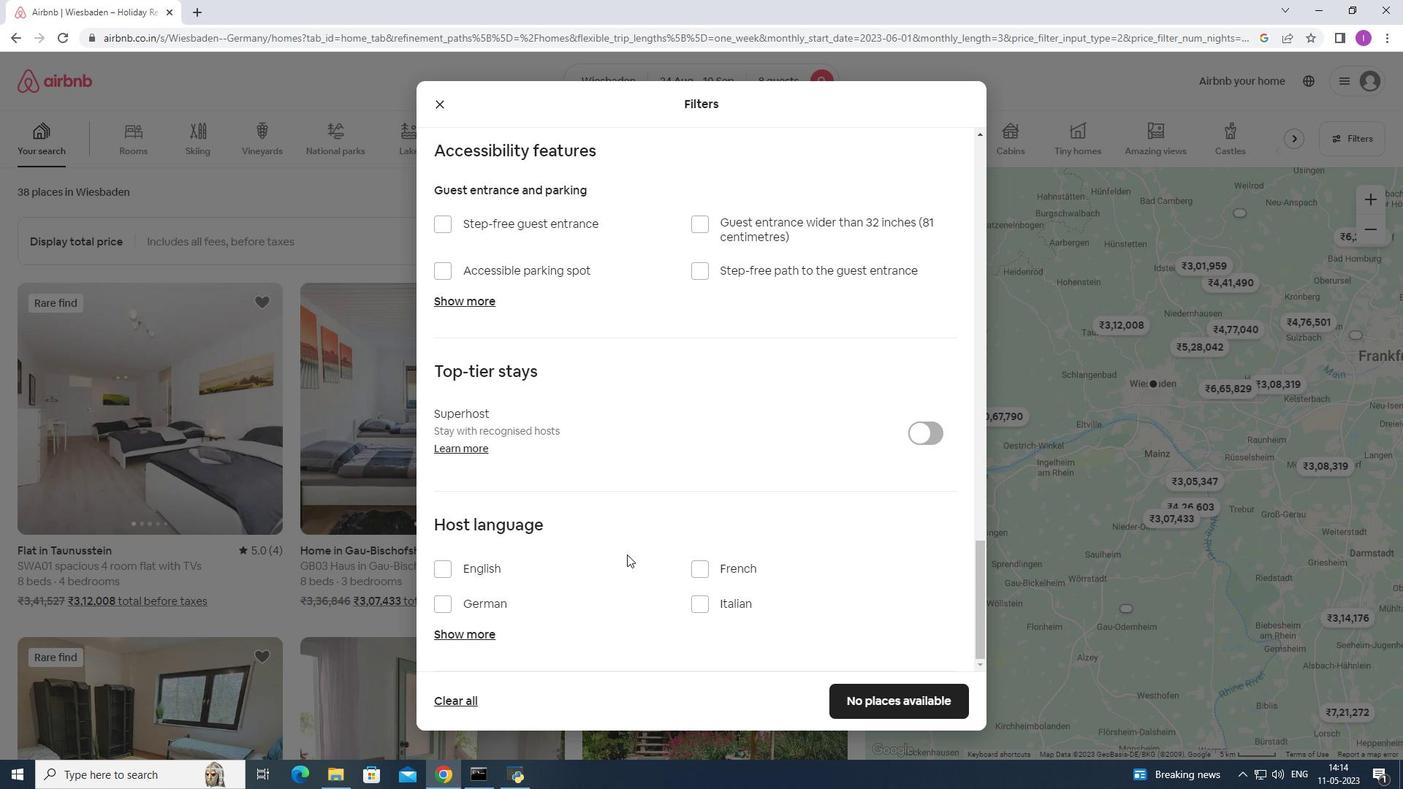 
Action: Mouse scrolled (626, 553) with delta (0, 0)
Screenshot: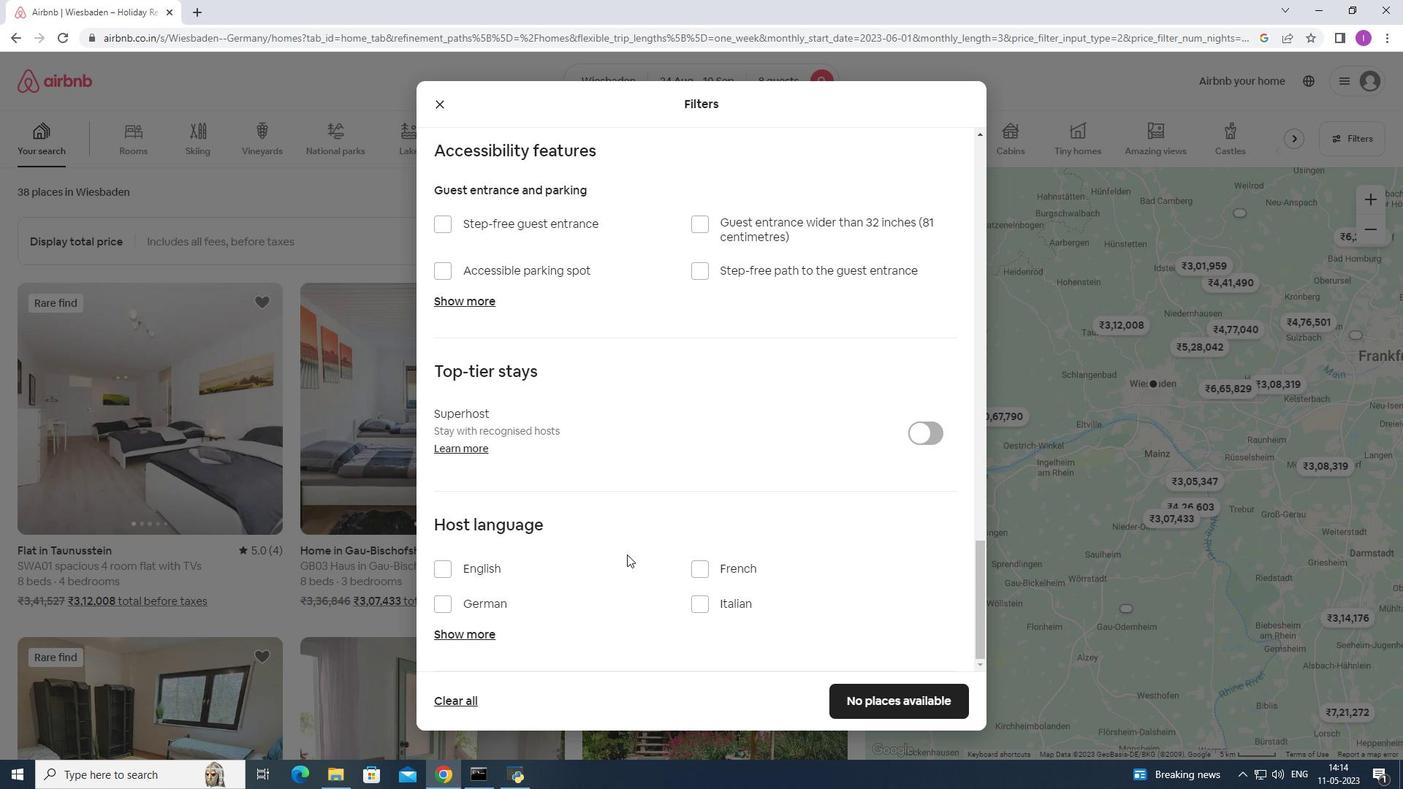 
Action: Mouse moved to (446, 573)
Screenshot: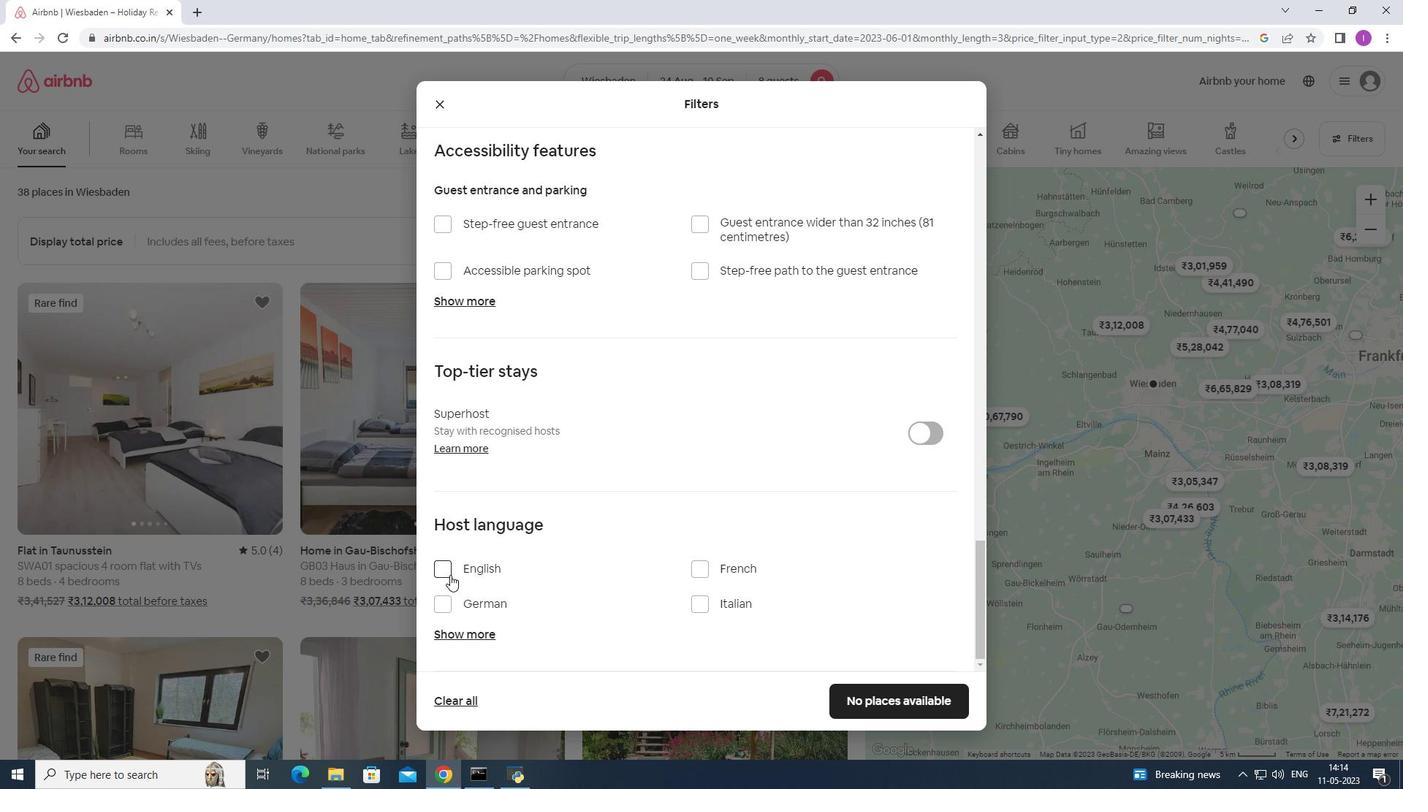 
Action: Mouse pressed left at (446, 573)
Screenshot: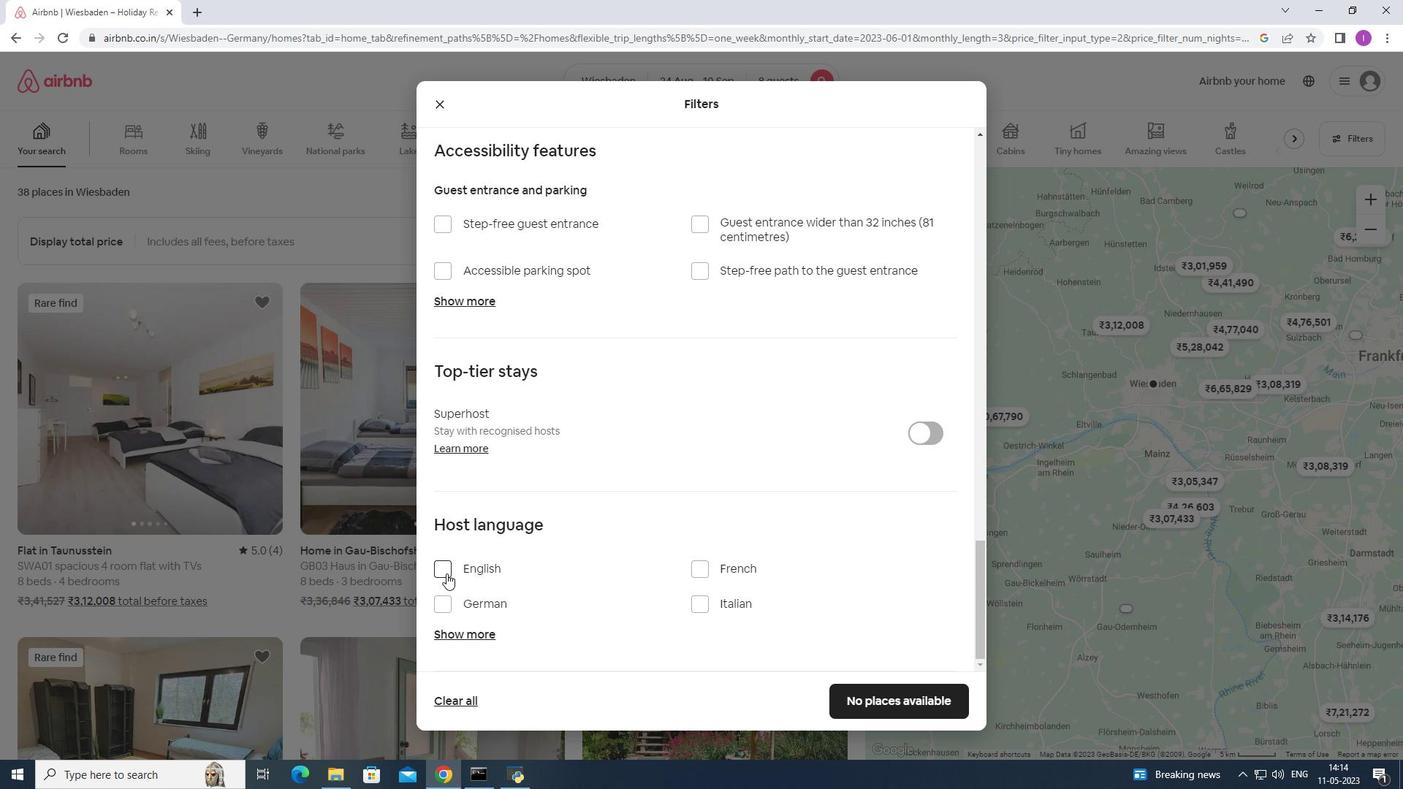 
Action: Mouse moved to (879, 697)
Screenshot: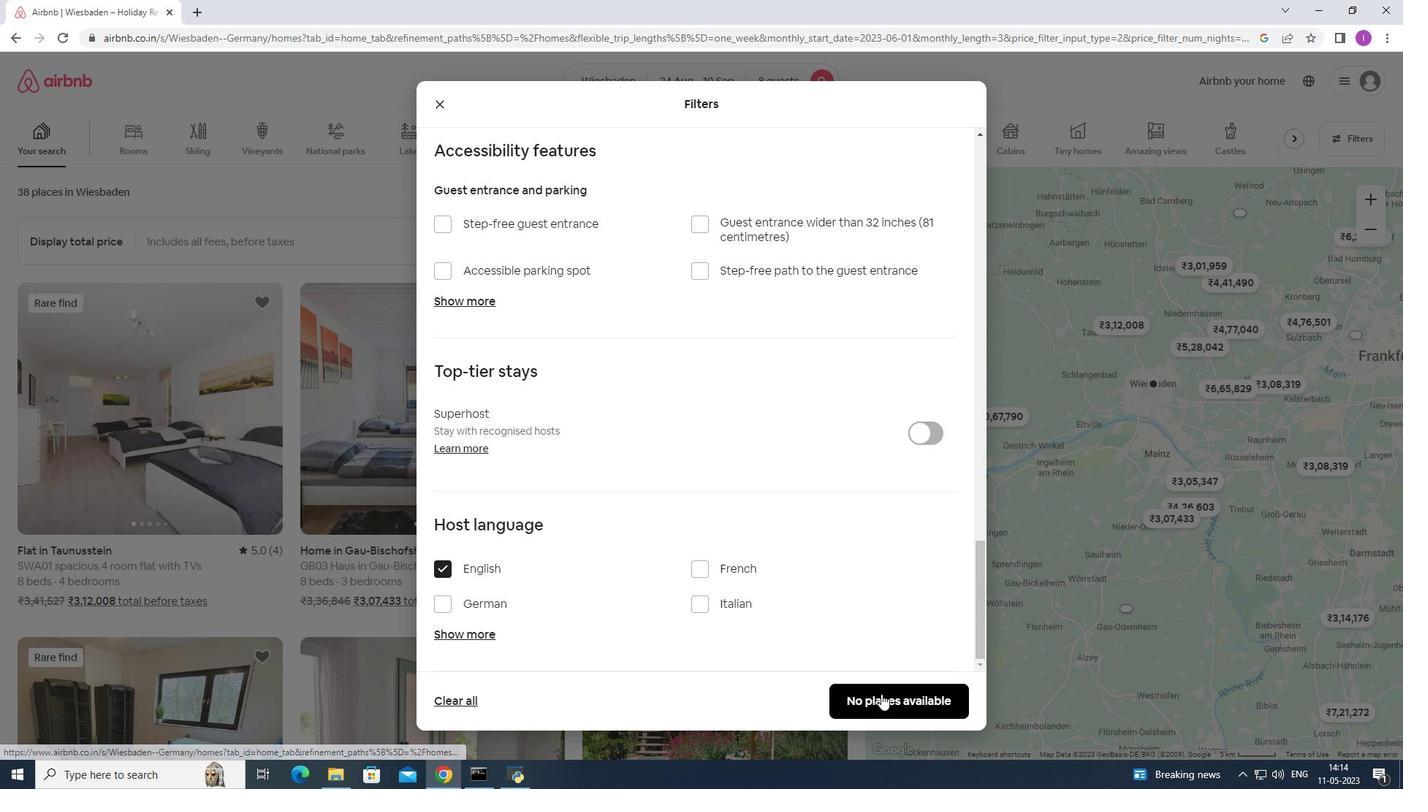 
Action: Mouse pressed left at (879, 697)
Screenshot: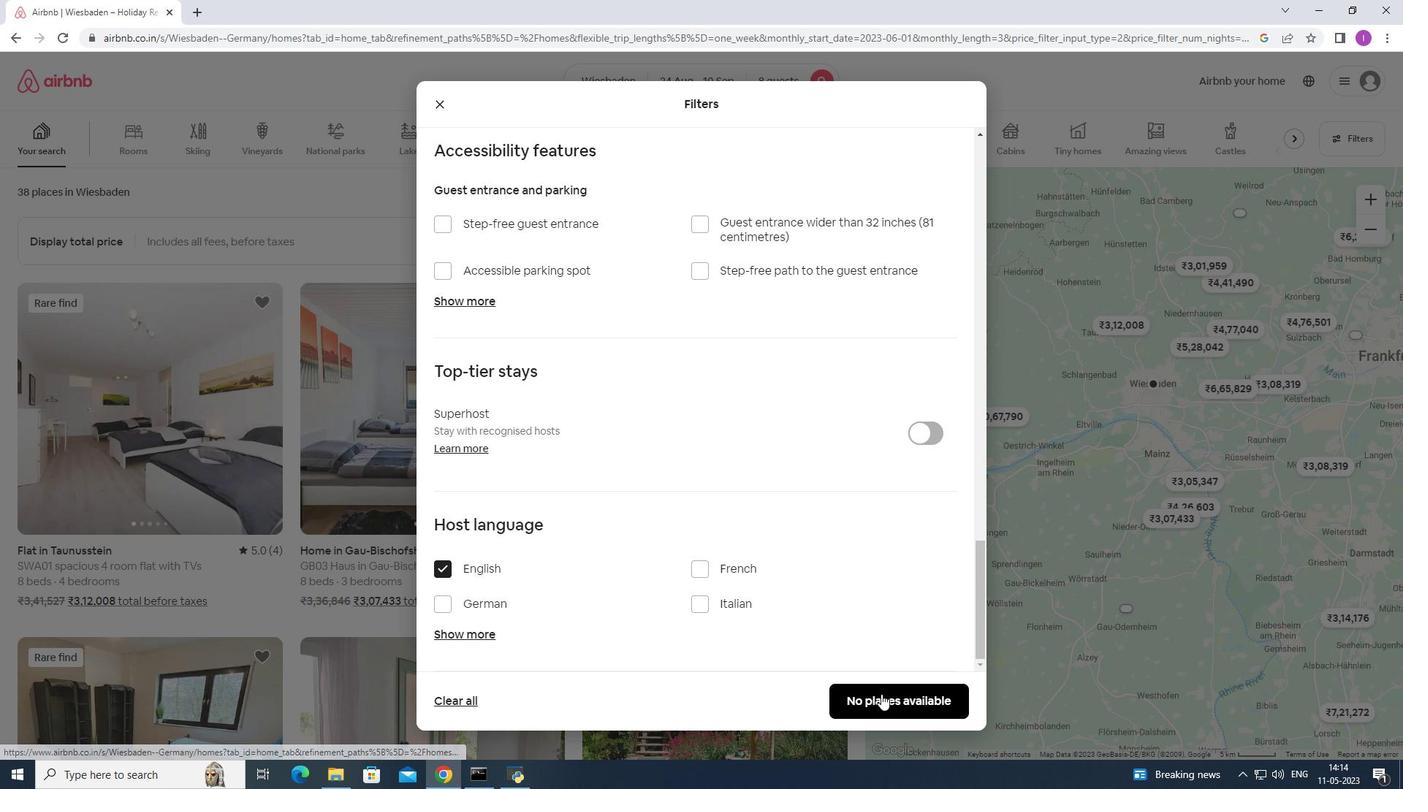 
Action: Mouse moved to (821, 657)
Screenshot: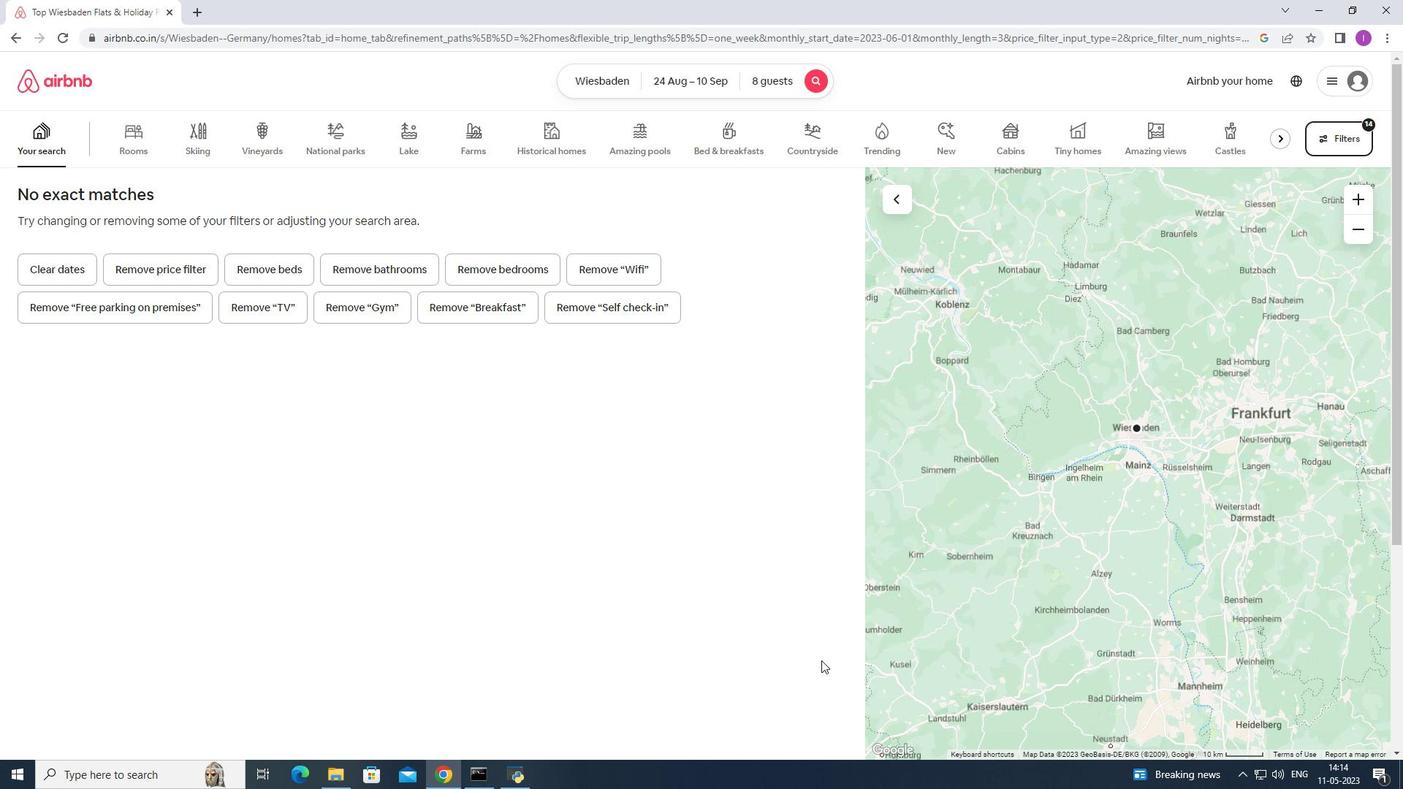 
